 Task: In the  document Mounteverest.html, select heading and apply ' Bold and Underline'  Using "replace feature", replace:  'challenge to adventure'. Insert smartchip (Date) on bottom of the page 23 June, 2023 Insert the mentioned footnote for 20th word with font style Arial and font size 8: The study was conducted anonymously
Action: Mouse moved to (312, 452)
Screenshot: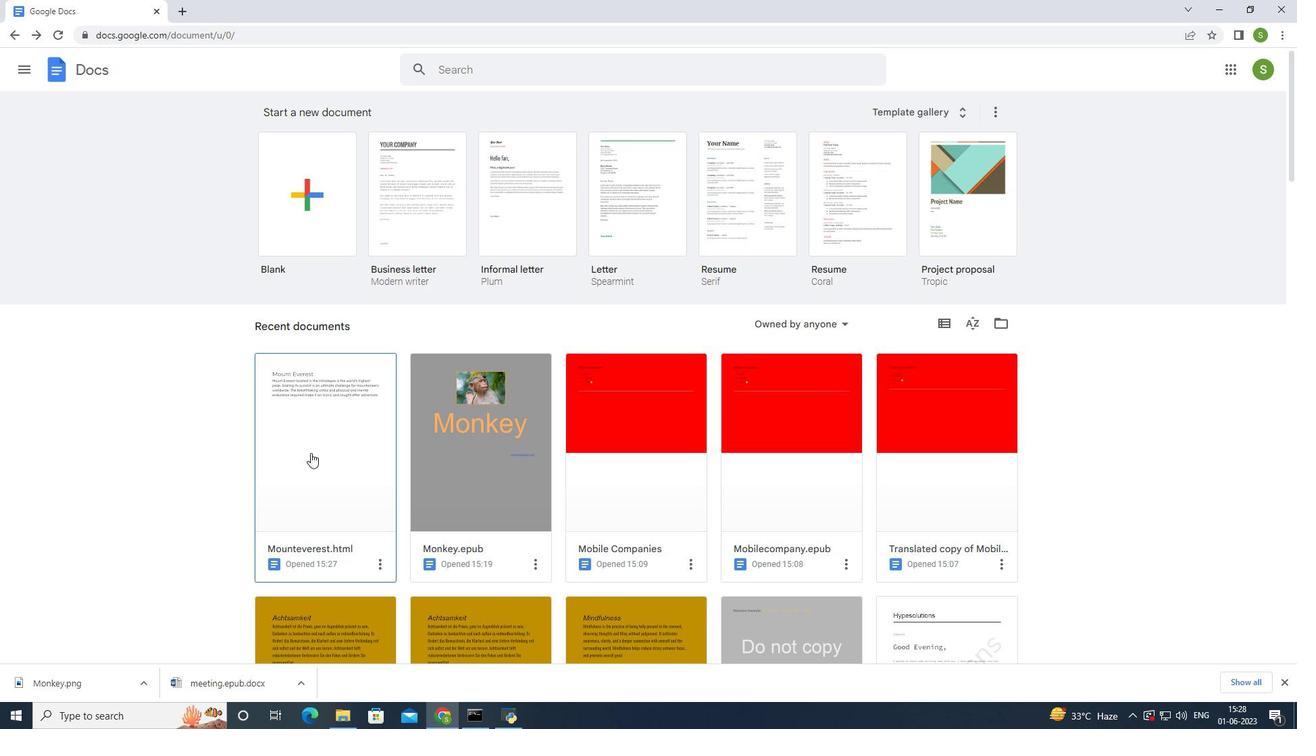 
Action: Mouse pressed left at (312, 452)
Screenshot: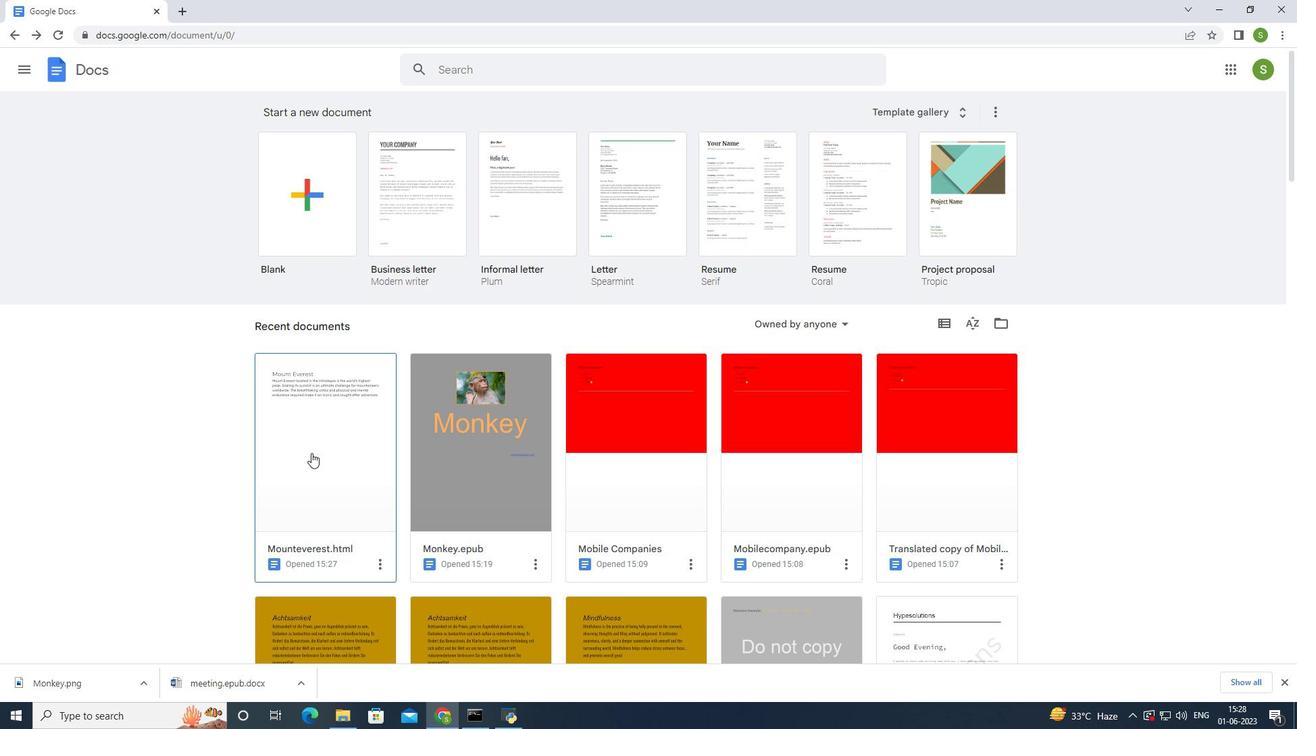 
Action: Mouse moved to (714, 223)
Screenshot: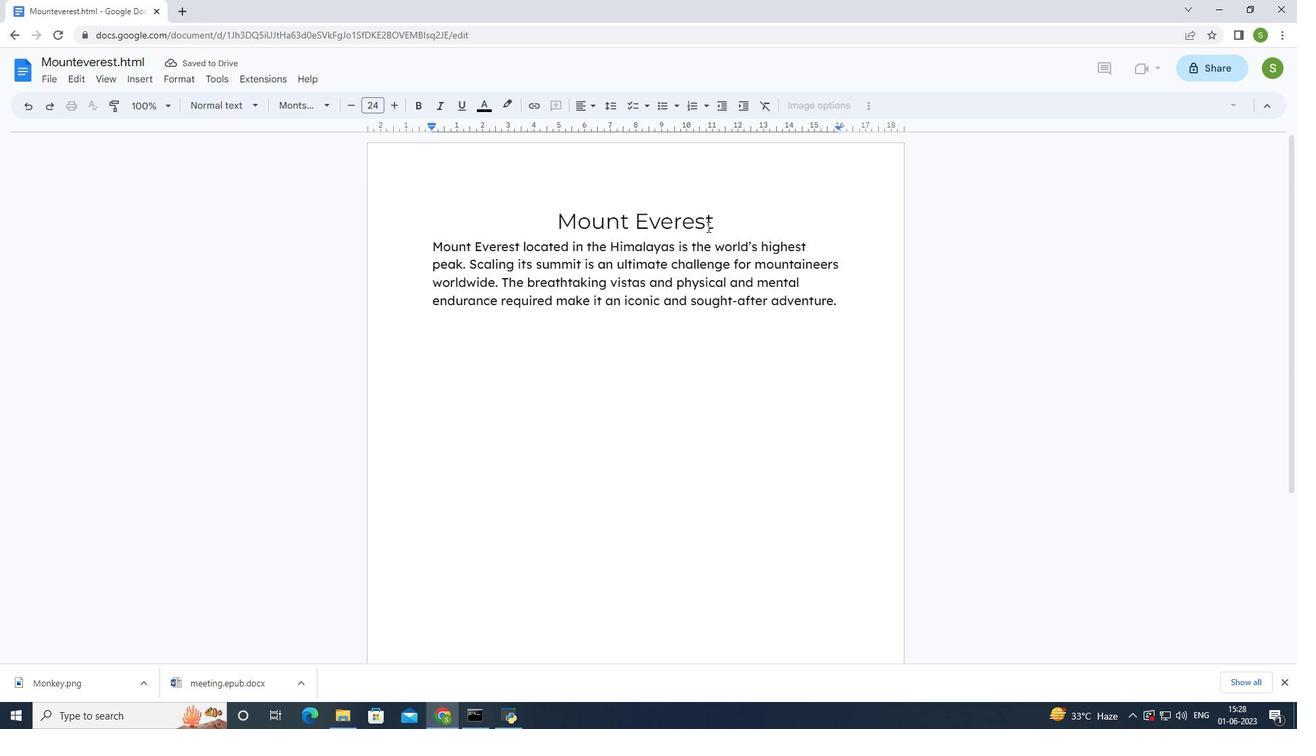 
Action: Mouse pressed left at (714, 223)
Screenshot: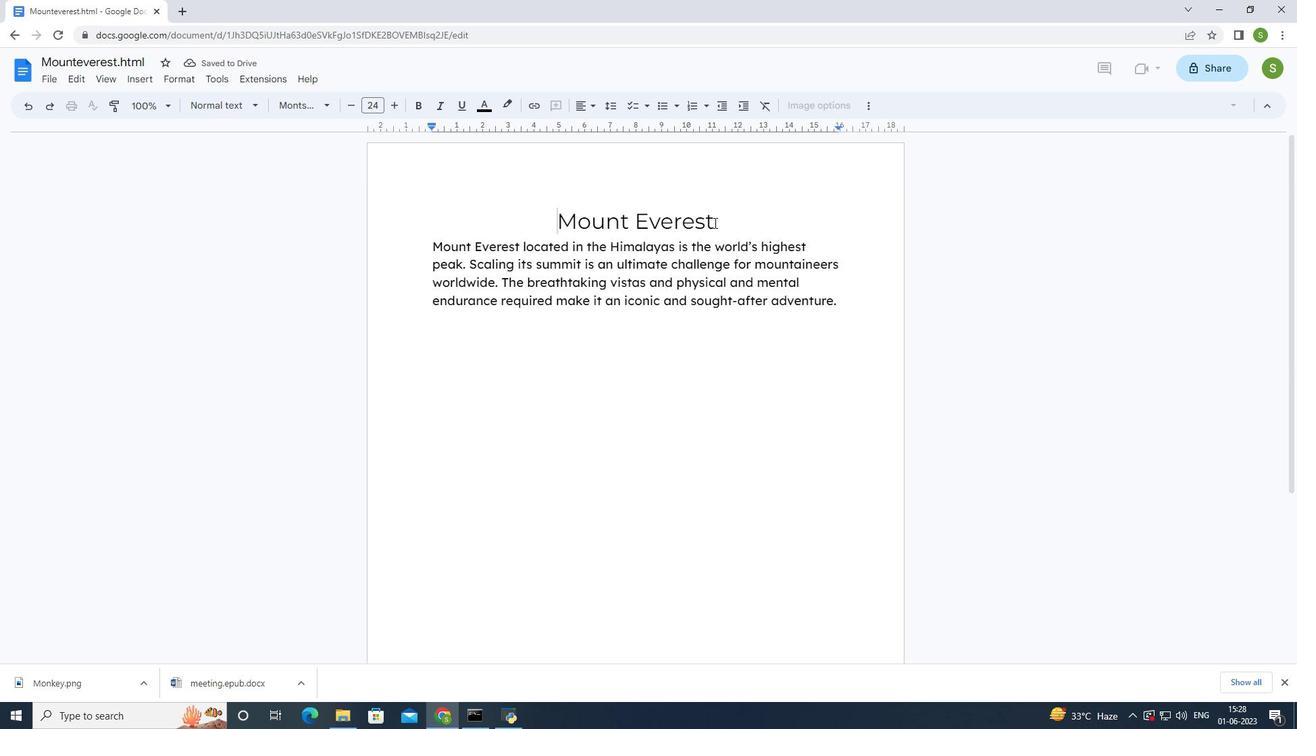 
Action: Mouse moved to (418, 98)
Screenshot: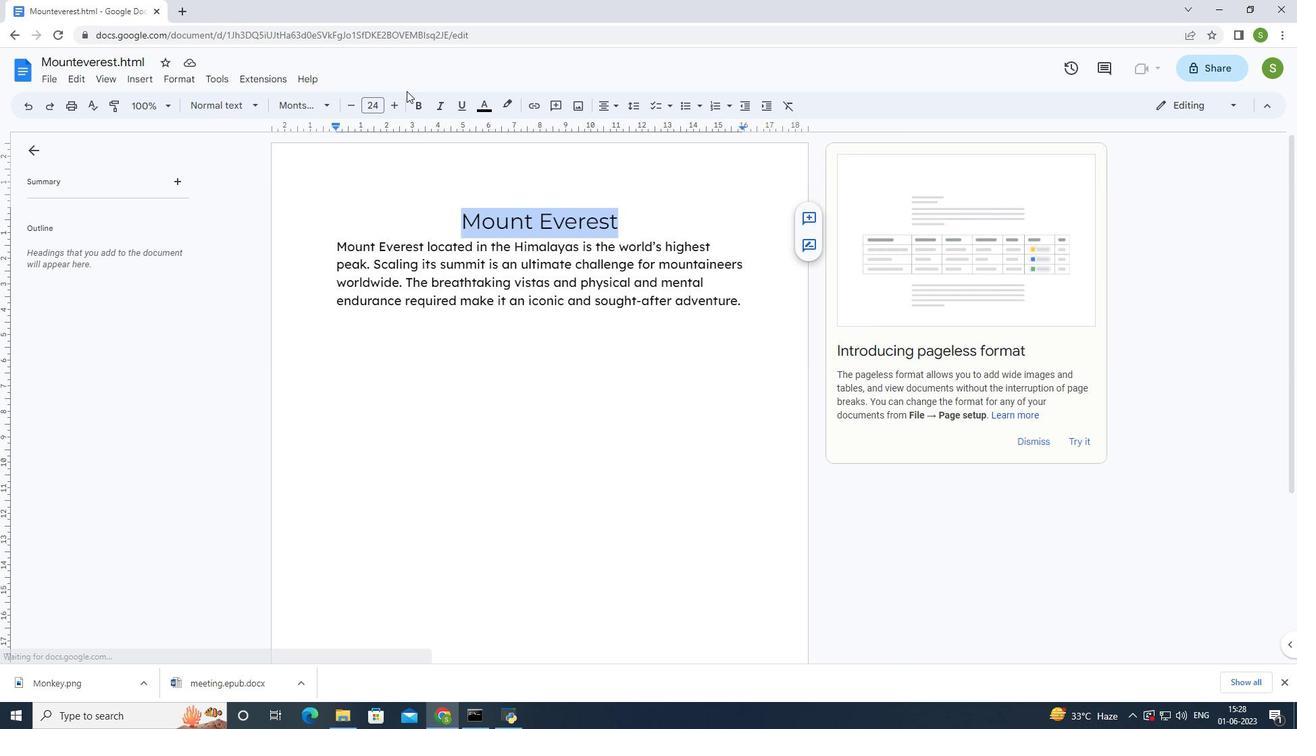
Action: Mouse pressed left at (418, 98)
Screenshot: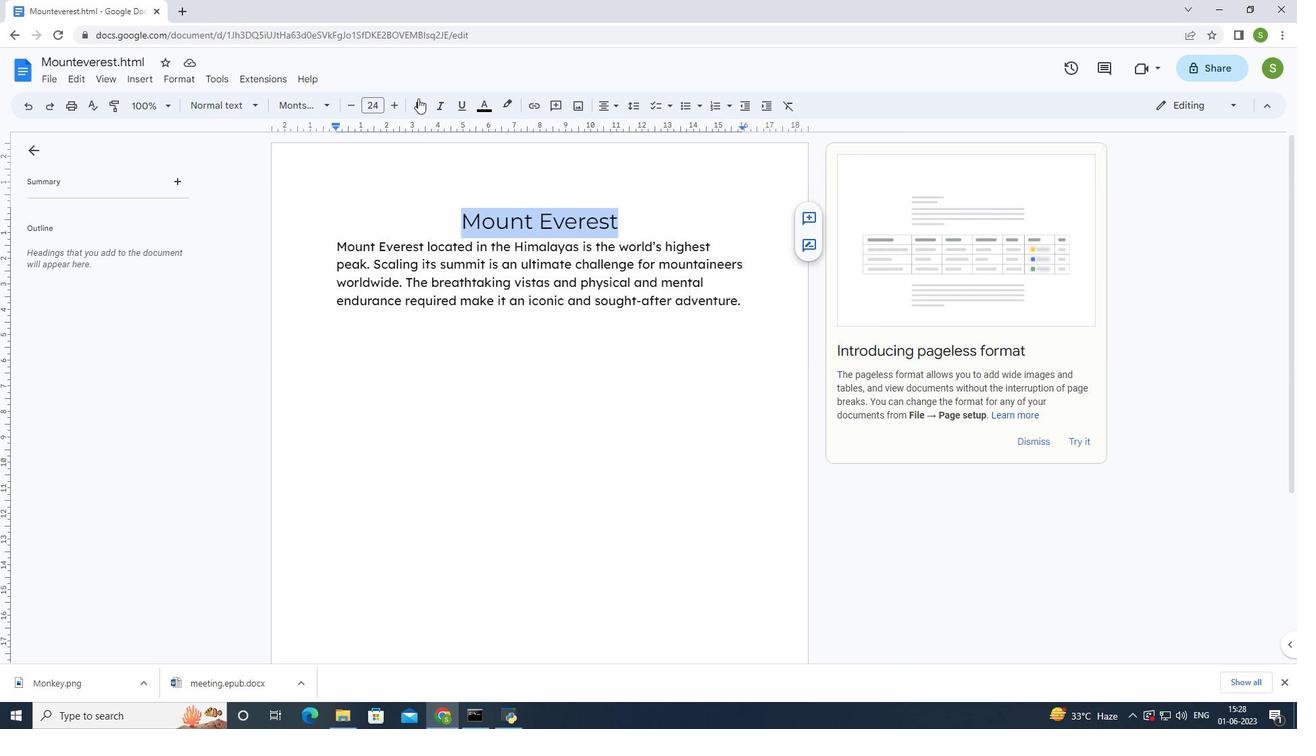 
Action: Mouse moved to (456, 105)
Screenshot: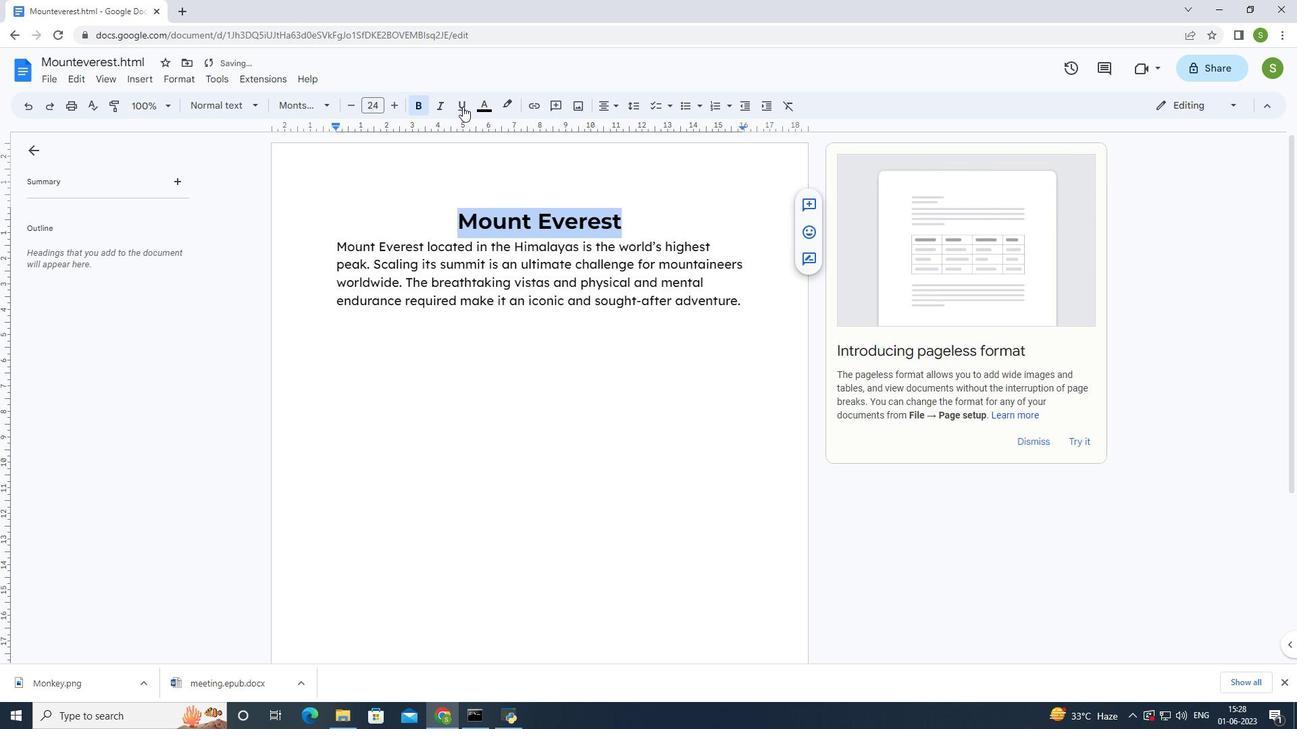 
Action: Mouse pressed left at (456, 105)
Screenshot: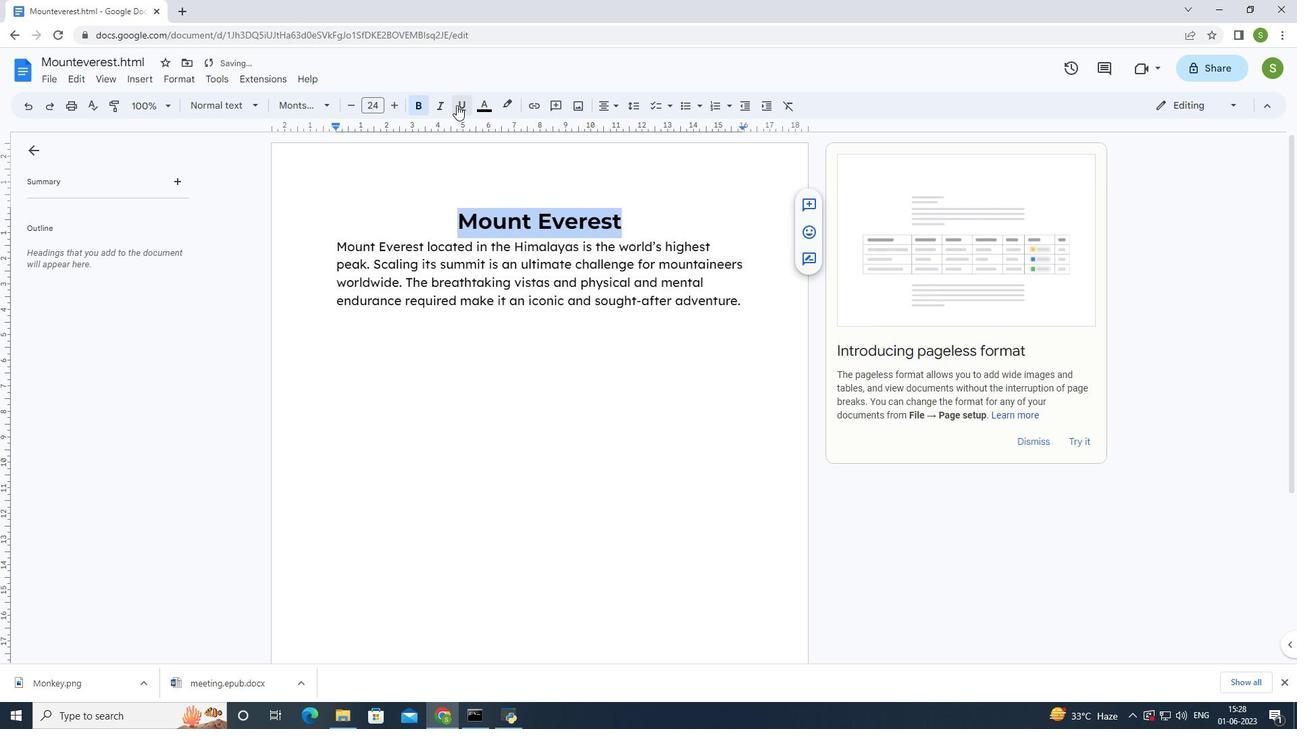 
Action: Mouse moved to (388, 358)
Screenshot: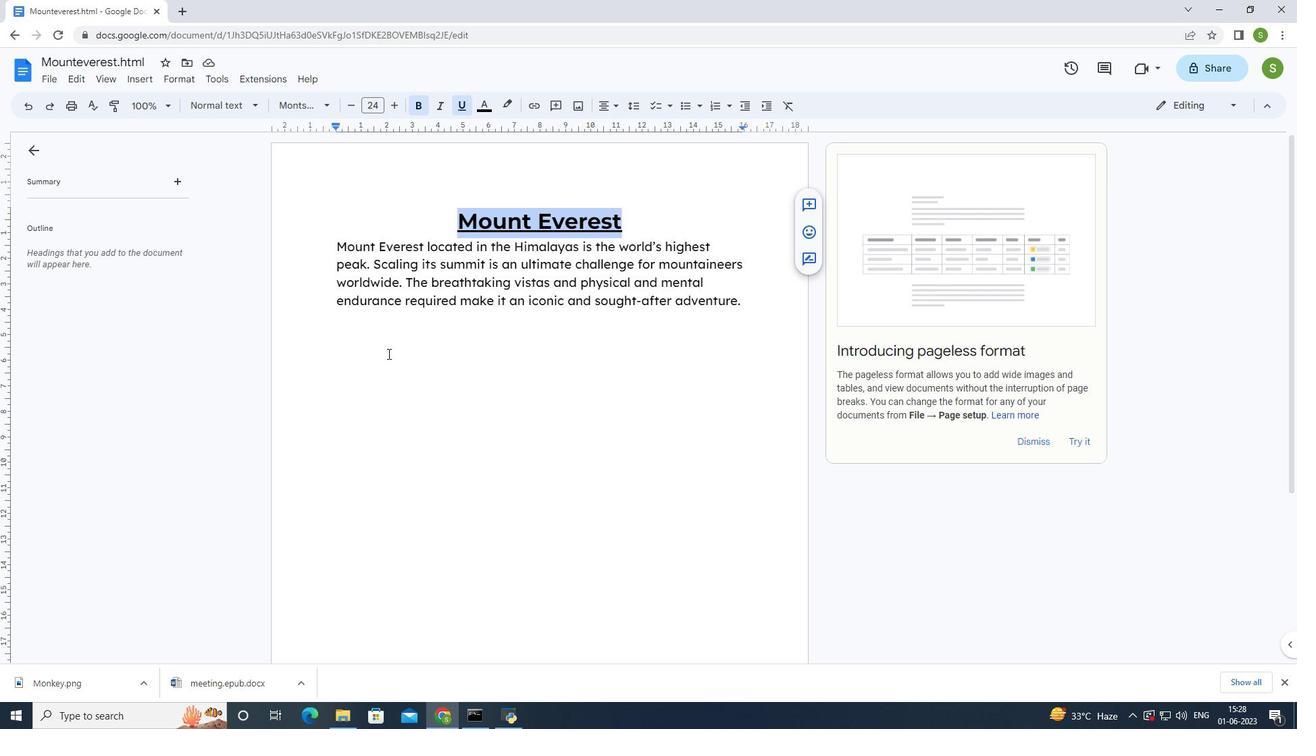 
Action: Mouse pressed left at (388, 358)
Screenshot: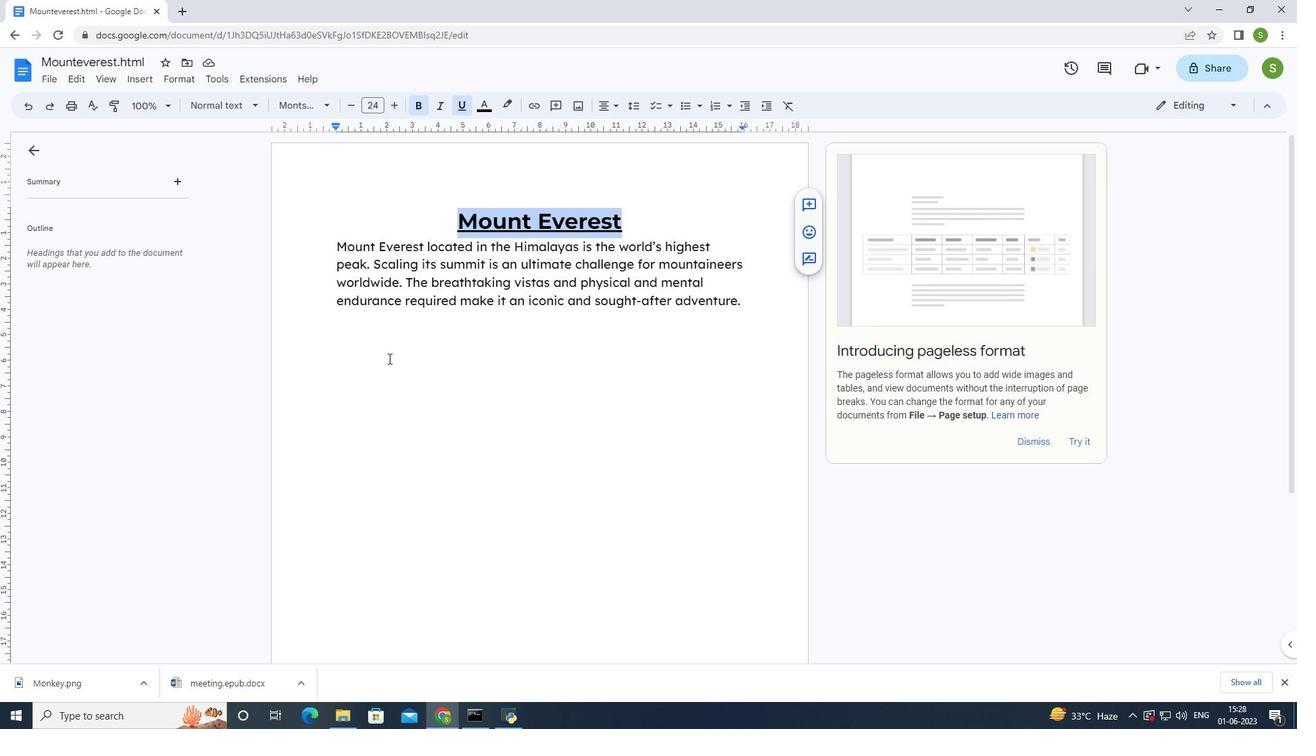 
Action: Mouse moved to (573, 261)
Screenshot: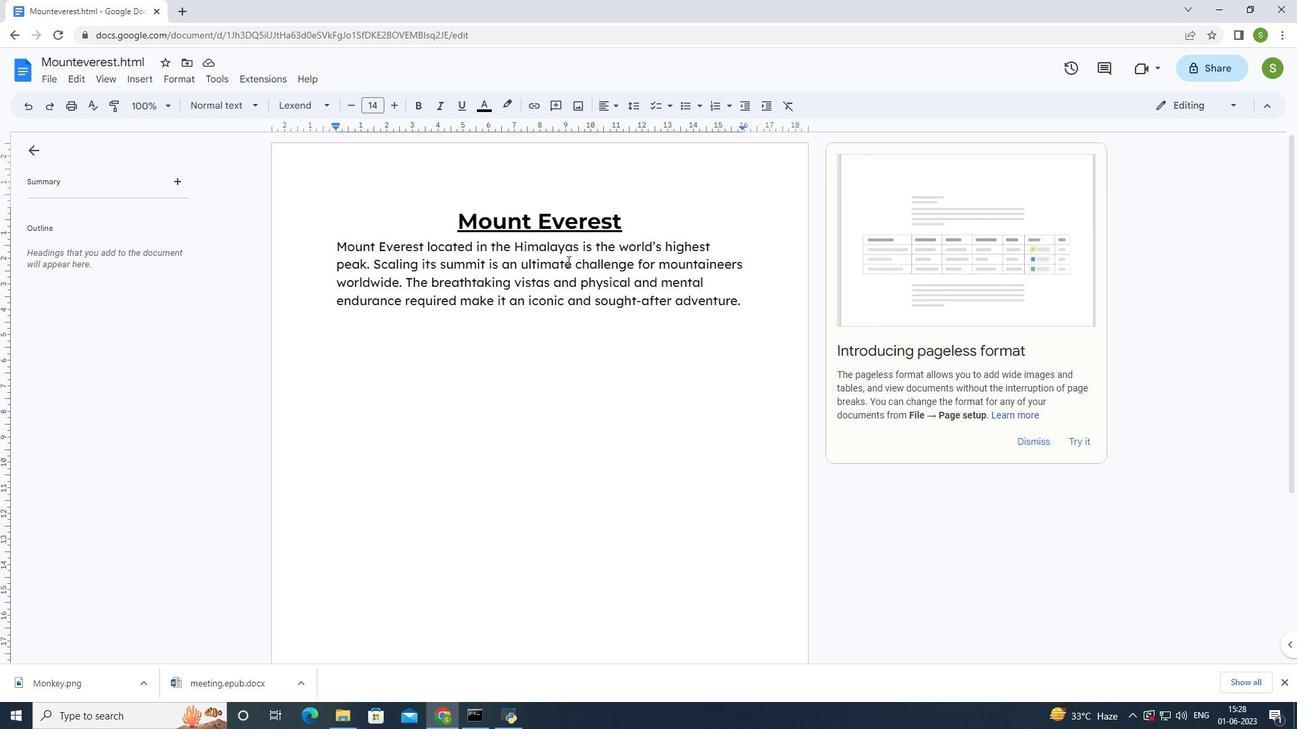 
Action: Mouse pressed left at (573, 261)
Screenshot: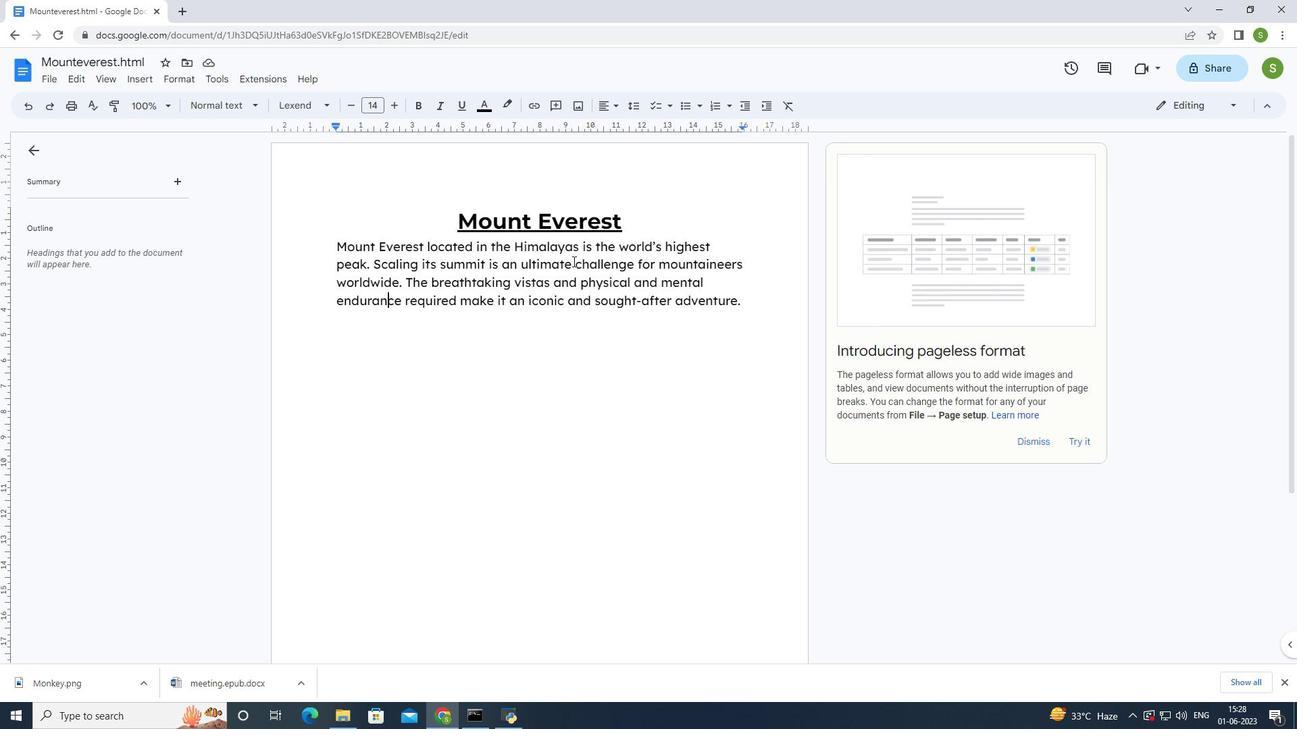 
Action: Mouse moved to (48, 83)
Screenshot: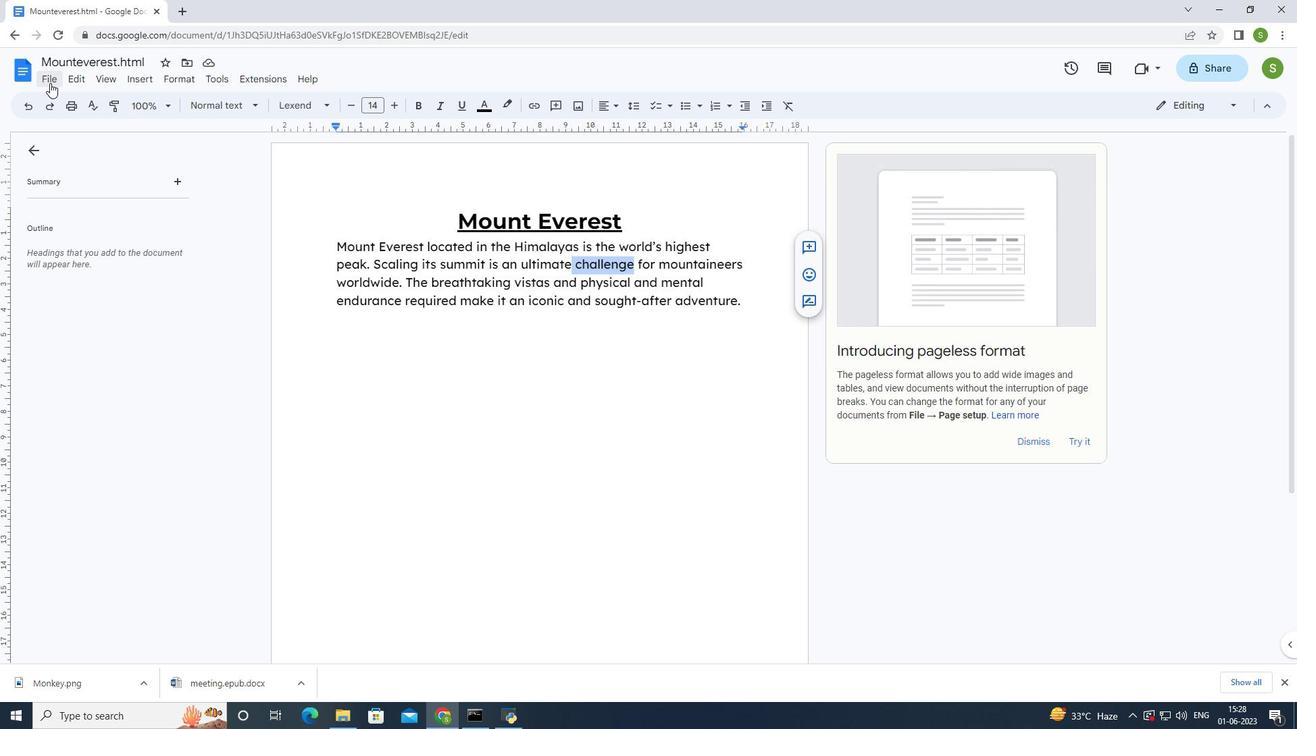 
Action: Mouse pressed left at (48, 83)
Screenshot: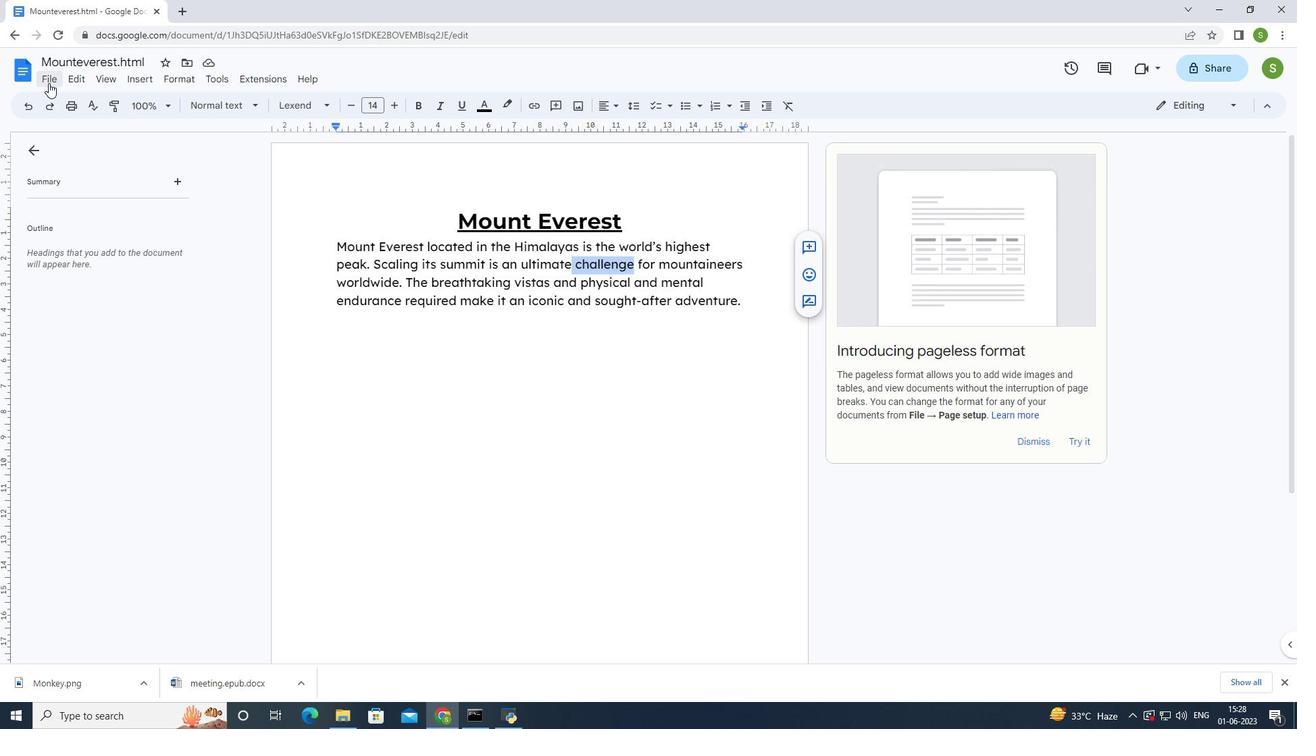 
Action: Mouse moved to (156, 318)
Screenshot: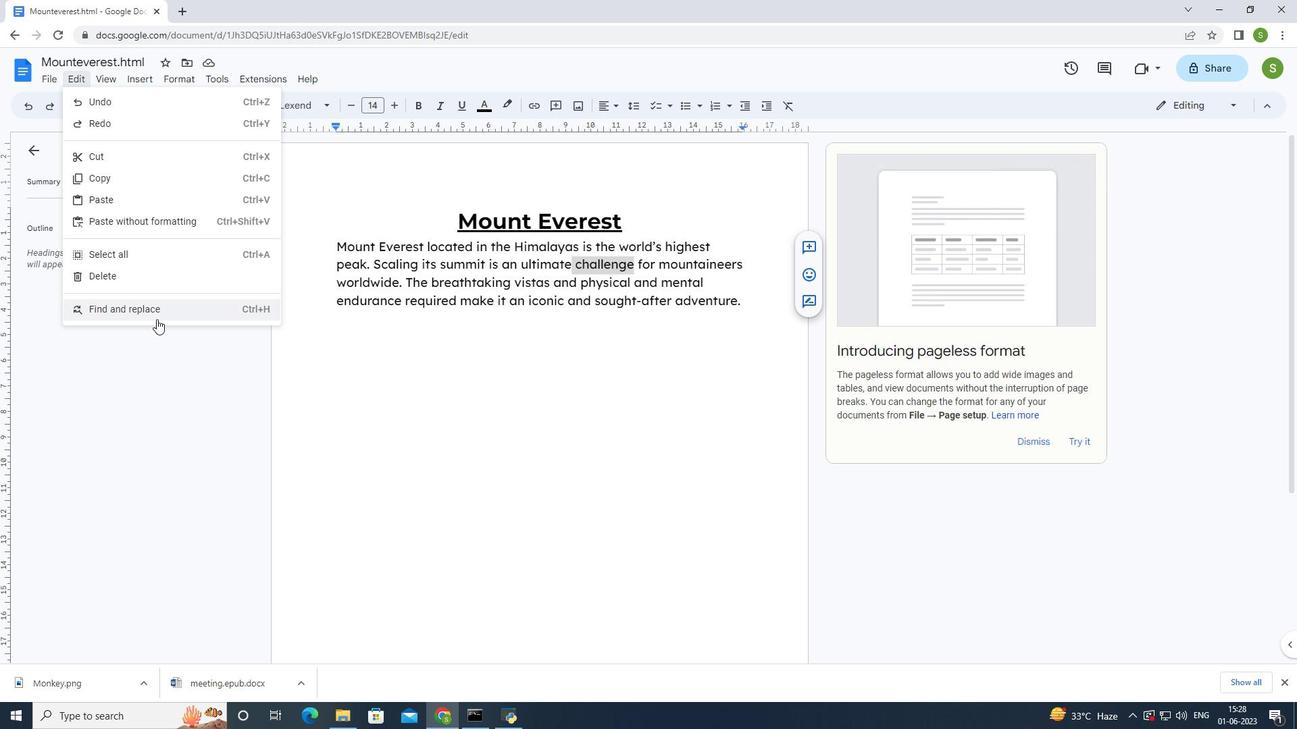 
Action: Mouse pressed left at (156, 318)
Screenshot: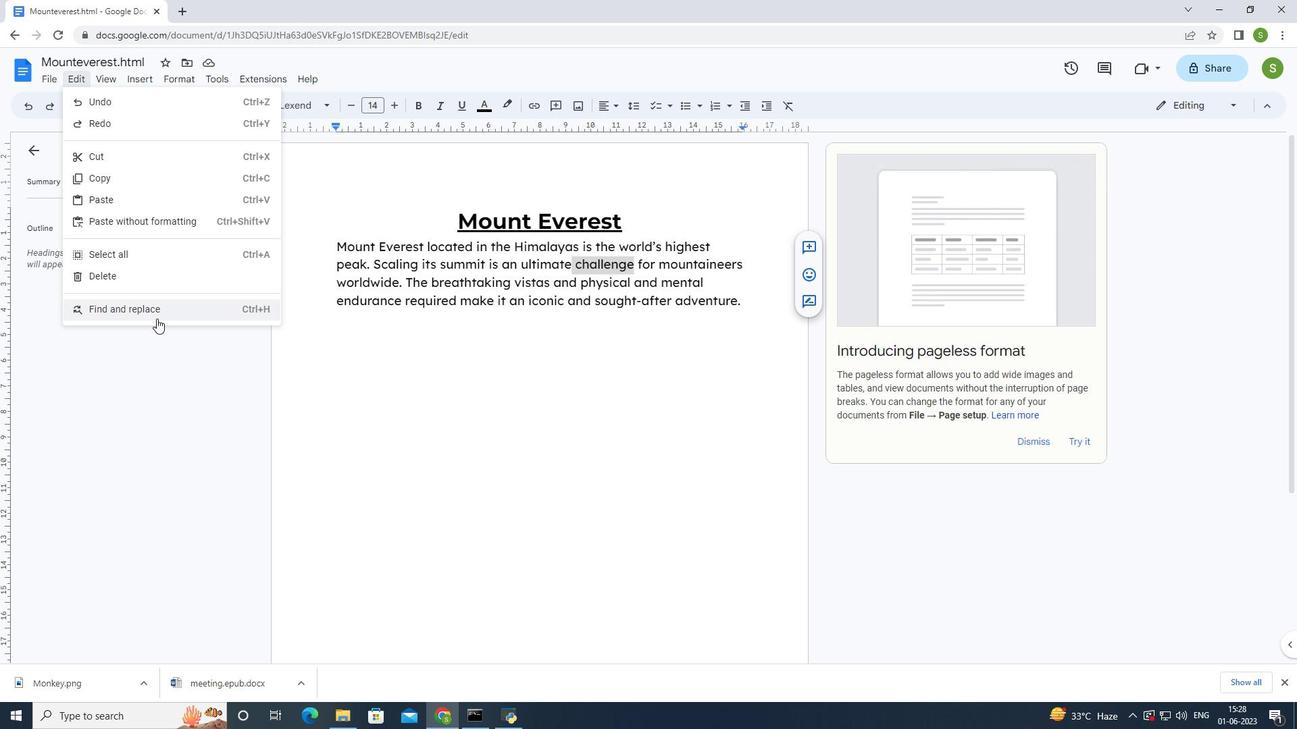 
Action: Mouse moved to (604, 331)
Screenshot: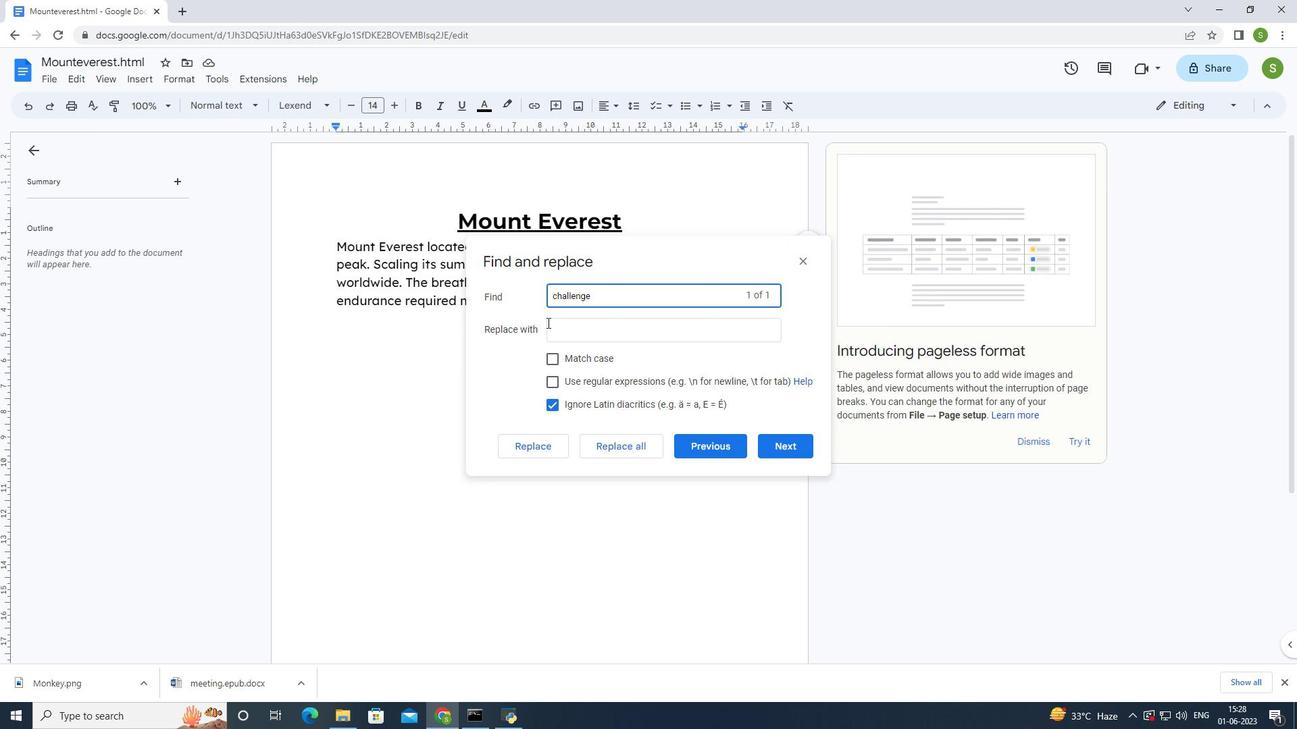 
Action: Mouse pressed left at (604, 331)
Screenshot: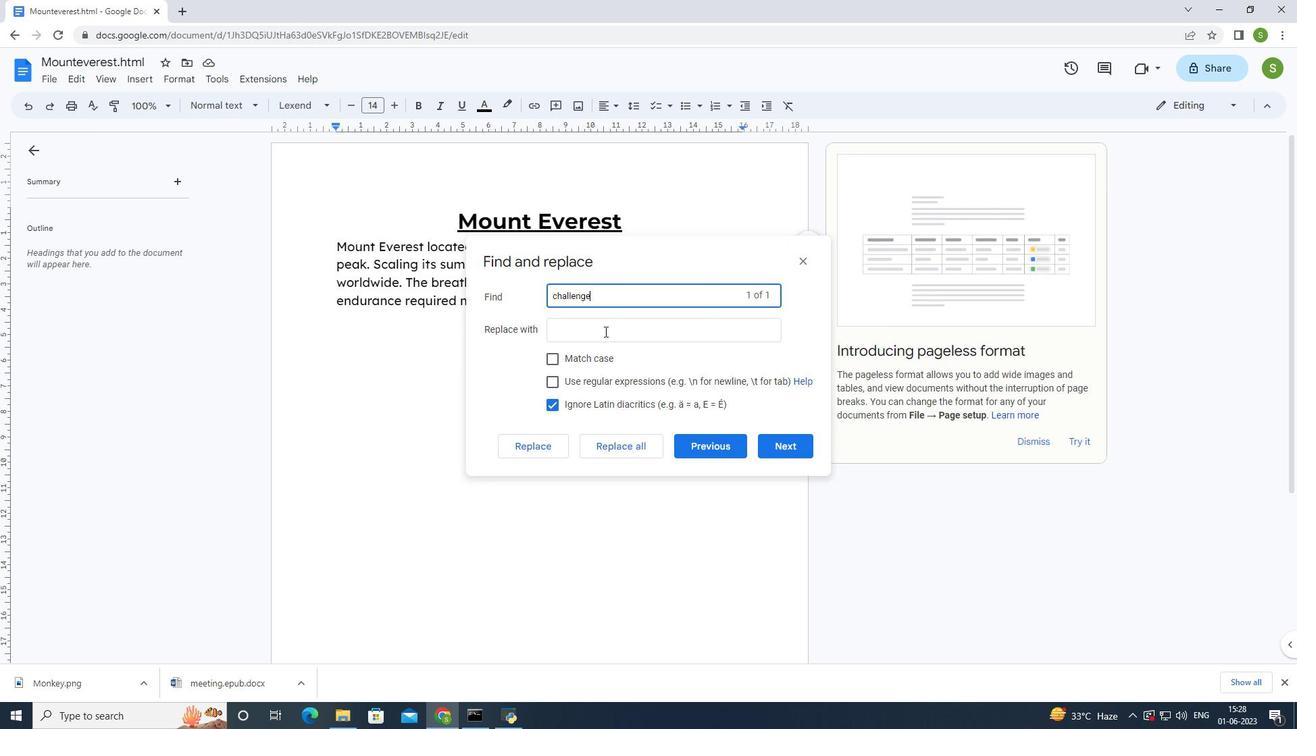 
Action: Mouse moved to (601, 305)
Screenshot: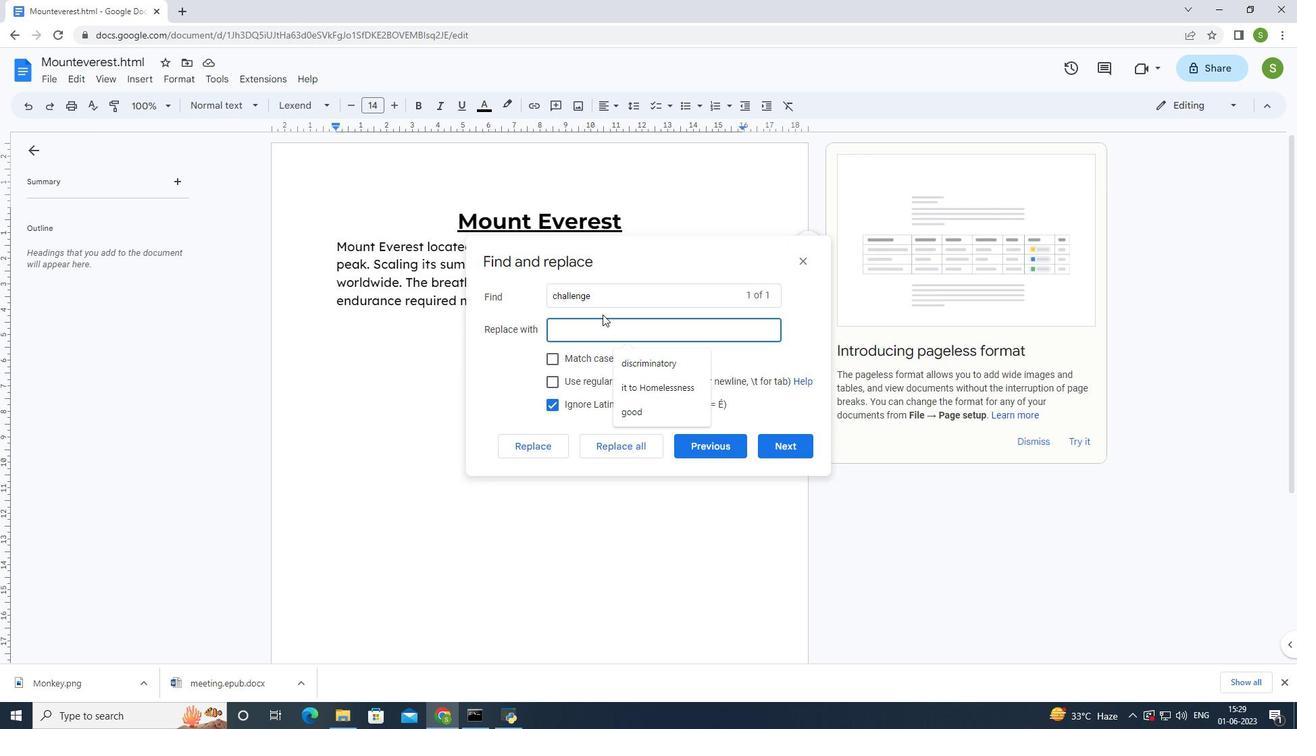 
Action: Key pressed adventure
Screenshot: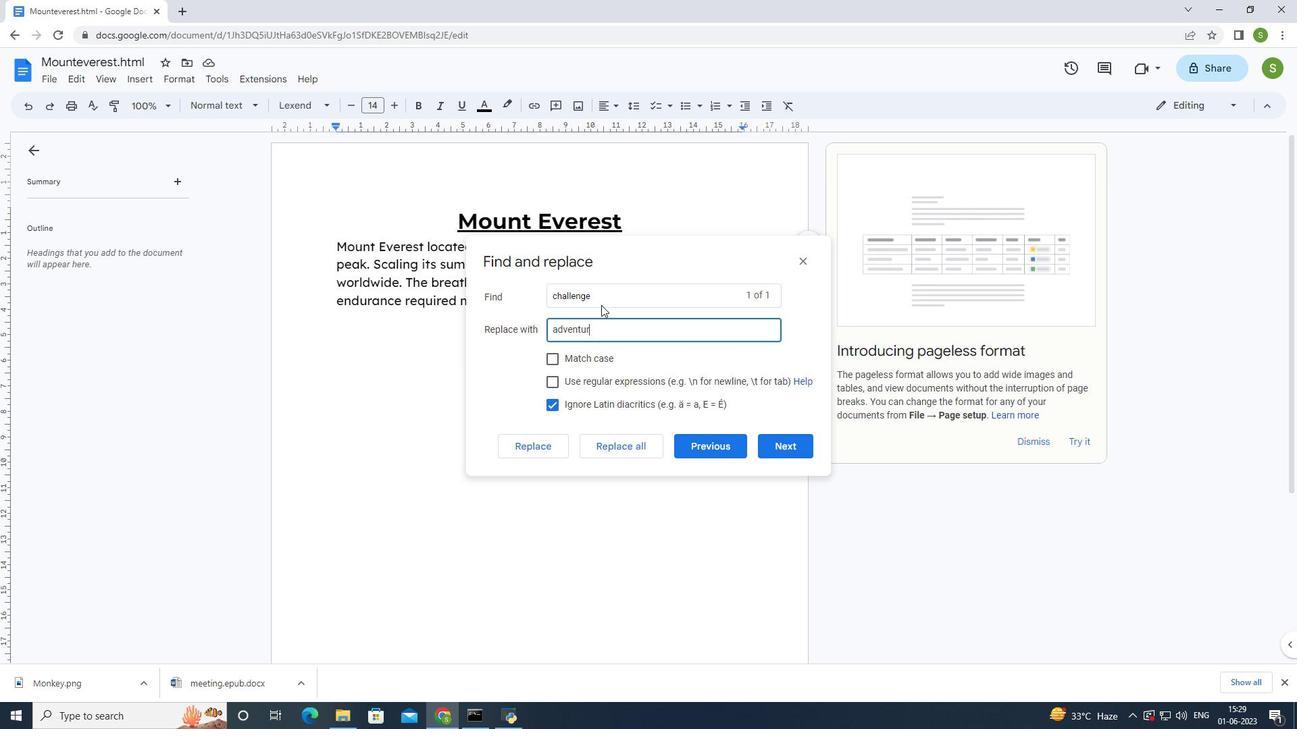 
Action: Mouse moved to (543, 449)
Screenshot: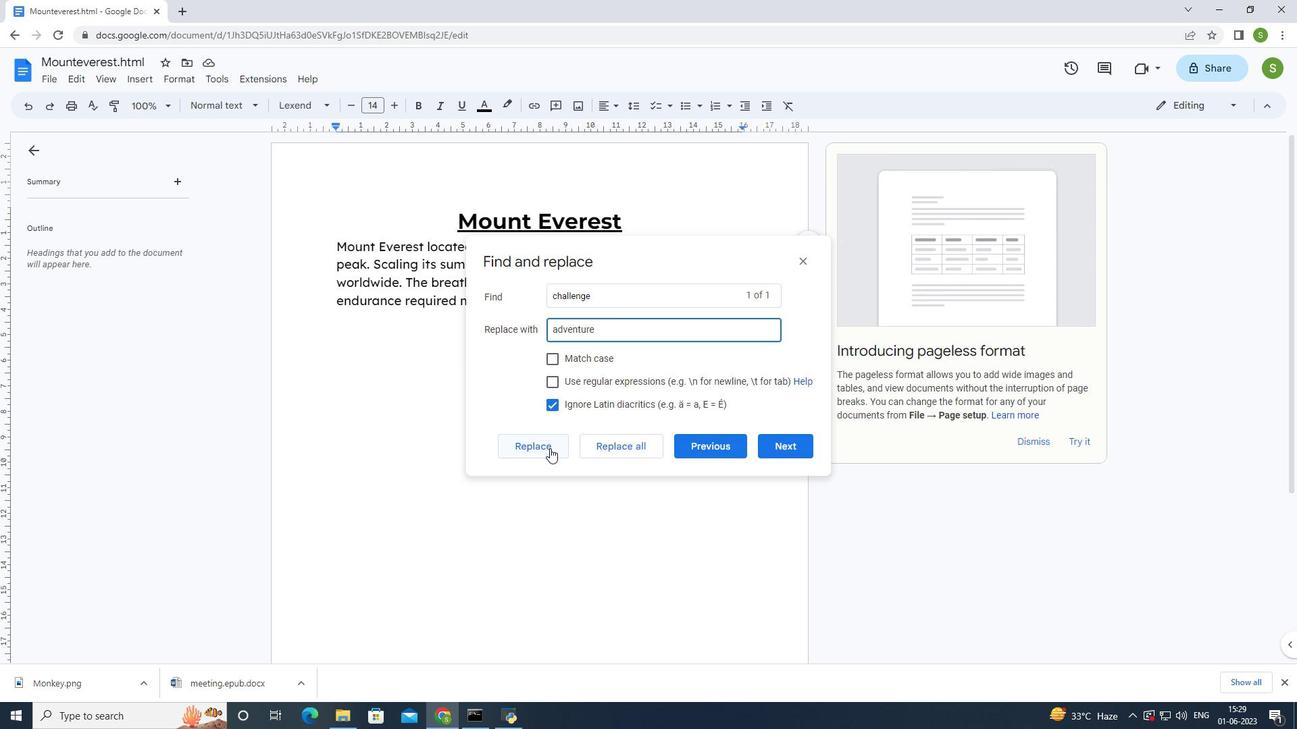 
Action: Mouse pressed left at (543, 449)
Screenshot: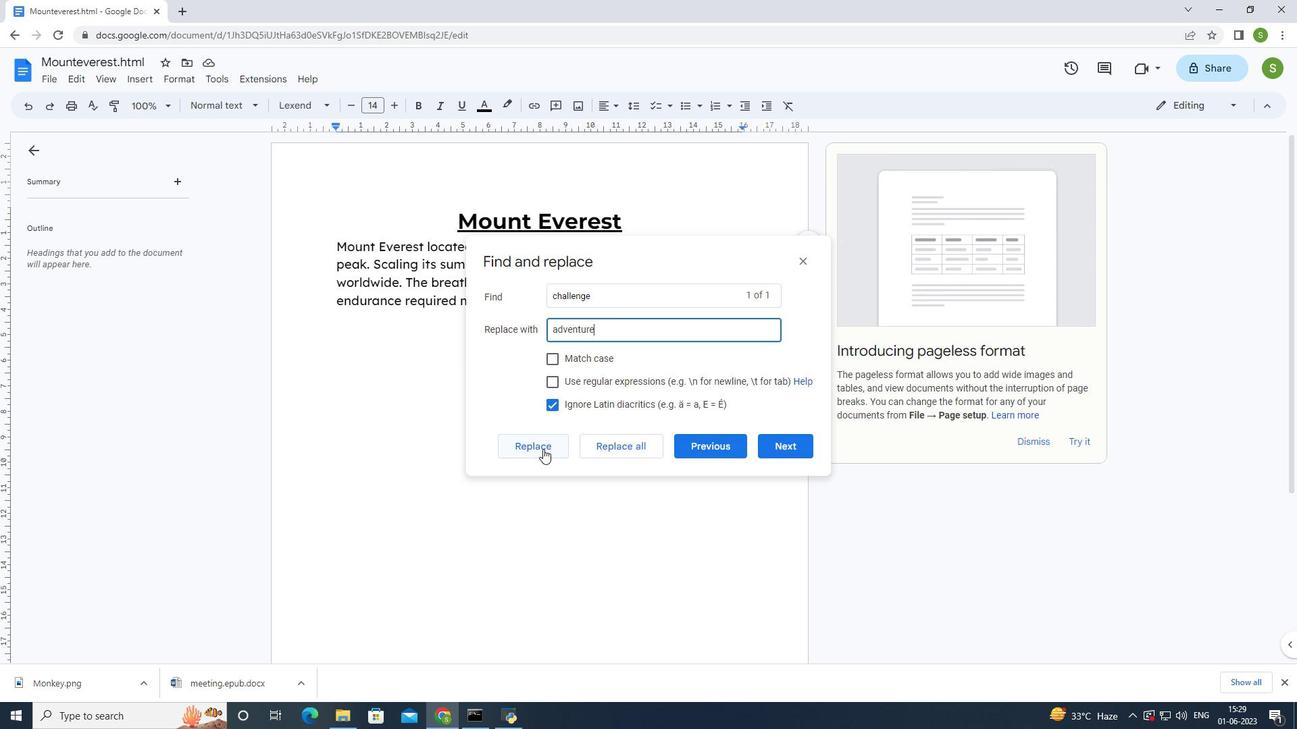 
Action: Mouse moved to (798, 264)
Screenshot: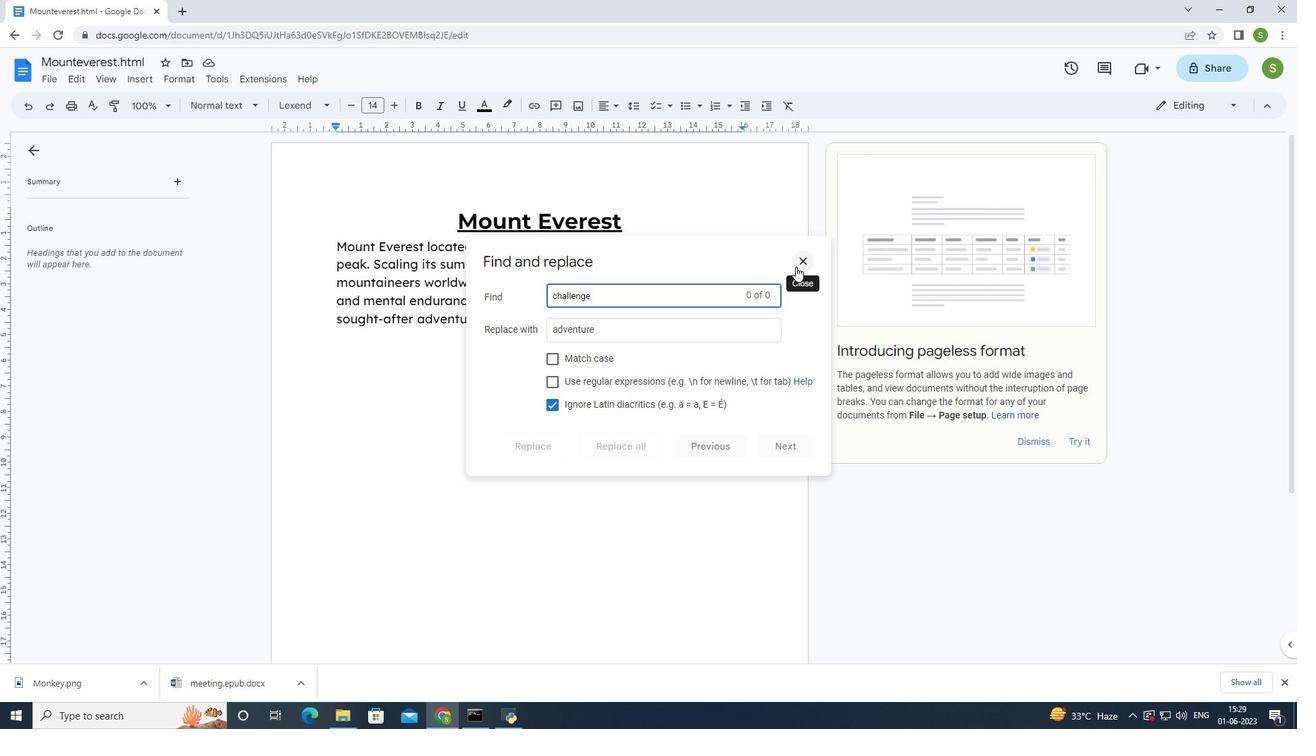 
Action: Mouse pressed left at (798, 264)
Screenshot: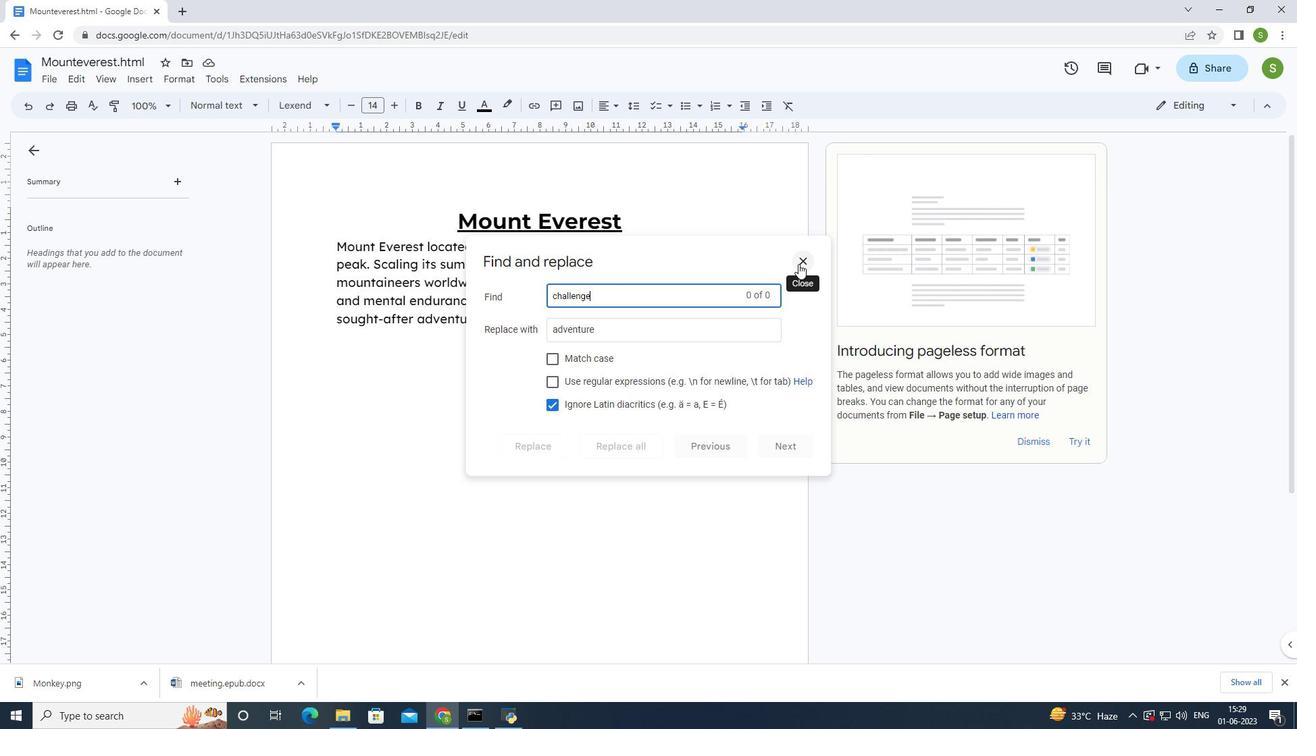 
Action: Mouse moved to (557, 484)
Screenshot: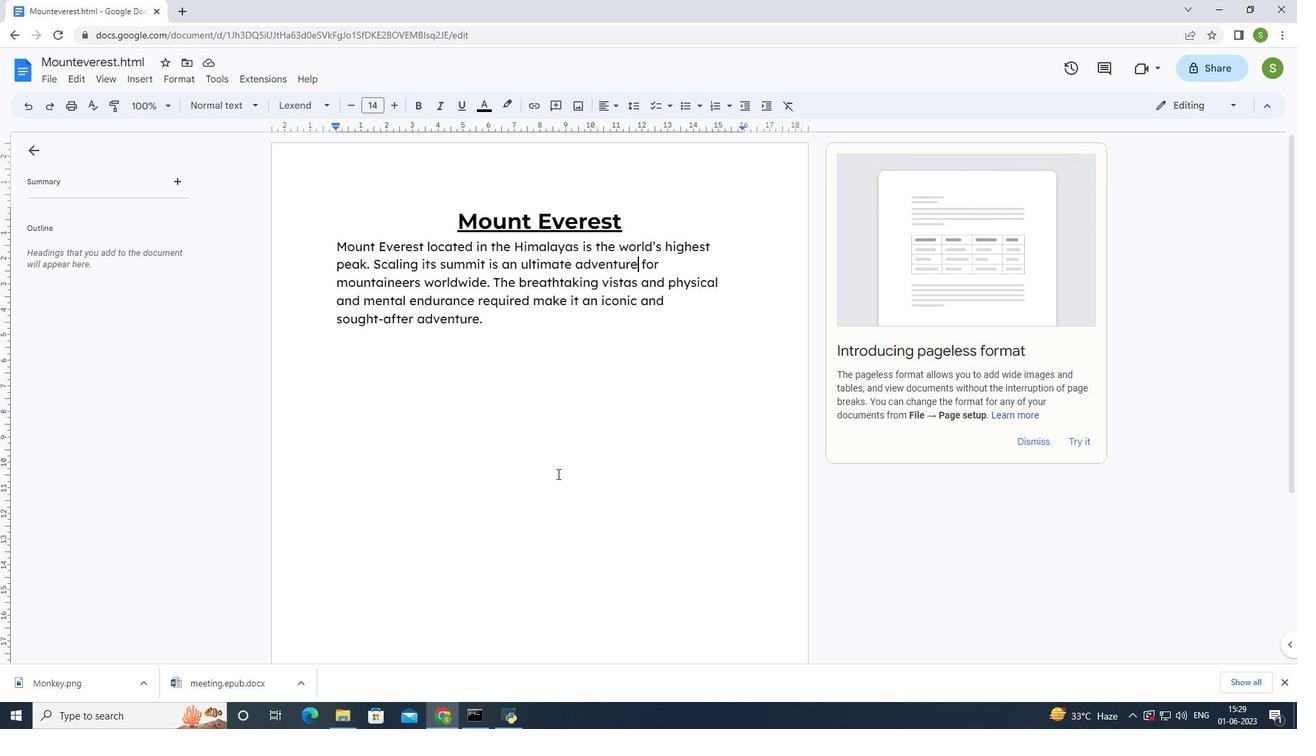 
Action: Mouse pressed left at (557, 484)
Screenshot: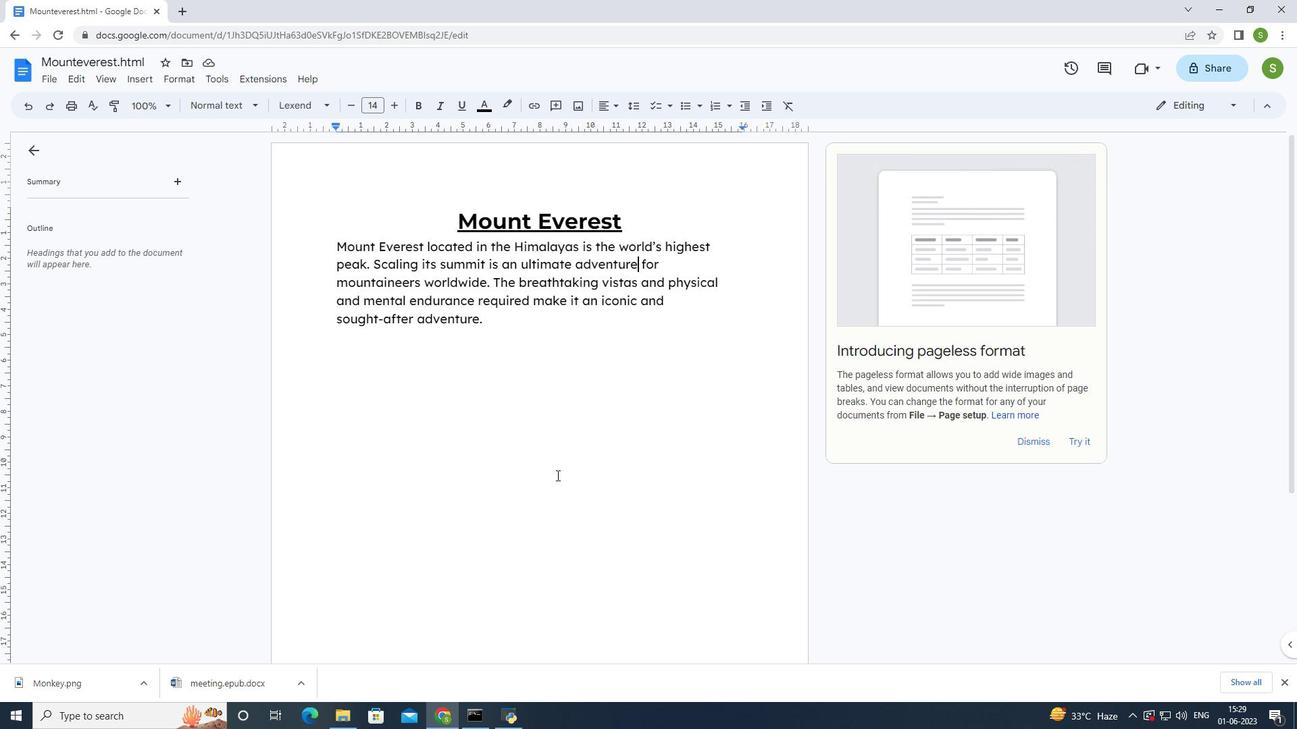 
Action: Mouse moved to (648, 573)
Screenshot: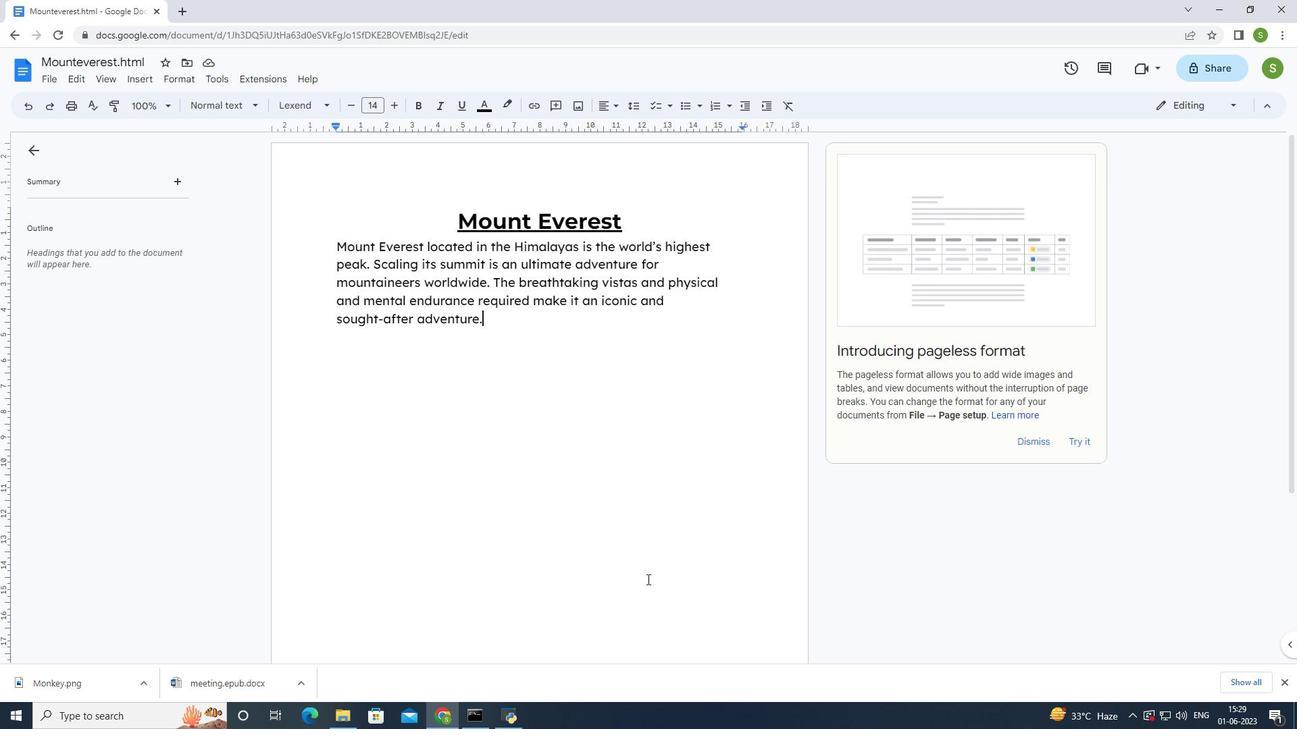 
Action: Mouse scrolled (648, 573) with delta (0, 0)
Screenshot: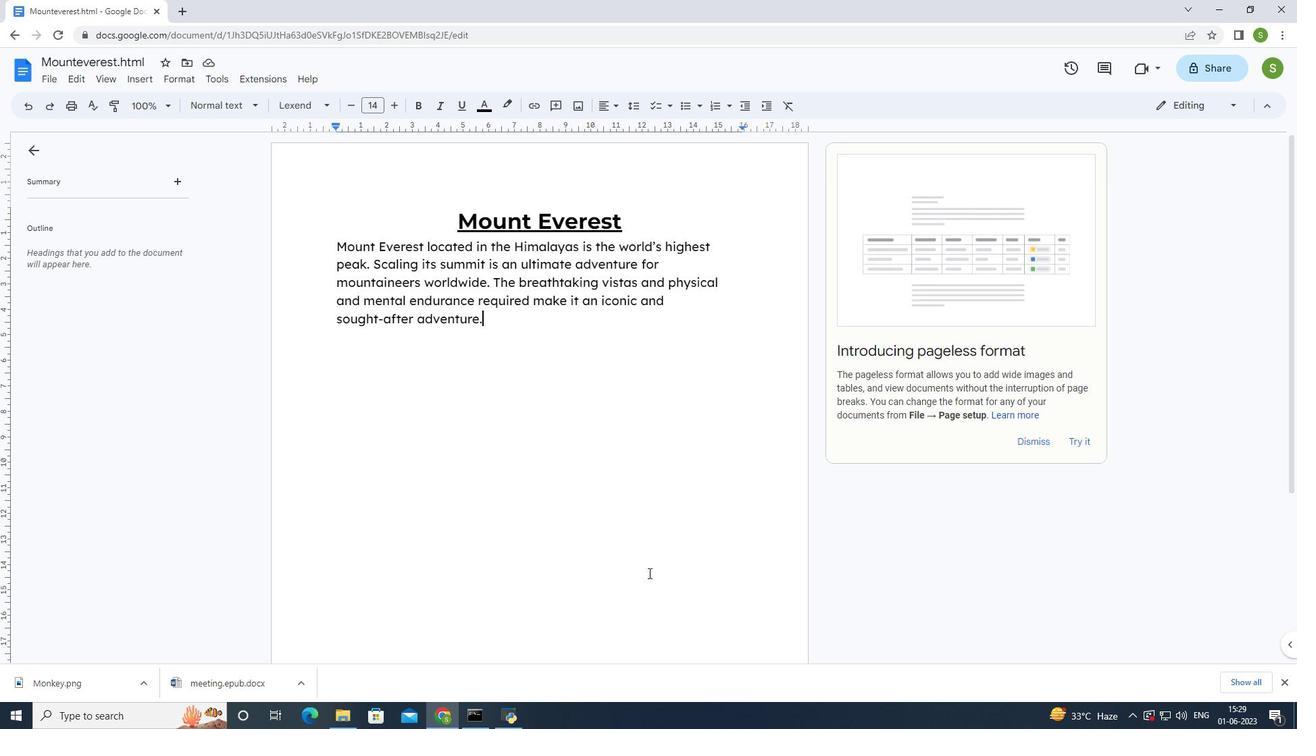 
Action: Mouse scrolled (648, 573) with delta (0, 0)
Screenshot: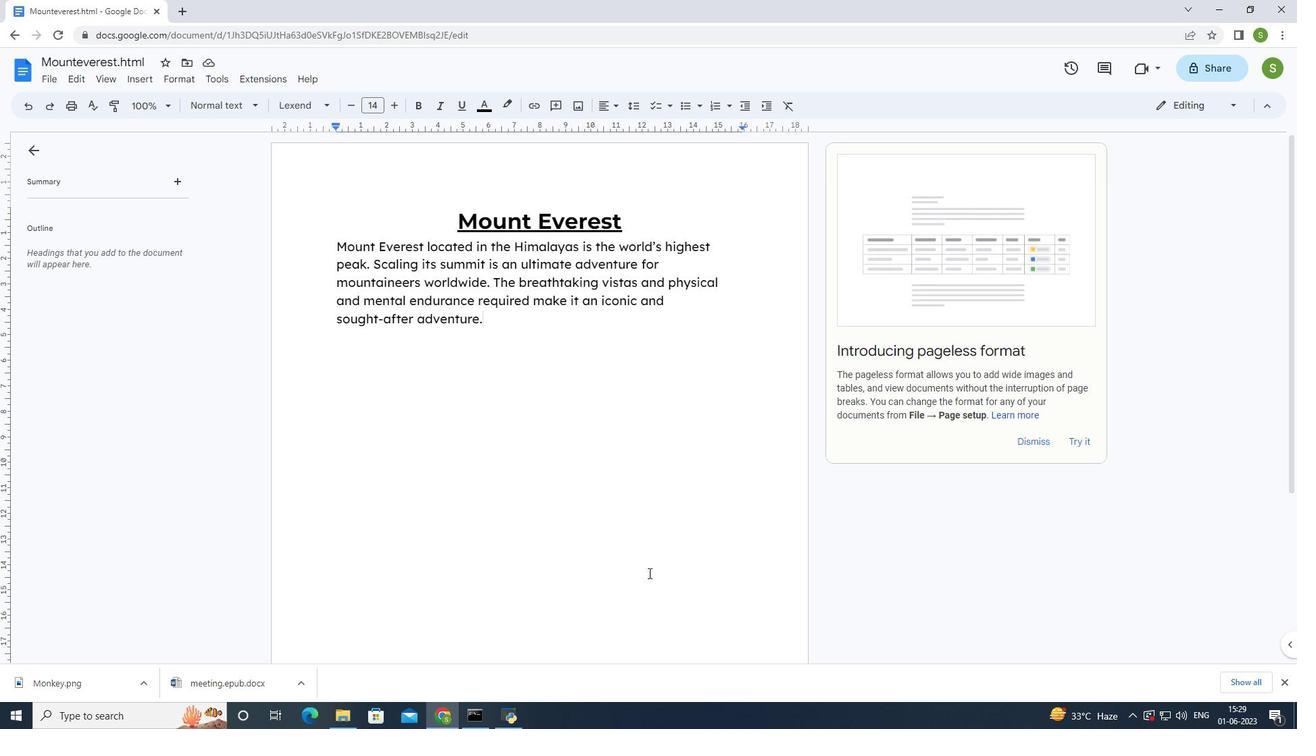 
Action: Mouse scrolled (648, 573) with delta (0, 0)
Screenshot: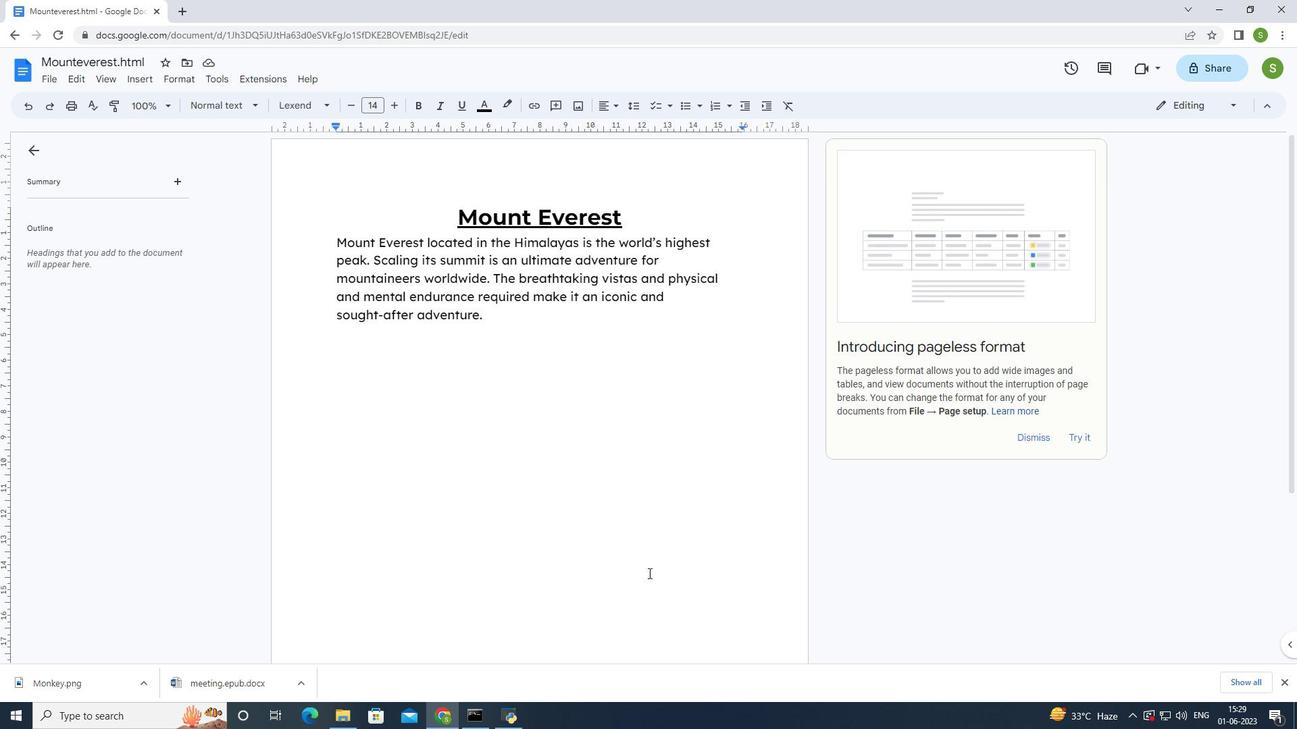 
Action: Mouse scrolled (648, 573) with delta (0, 0)
Screenshot: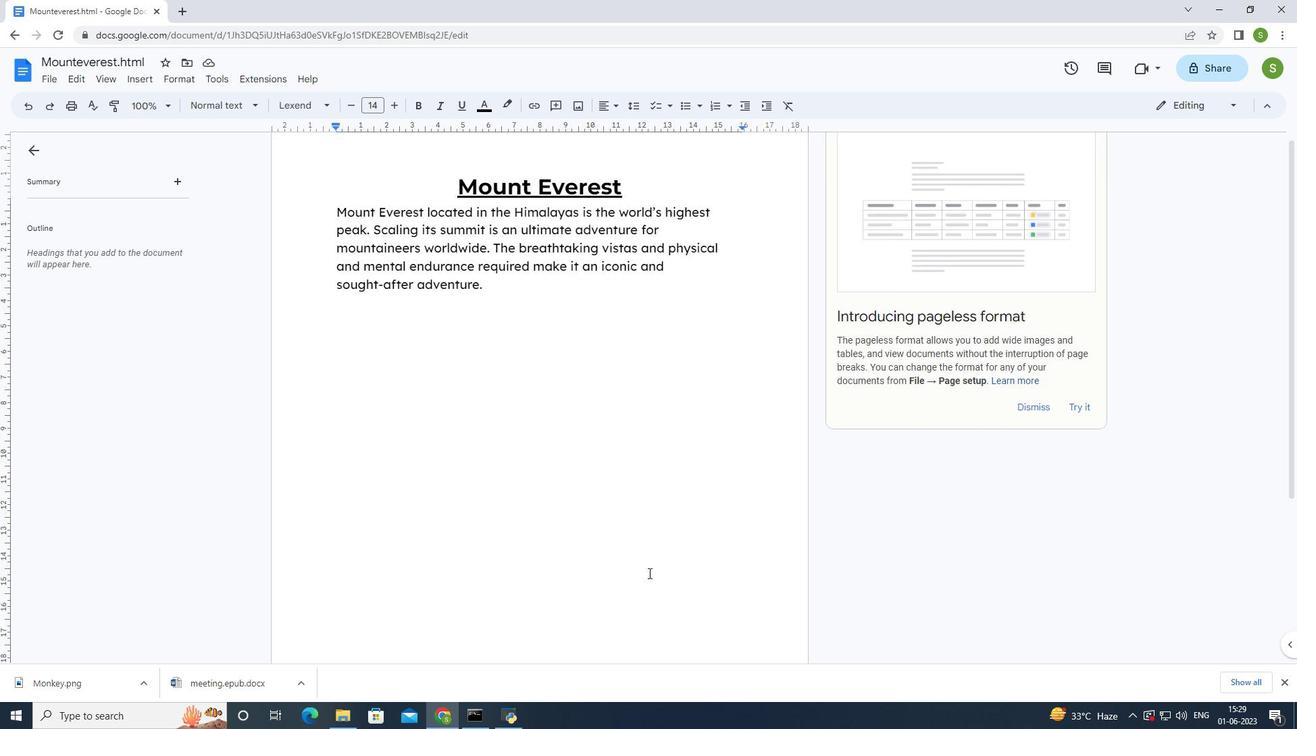 
Action: Mouse moved to (661, 488)
Screenshot: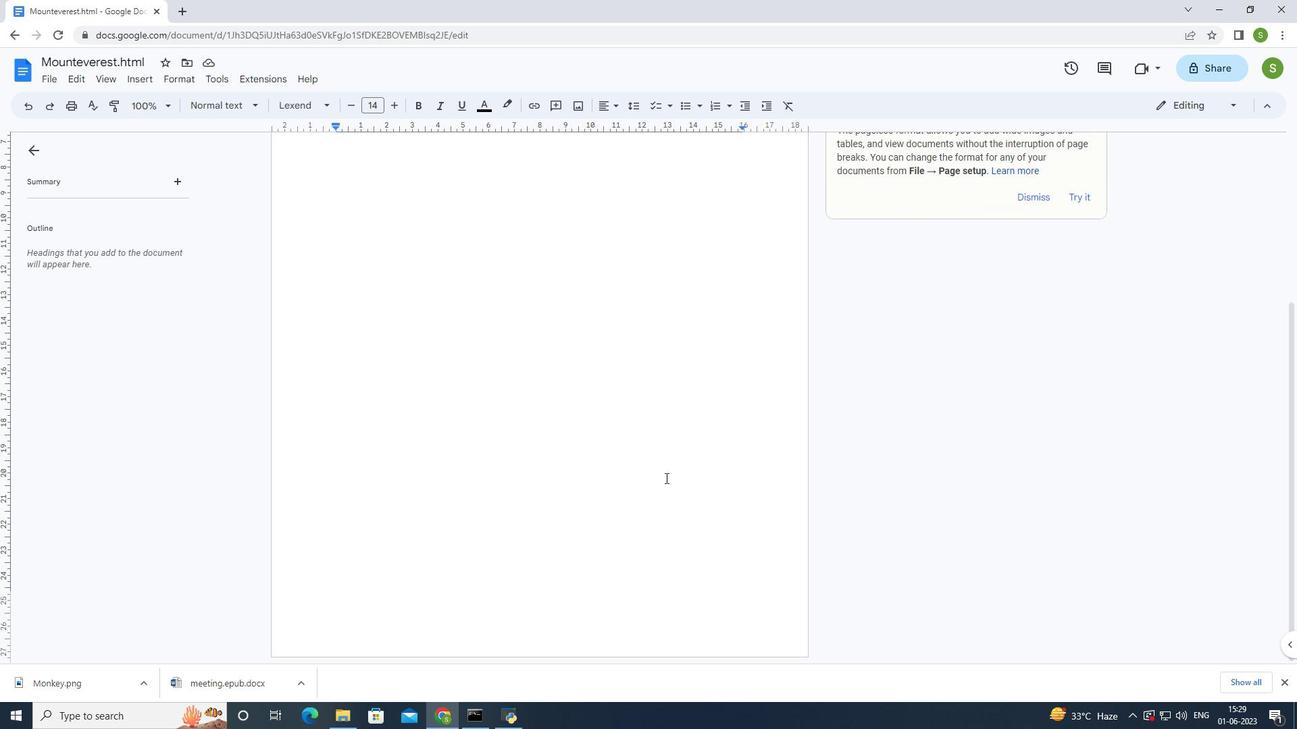 
Action: Mouse pressed left at (661, 488)
Screenshot: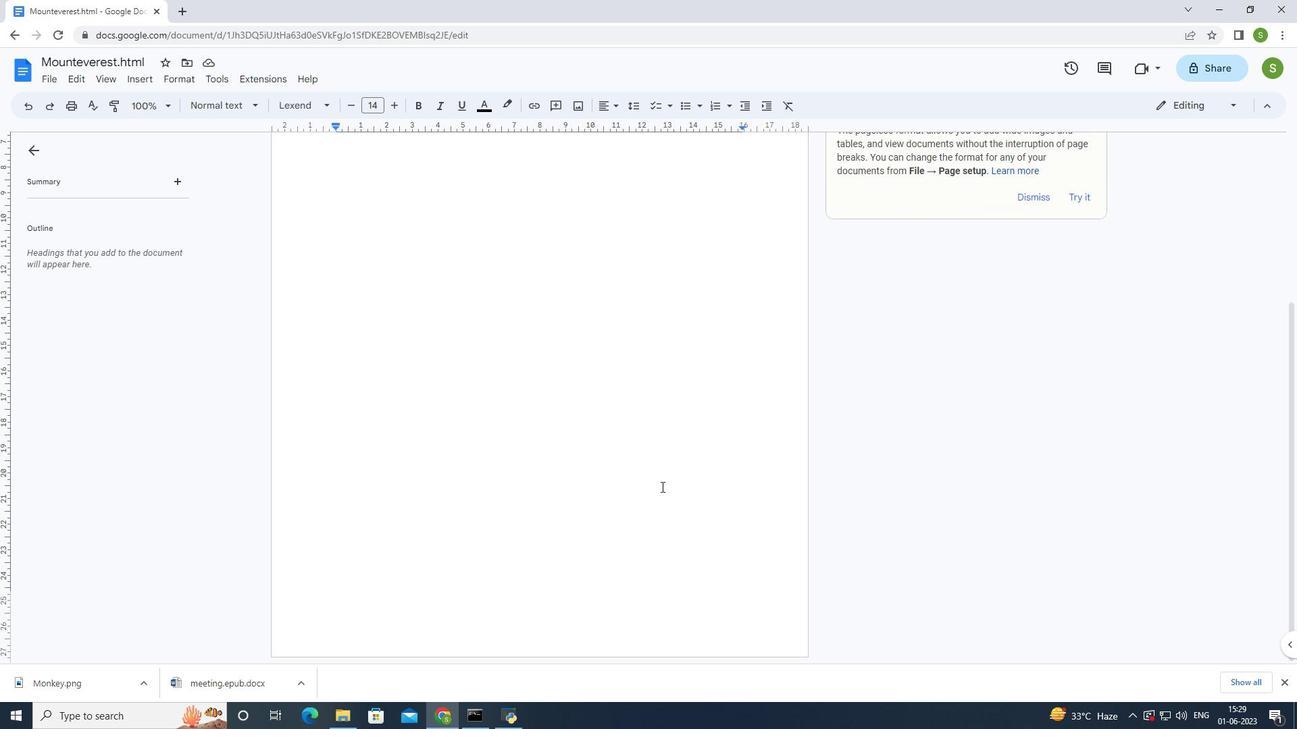 
Action: Mouse moved to (481, 321)
Screenshot: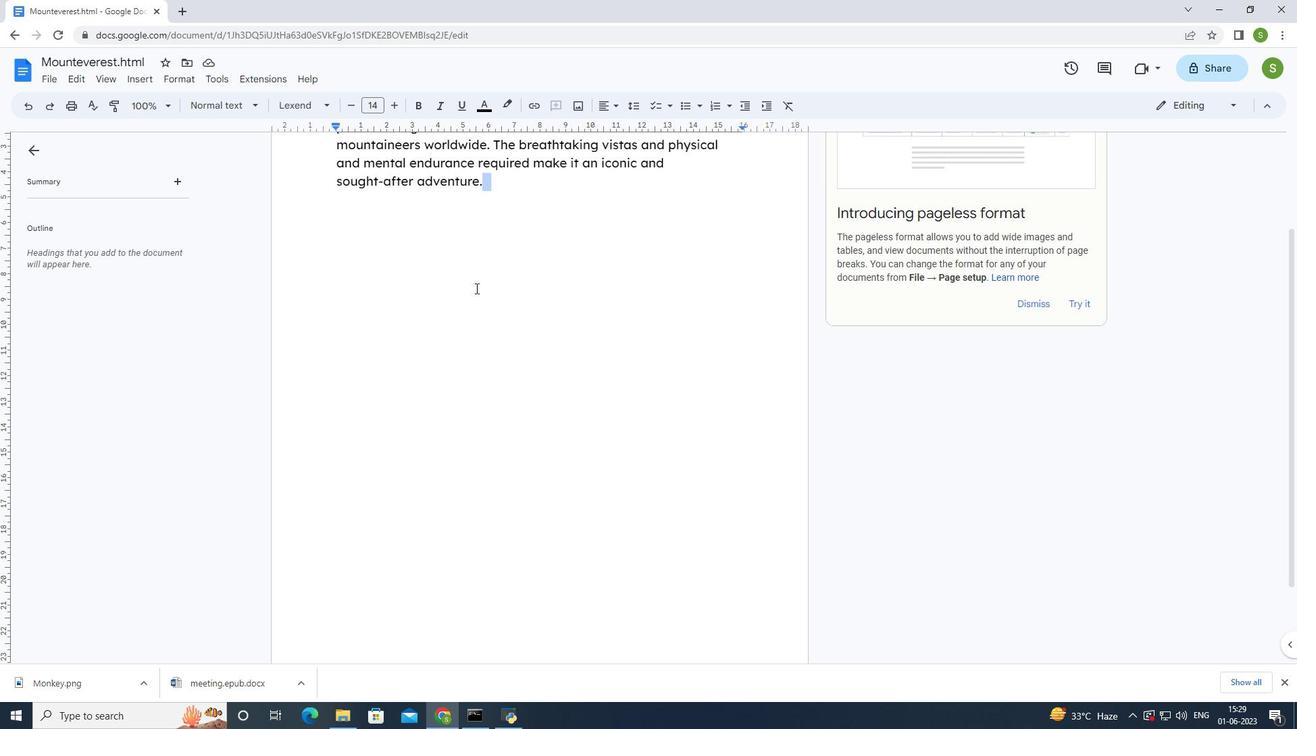 
Action: Key pressed <Key.enter><Key.enter><Key.enter>
Screenshot: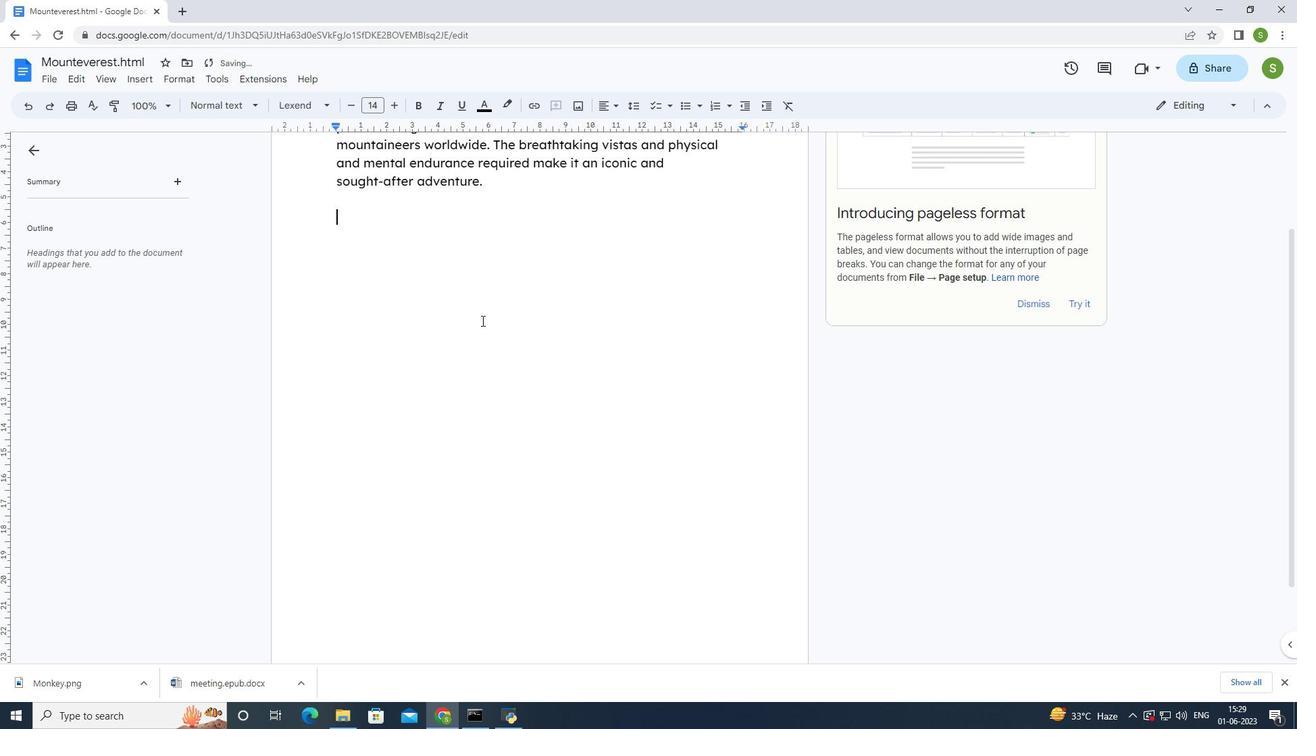 
Action: Mouse moved to (481, 322)
Screenshot: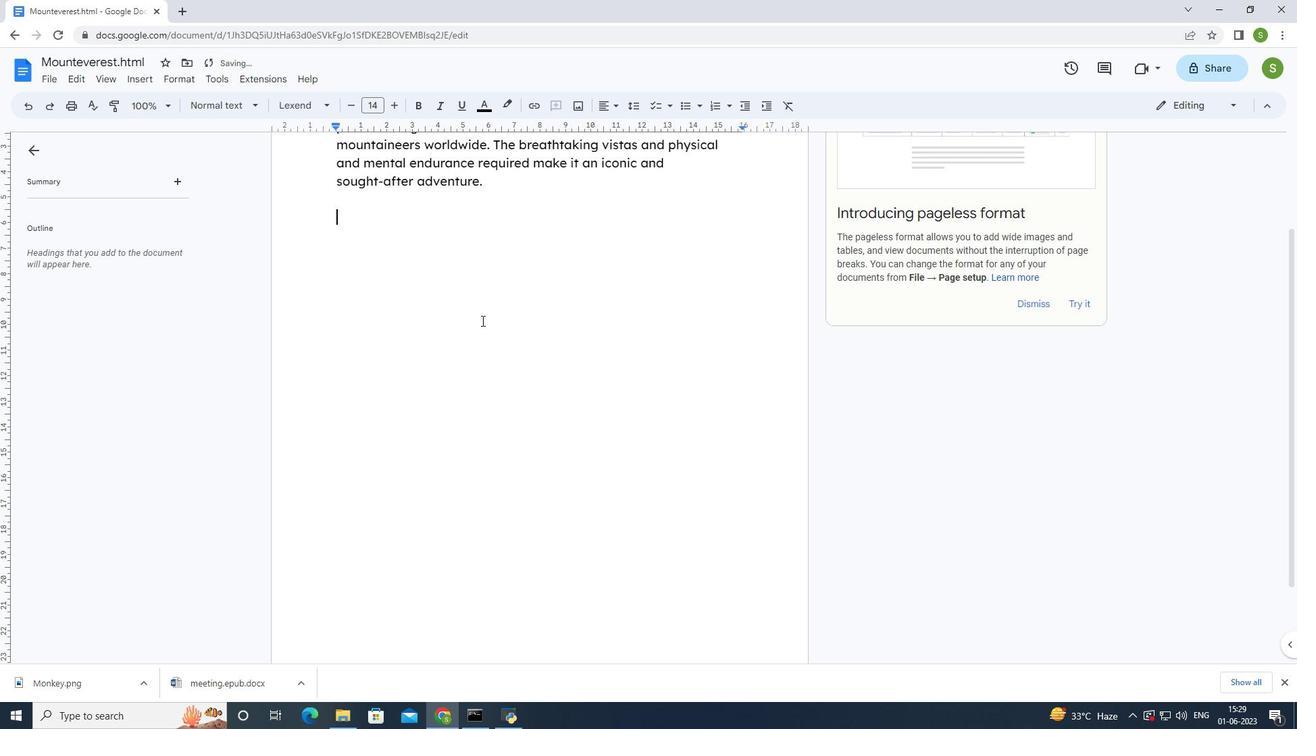 
Action: Key pressed <Key.enter><Key.enter><Key.enter><Key.enter>
Screenshot: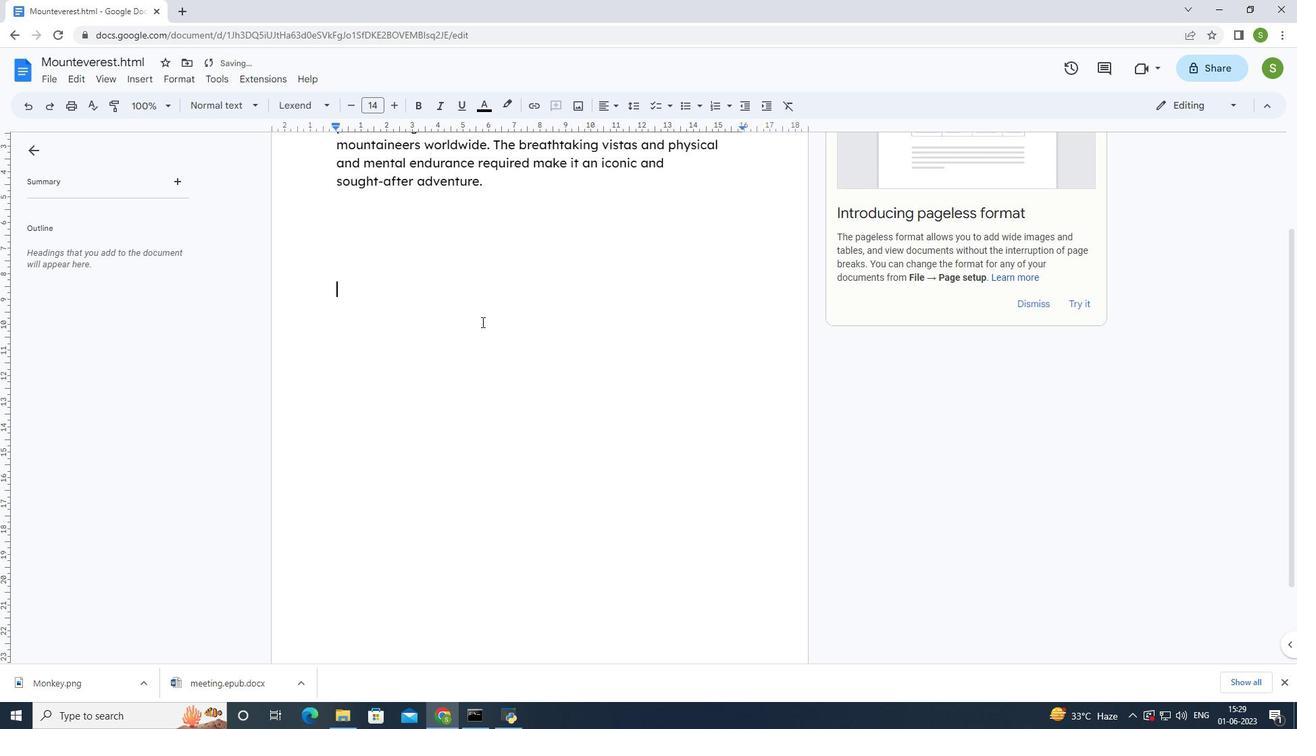 
Action: Mouse moved to (481, 323)
Screenshot: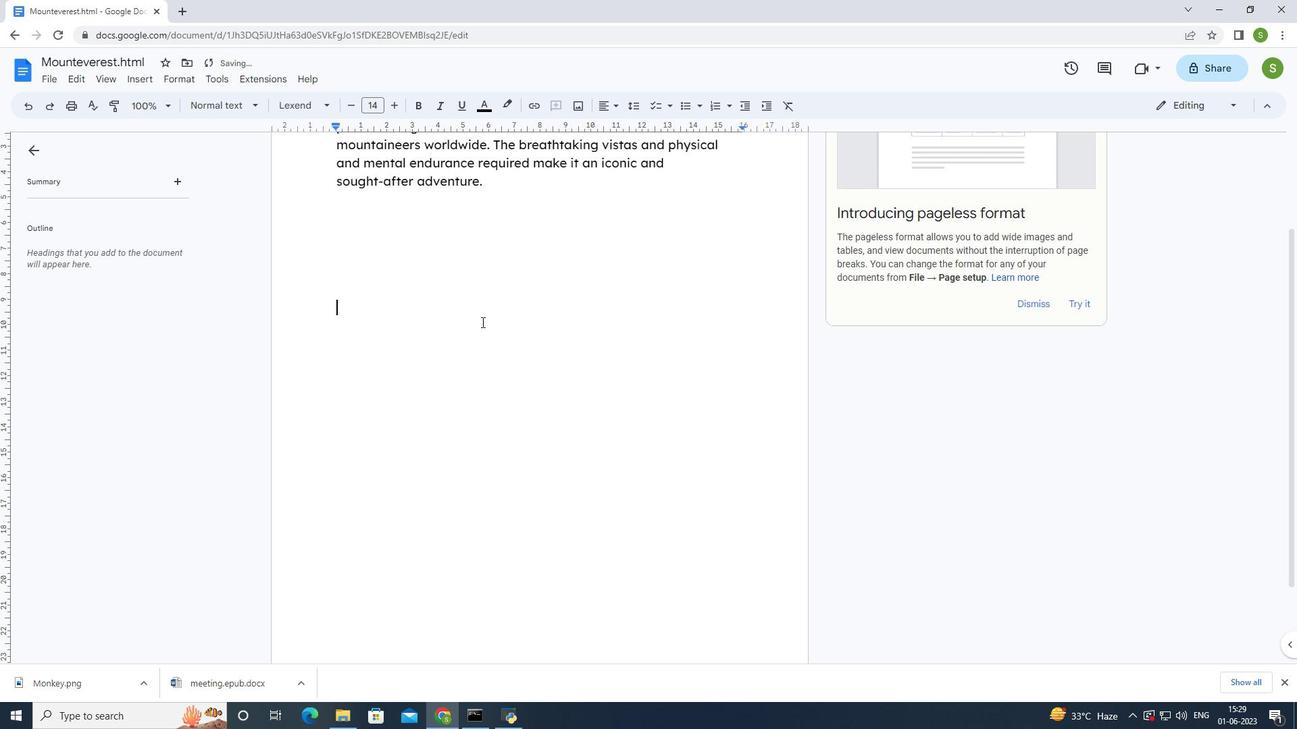 
Action: Key pressed <Key.enter>
Screenshot: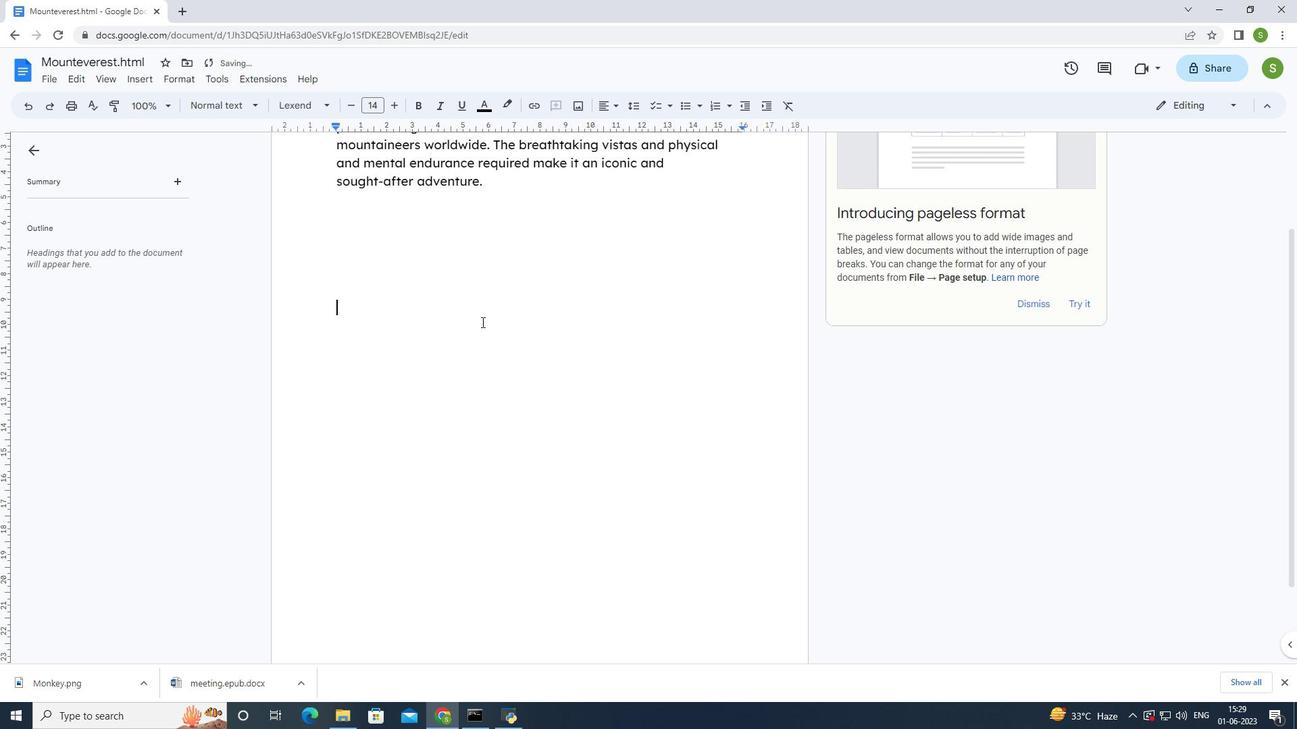 
Action: Mouse moved to (481, 324)
Screenshot: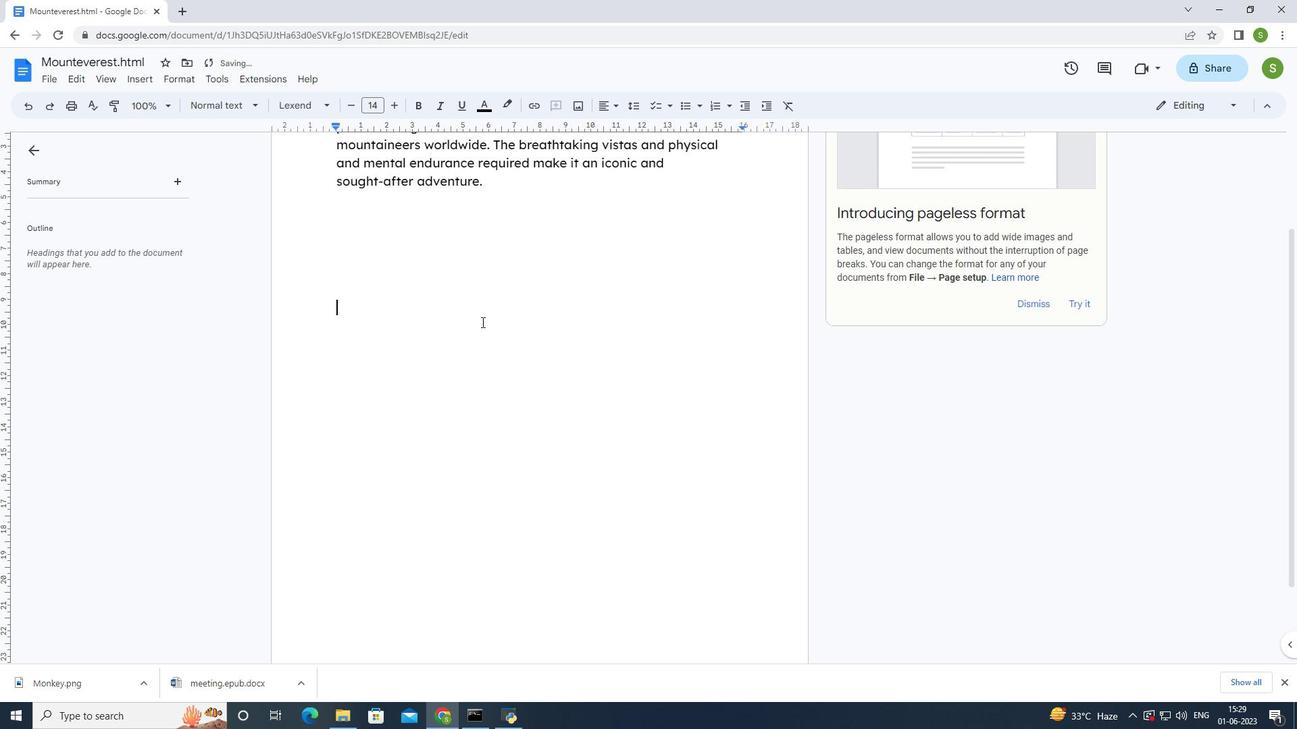 
Action: Key pressed <Key.enter><Key.enter><Key.enter><Key.enter><Key.enter><Key.enter>
Screenshot: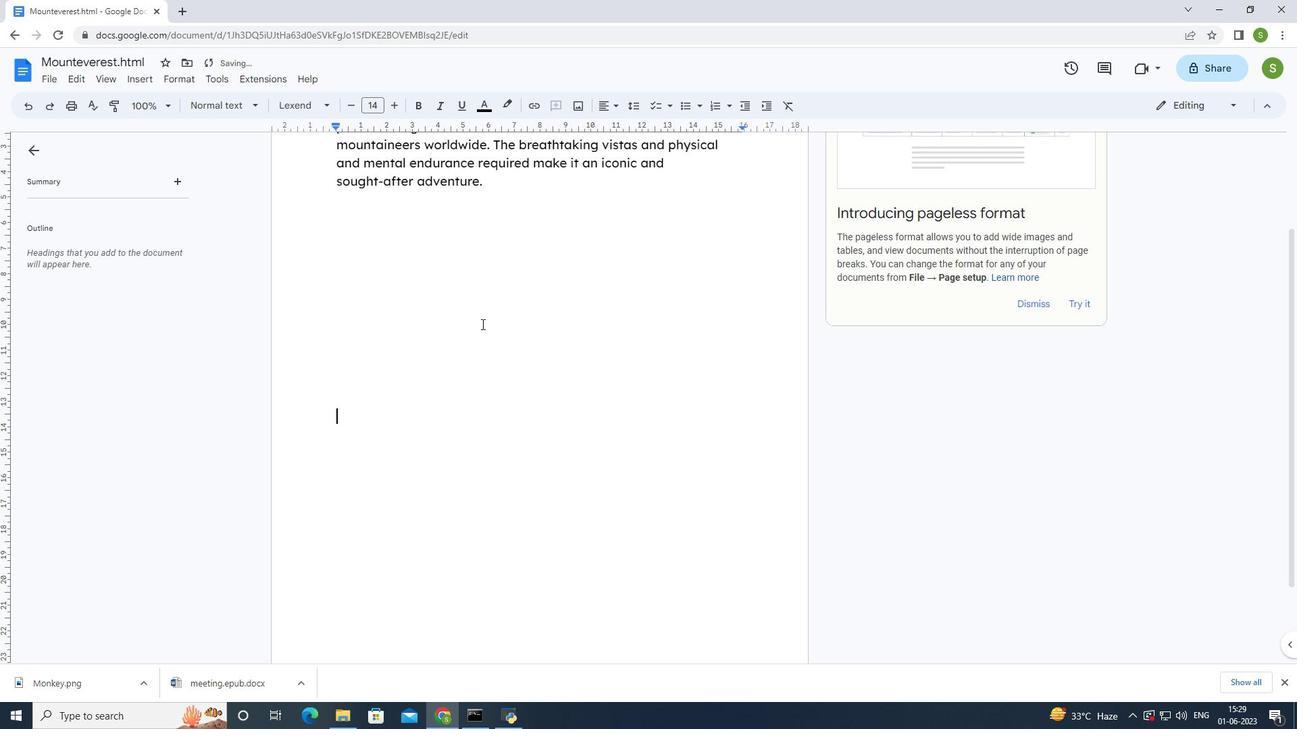 
Action: Mouse moved to (481, 325)
Screenshot: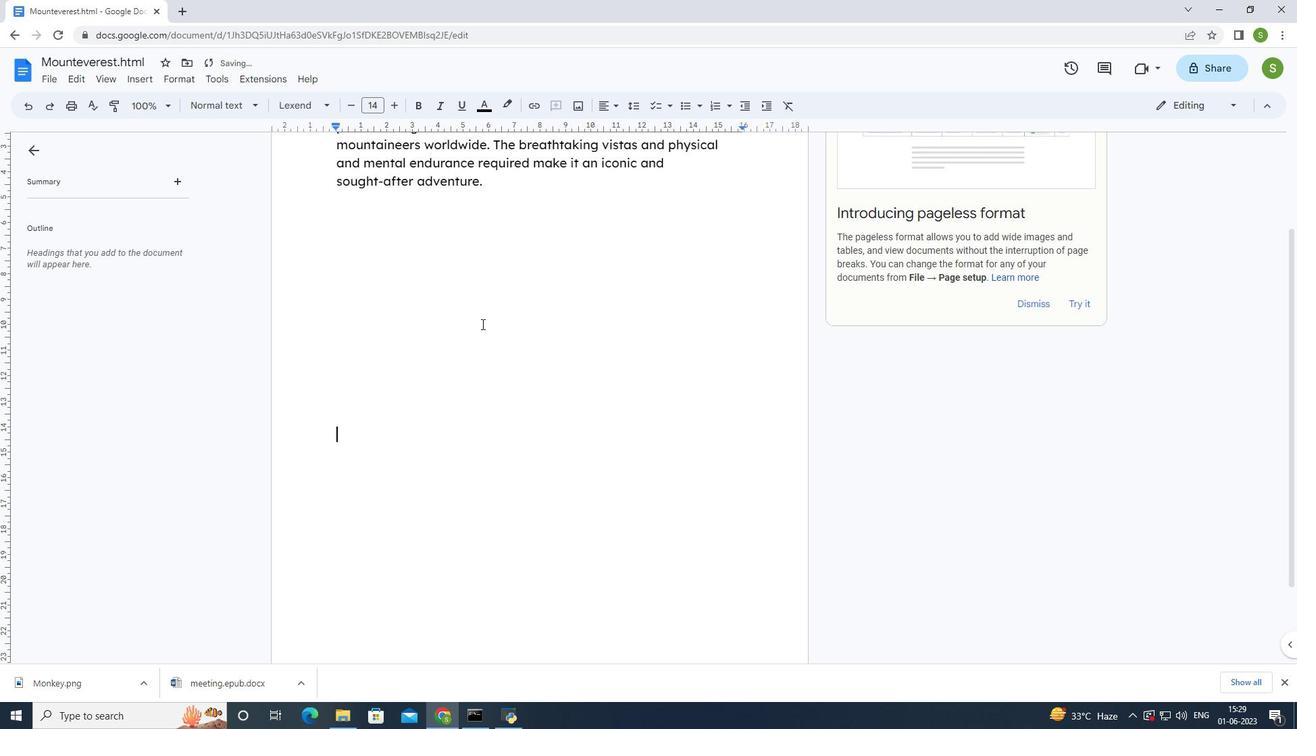 
Action: Key pressed <Key.enter><Key.enter><Key.enter><Key.enter>
Screenshot: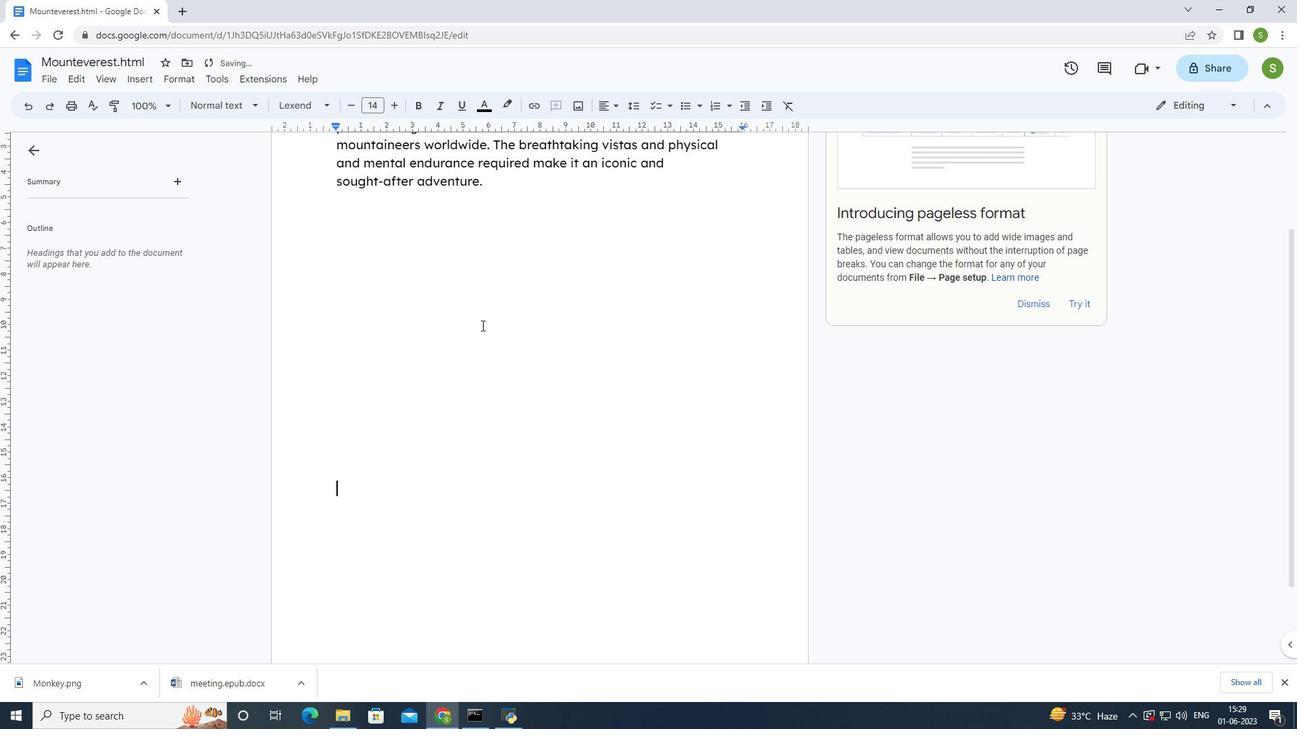 
Action: Mouse moved to (481, 330)
Screenshot: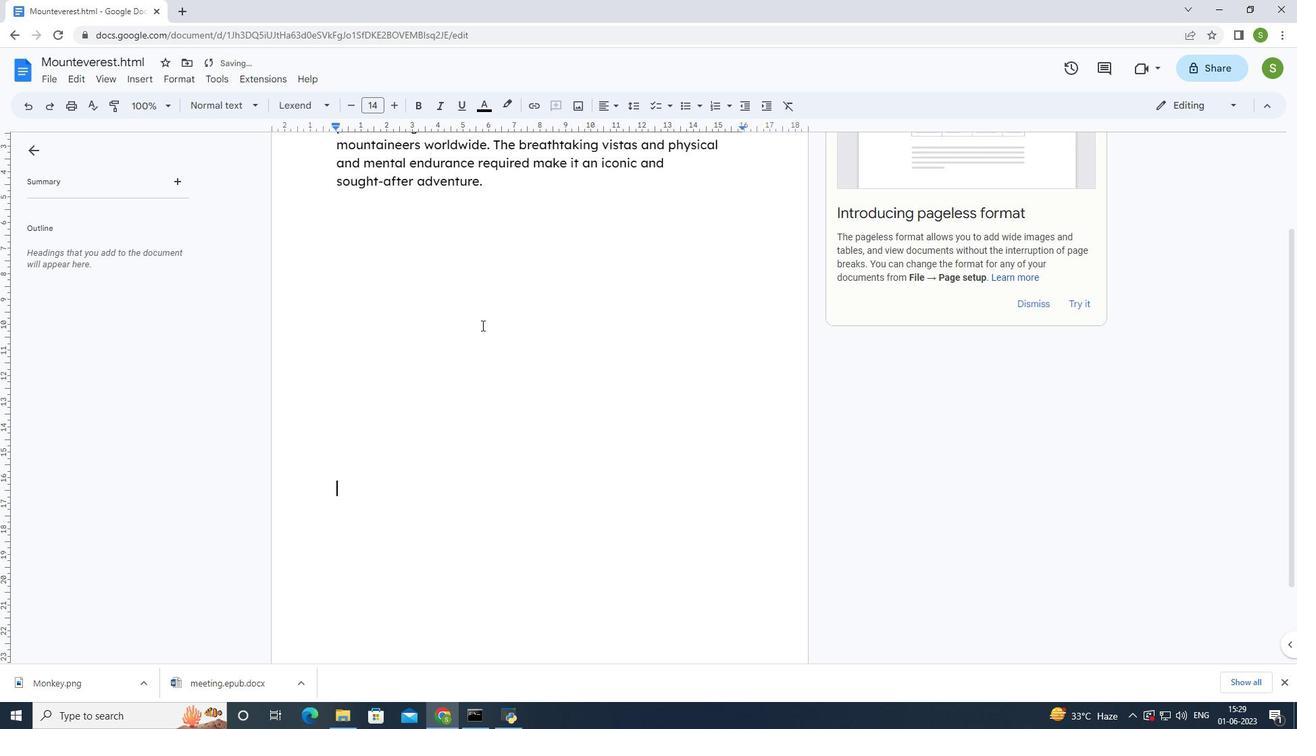 
Action: Key pressed <Key.enter>
Screenshot: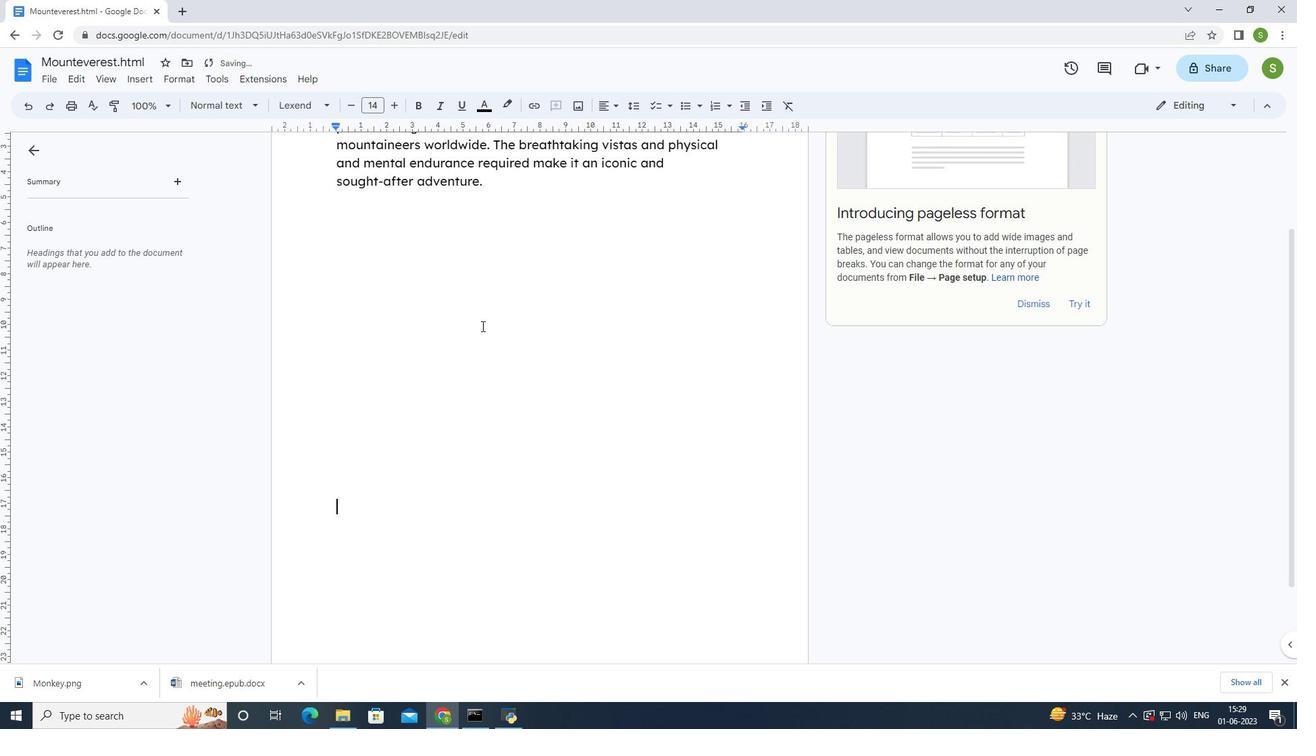 
Action: Mouse moved to (481, 332)
Screenshot: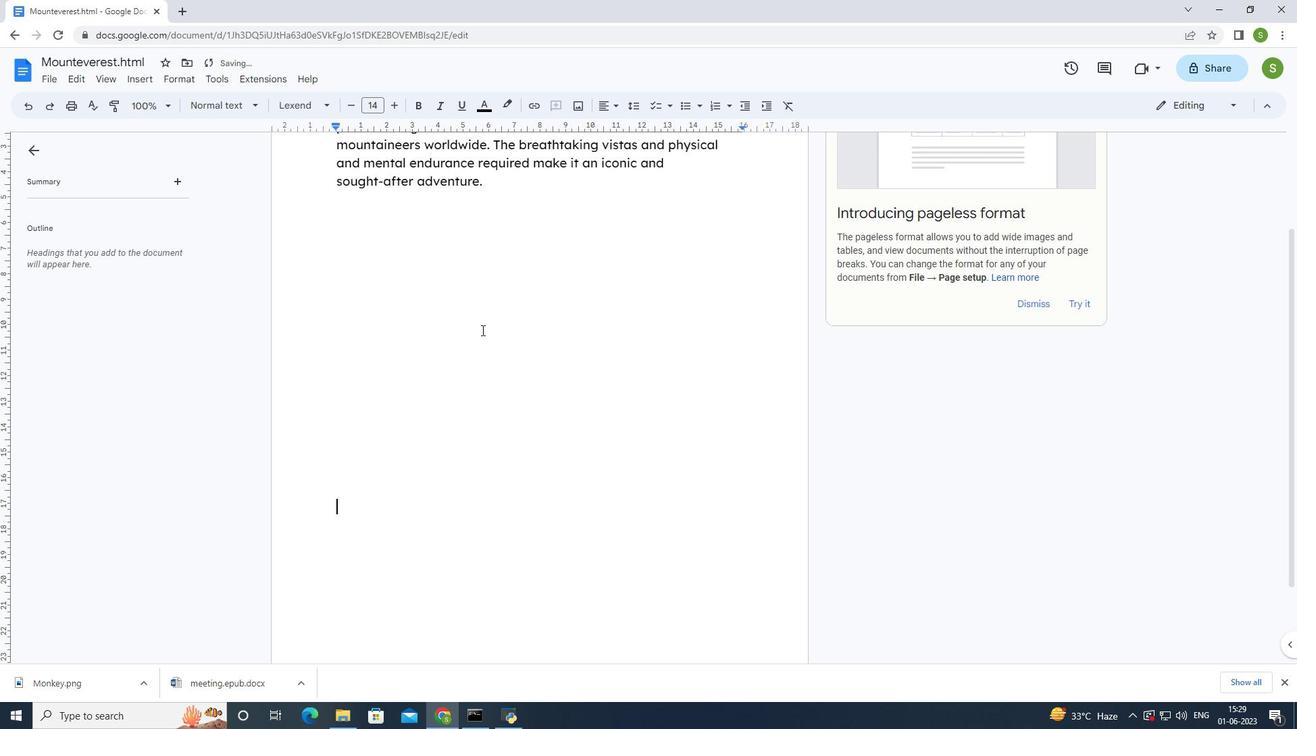 
Action: Key pressed <Key.enter>
Screenshot: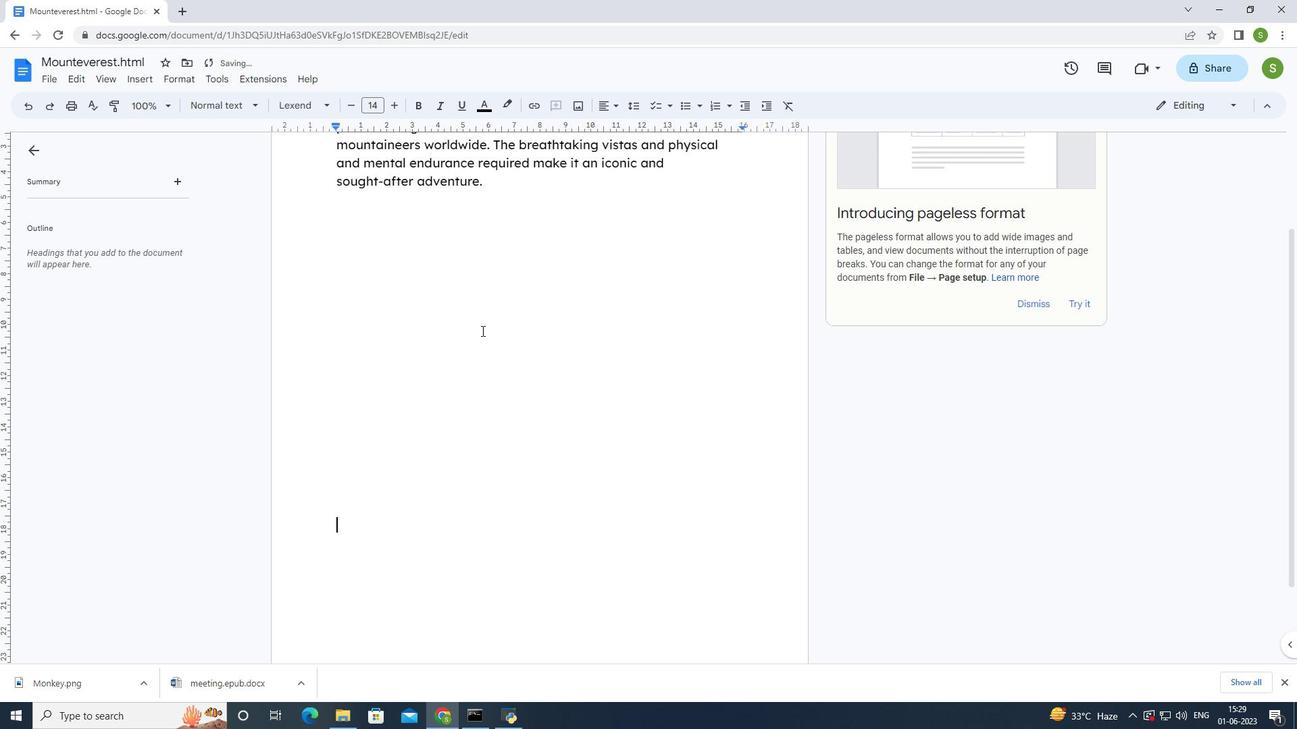 
Action: Mouse moved to (481, 333)
Screenshot: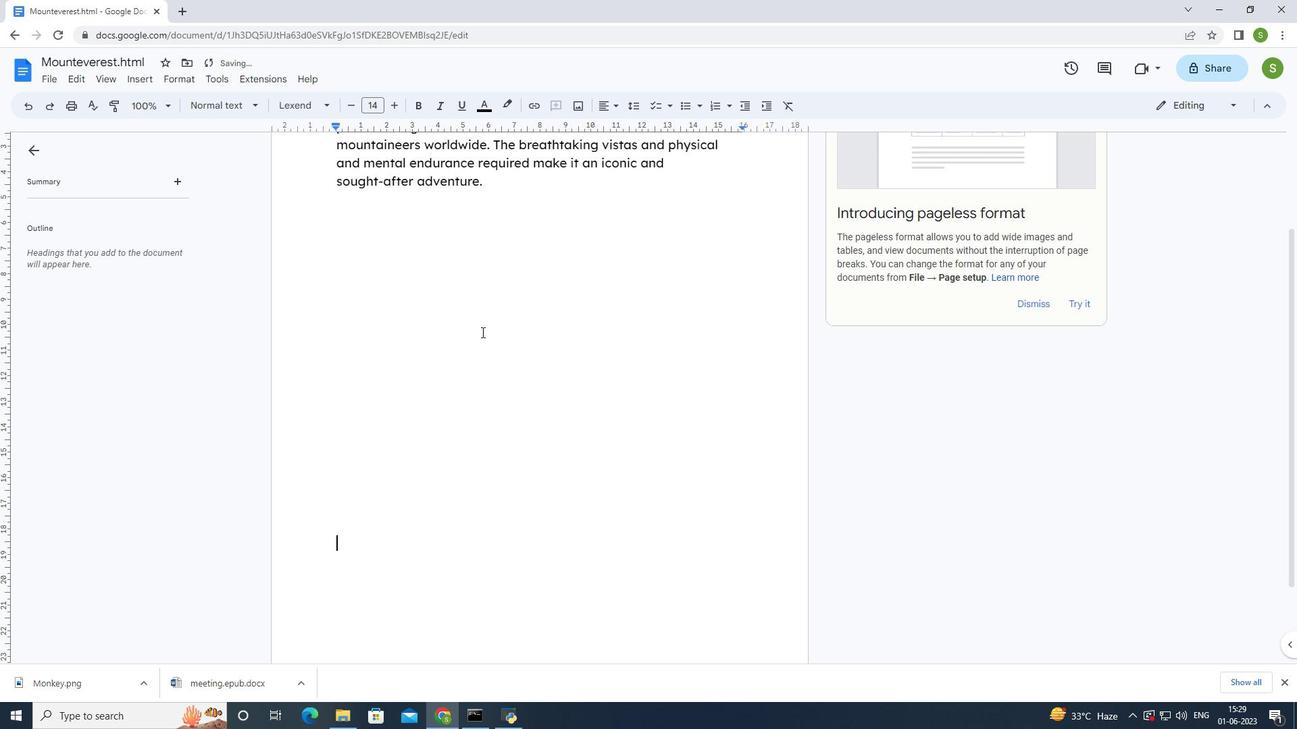 
Action: Key pressed <Key.enter>
Screenshot: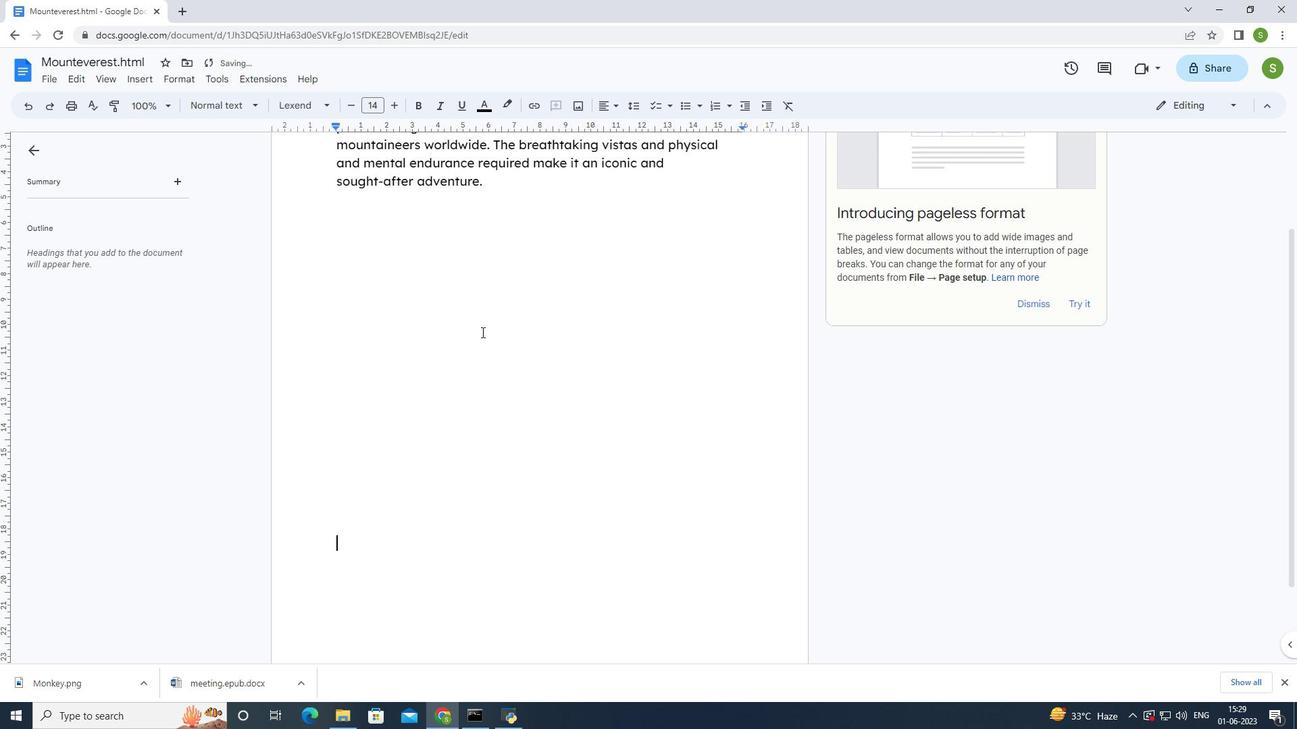 
Action: Mouse moved to (481, 334)
Screenshot: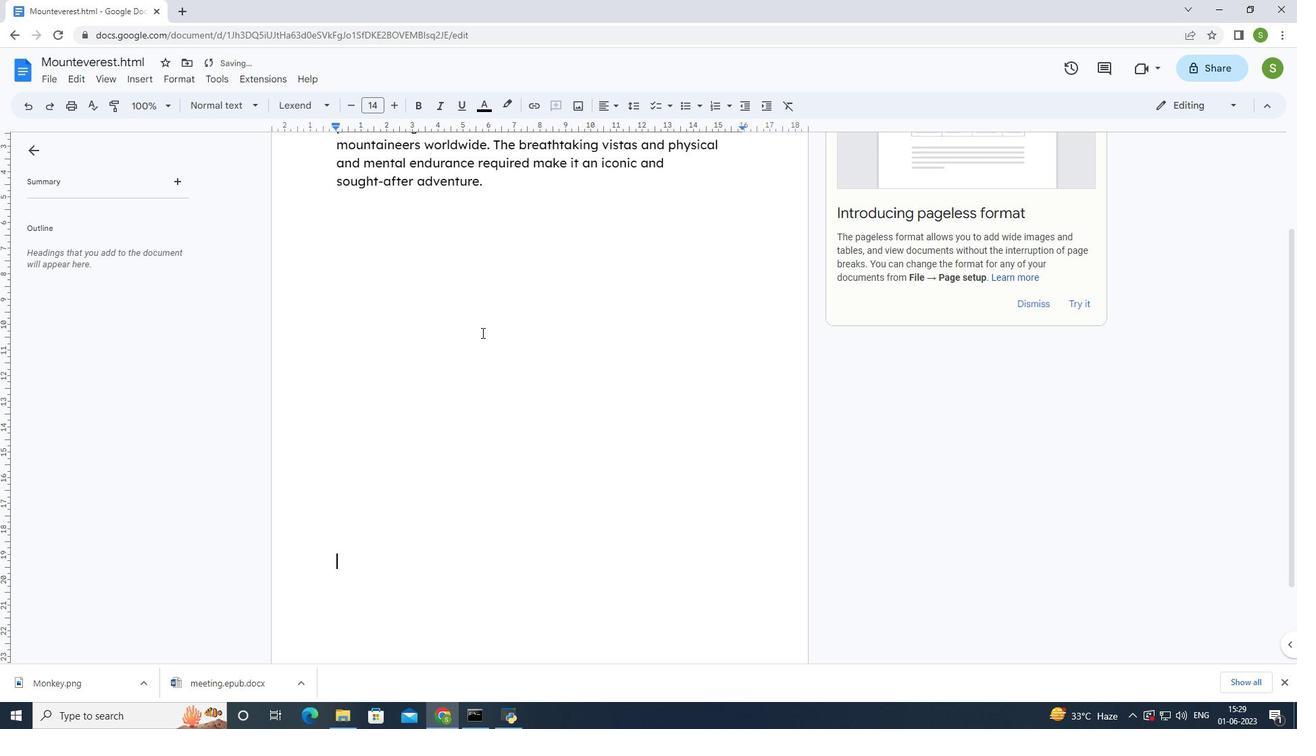 
Action: Key pressed <Key.enter><Key.enter>
Screenshot: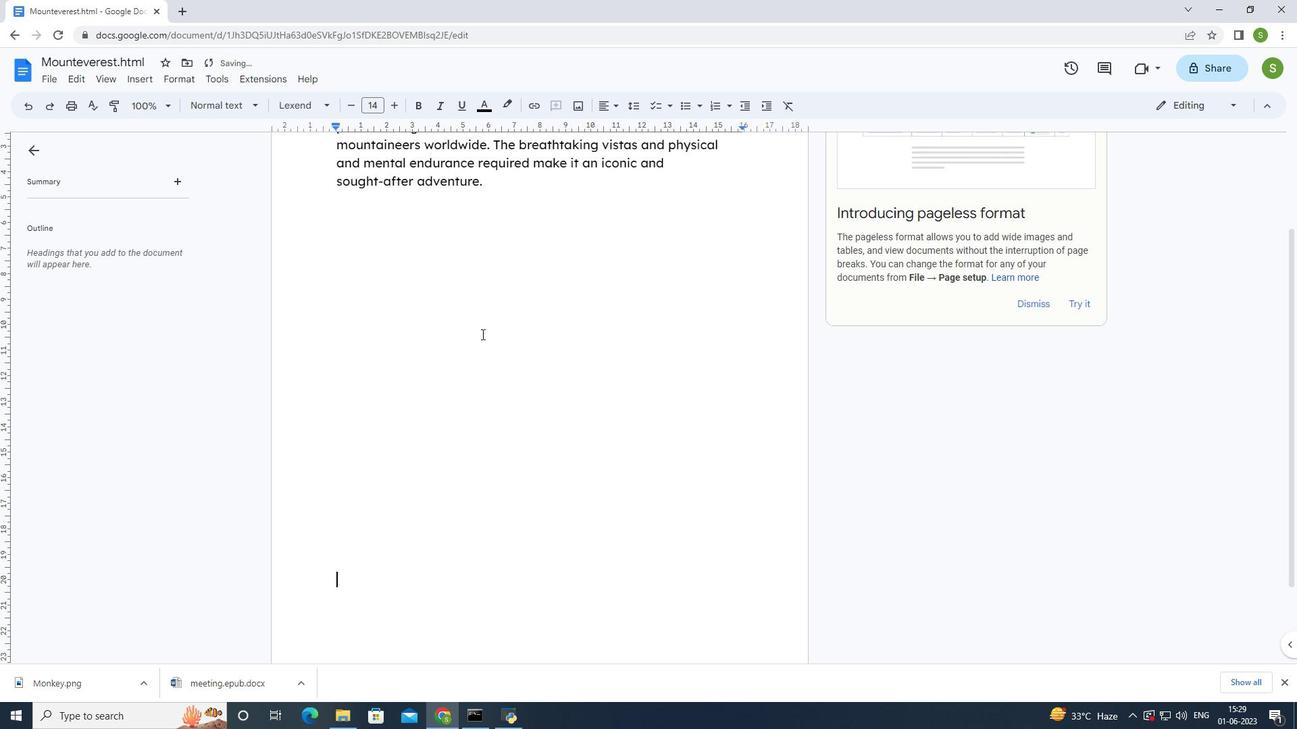 
Action: Mouse moved to (132, 75)
Screenshot: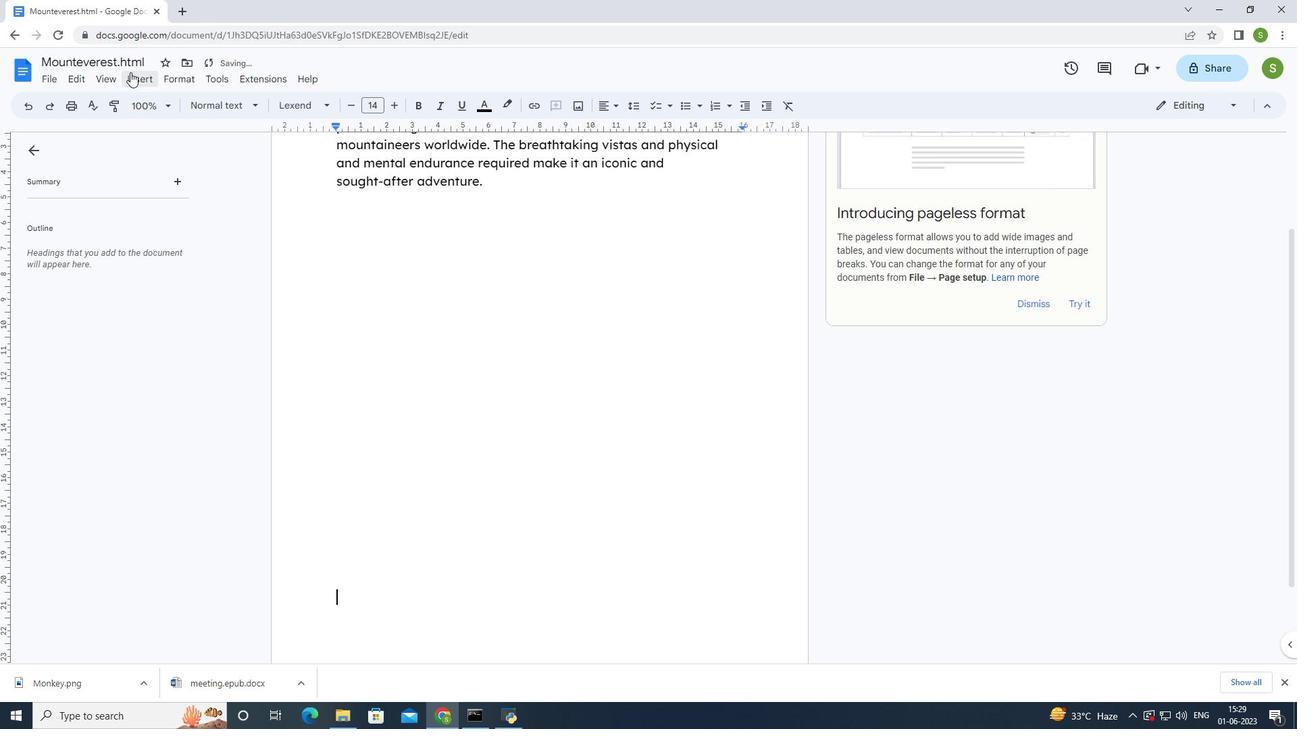 
Action: Mouse pressed left at (132, 75)
Screenshot: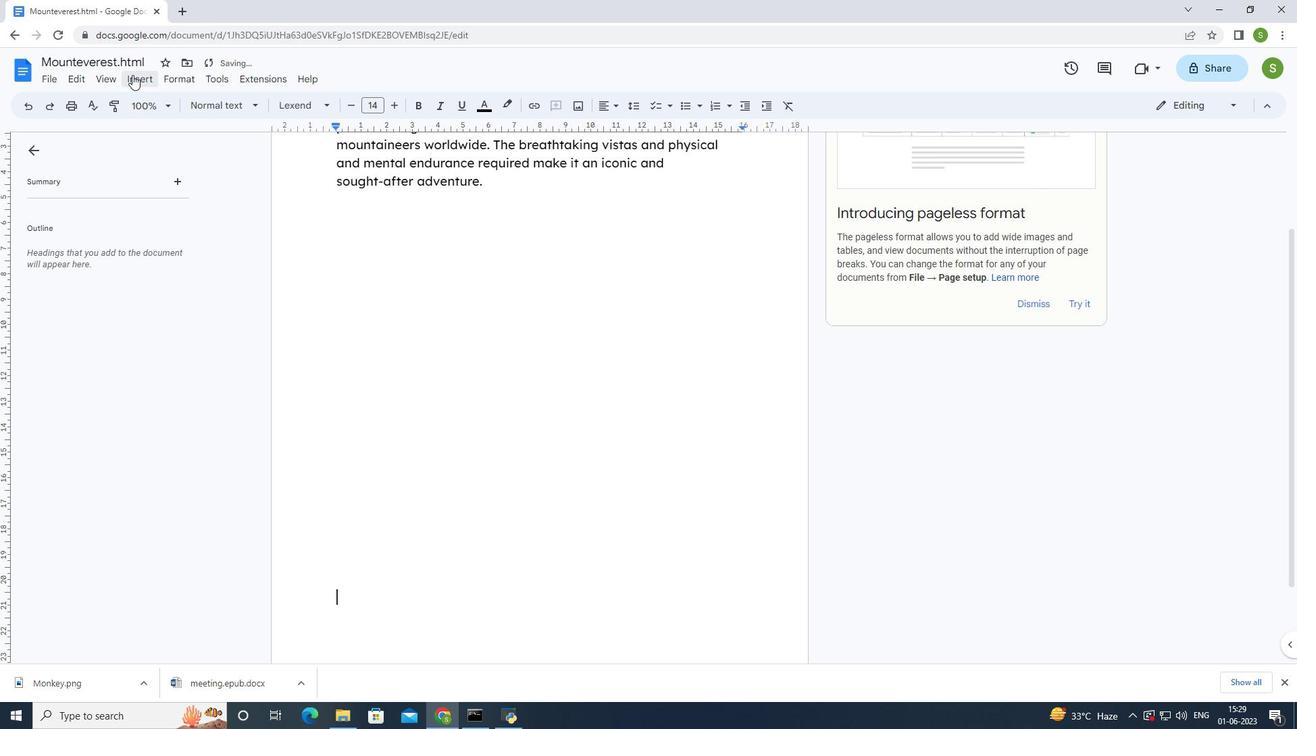 
Action: Mouse moved to (199, 225)
Screenshot: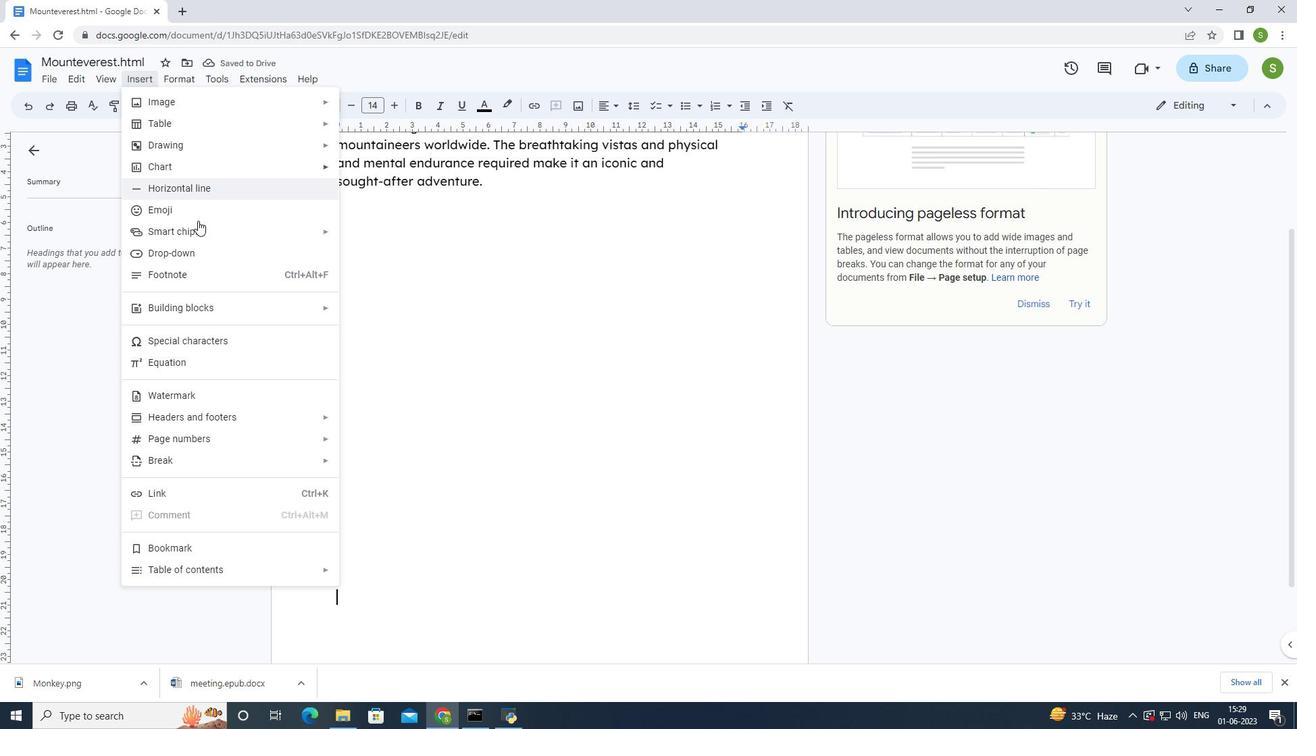 
Action: Mouse pressed left at (199, 225)
Screenshot: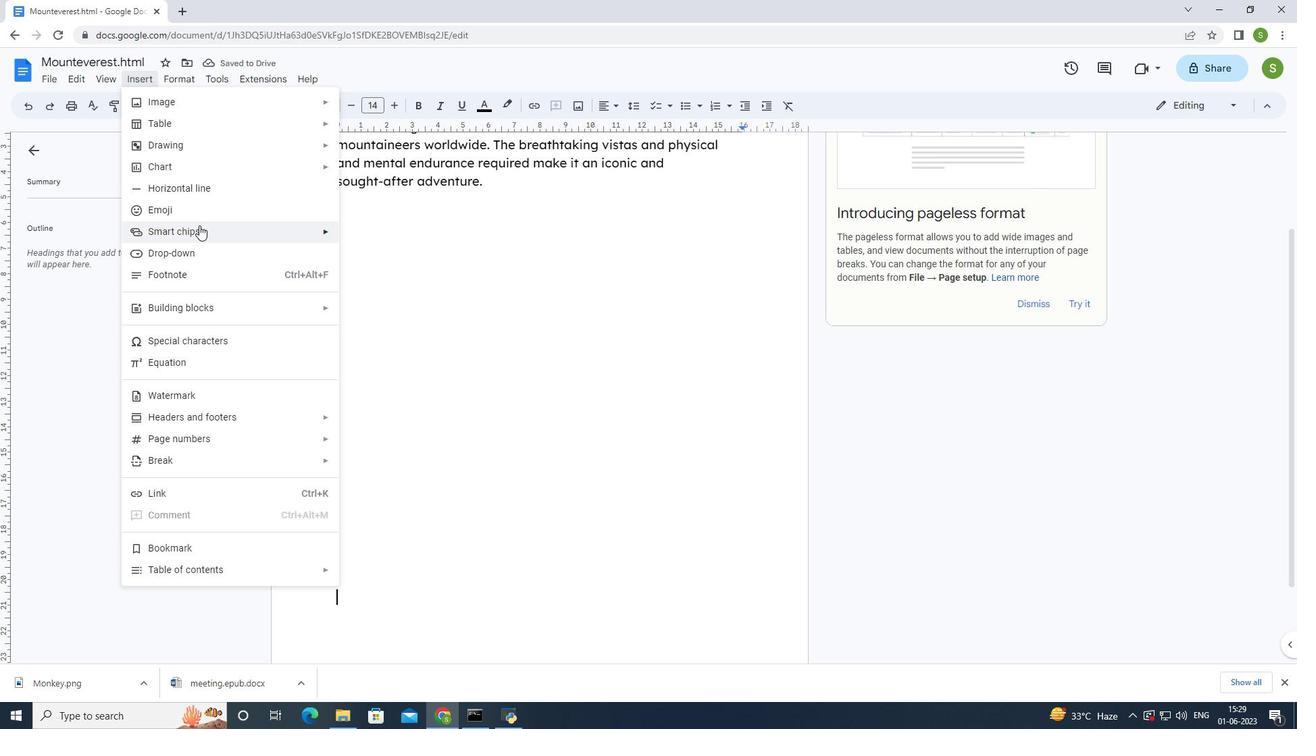 
Action: Mouse moved to (370, 233)
Screenshot: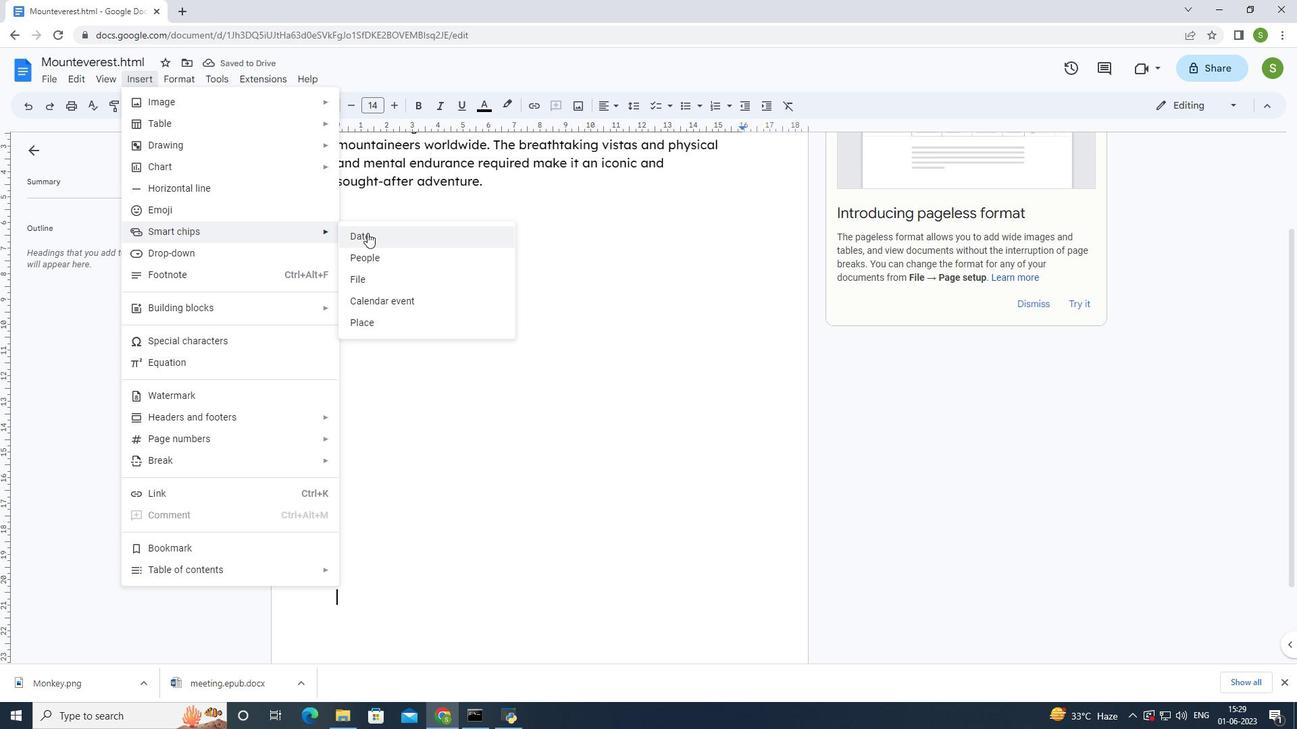 
Action: Mouse pressed left at (370, 233)
Screenshot: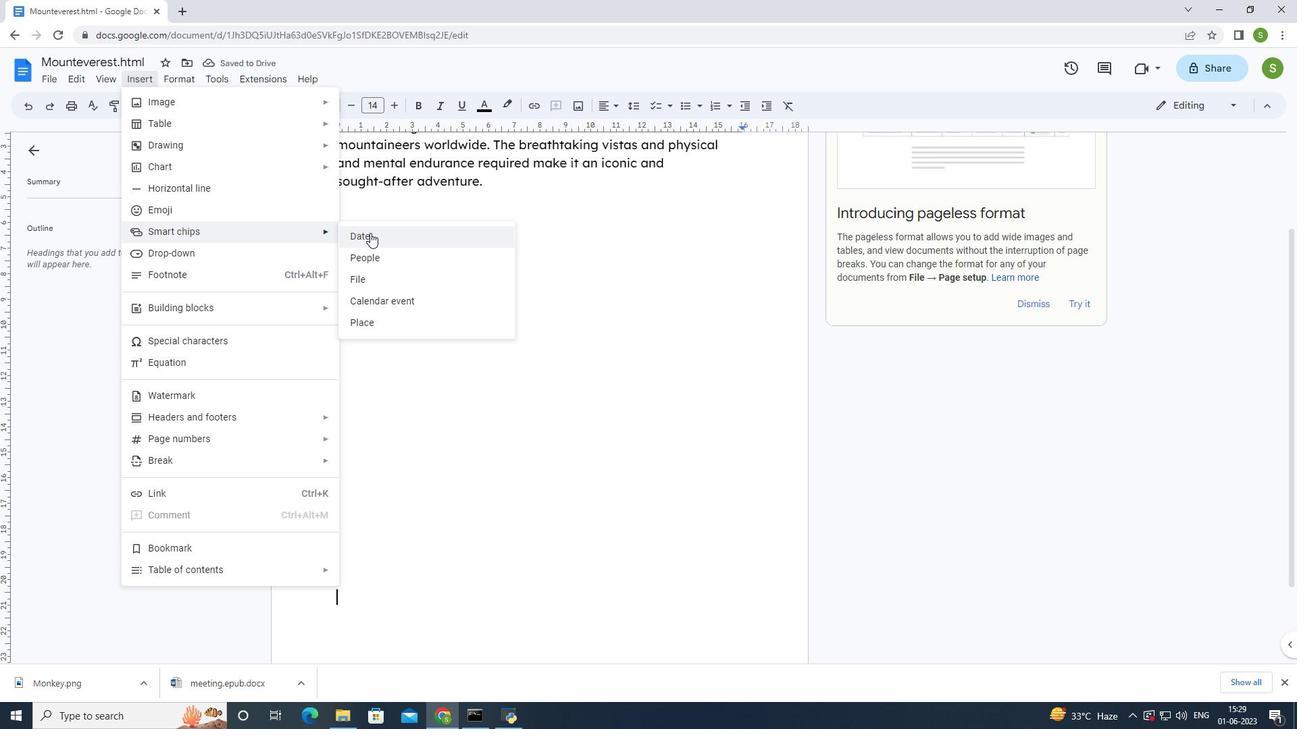 
Action: Mouse moved to (453, 593)
Screenshot: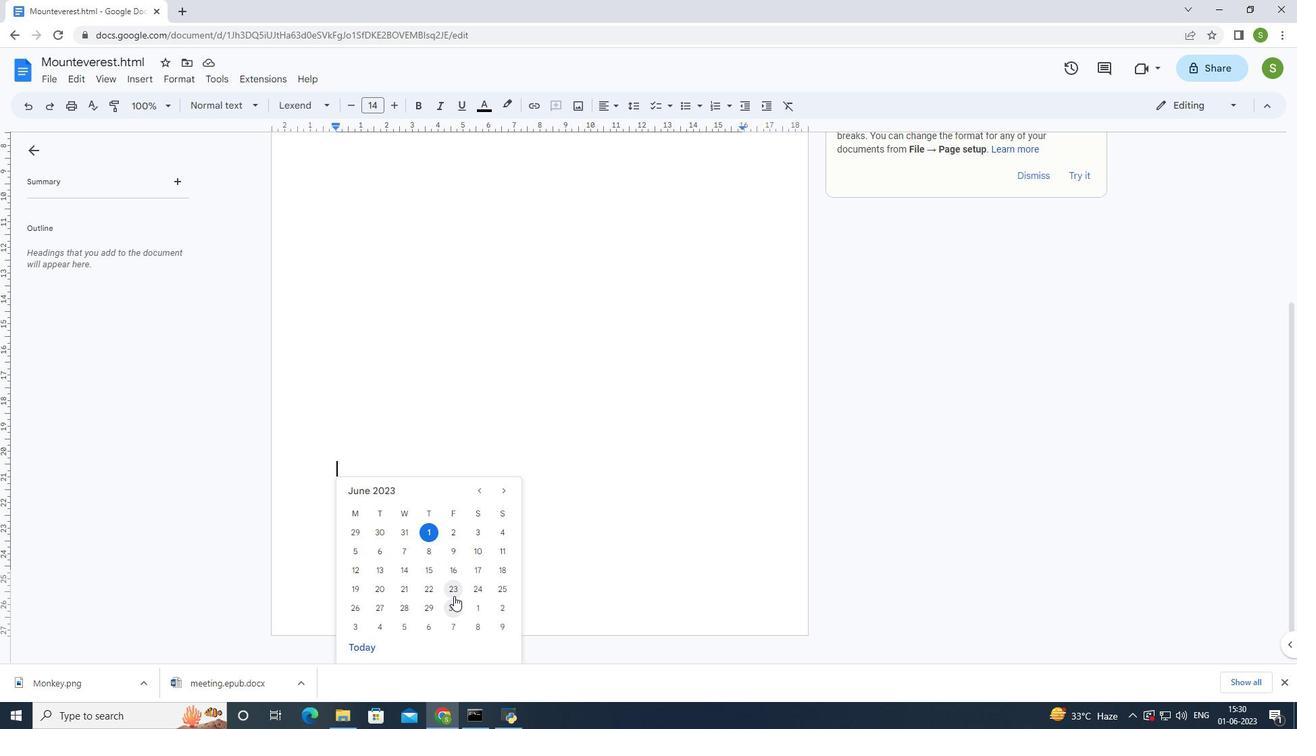 
Action: Mouse pressed left at (453, 593)
Screenshot: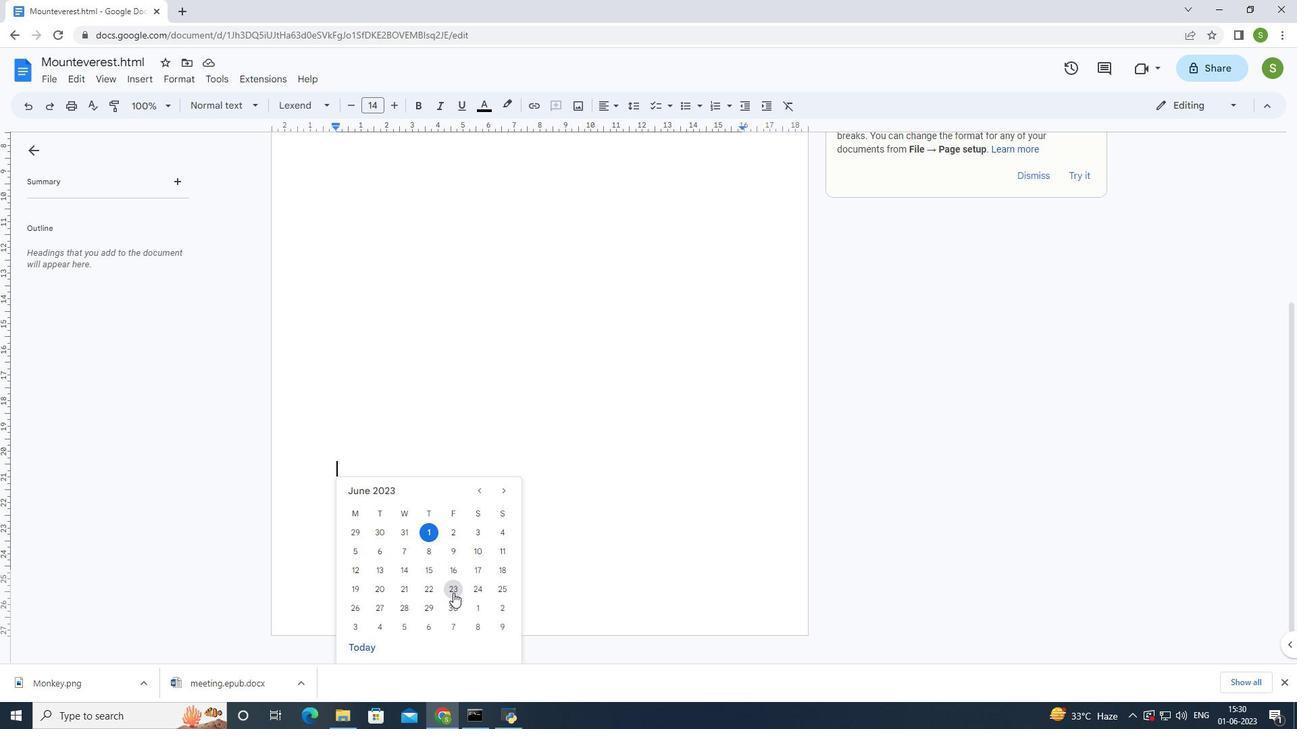 
Action: Mouse moved to (511, 508)
Screenshot: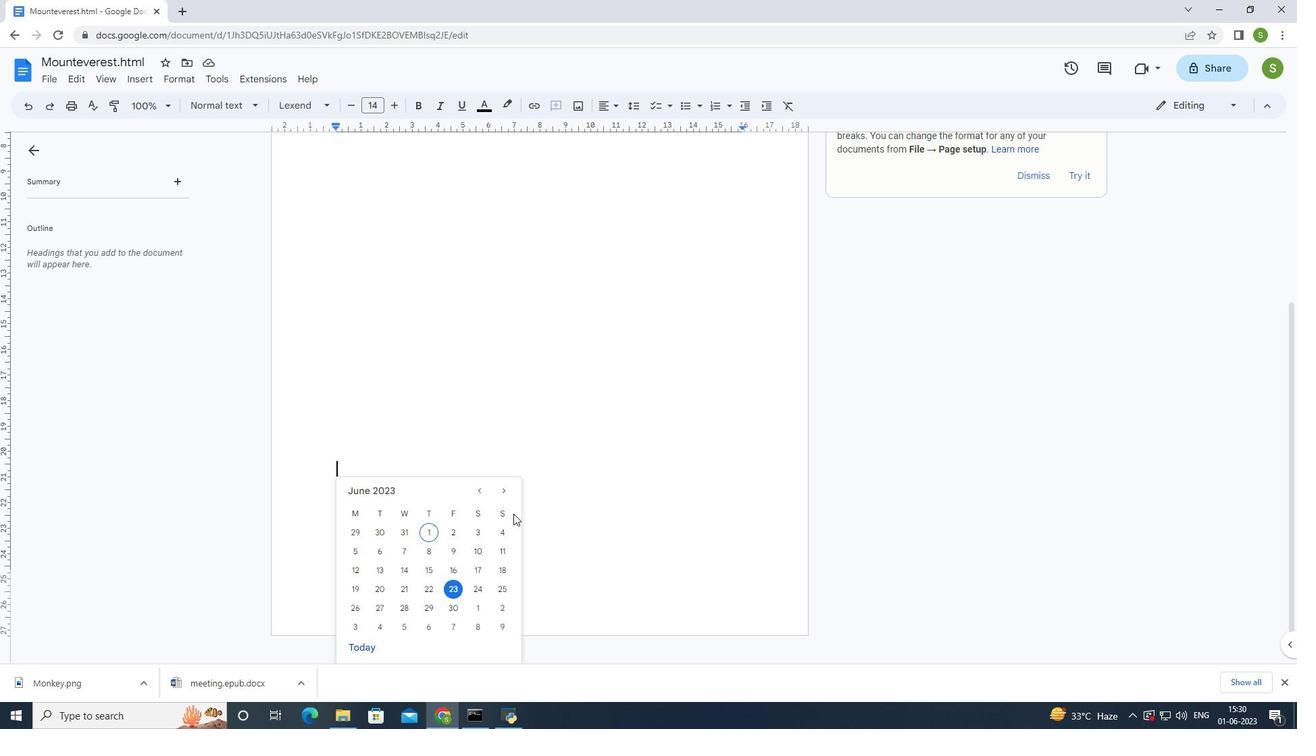 
Action: Key pressed <Key.enter>
Screenshot: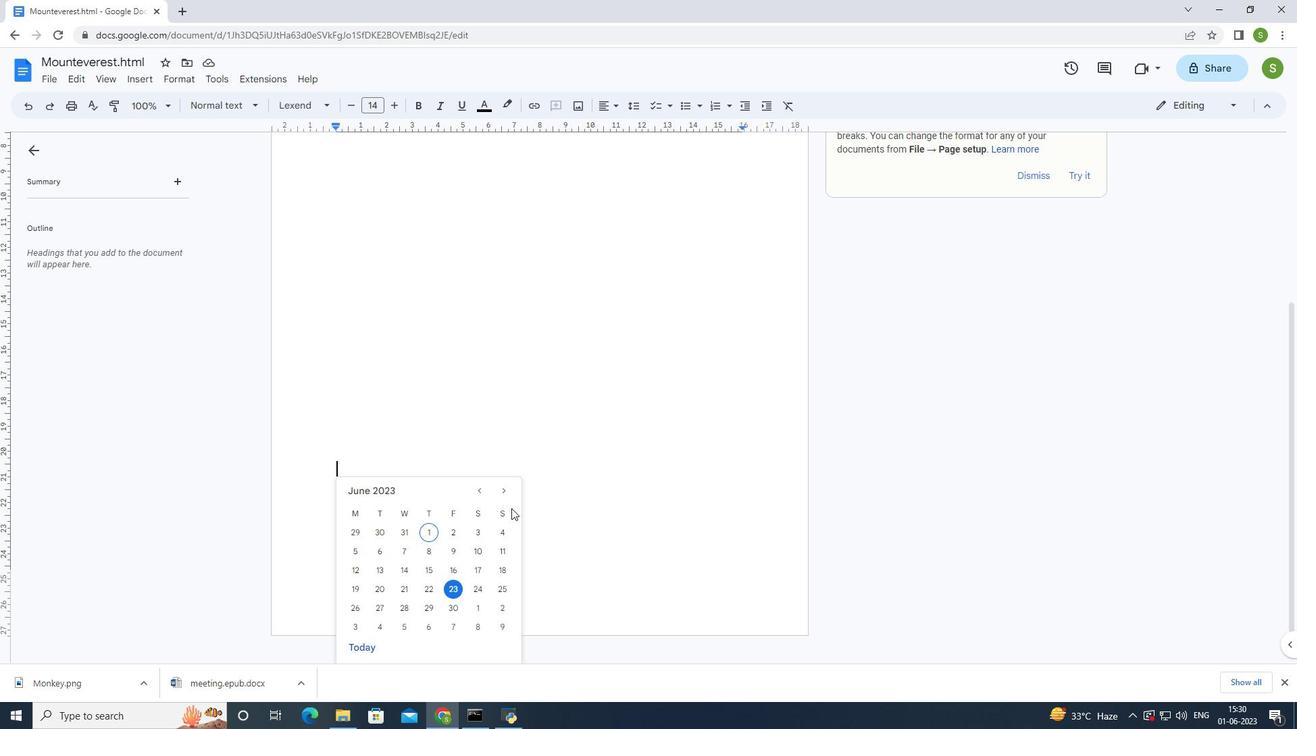 
Action: Mouse moved to (368, 592)
Screenshot: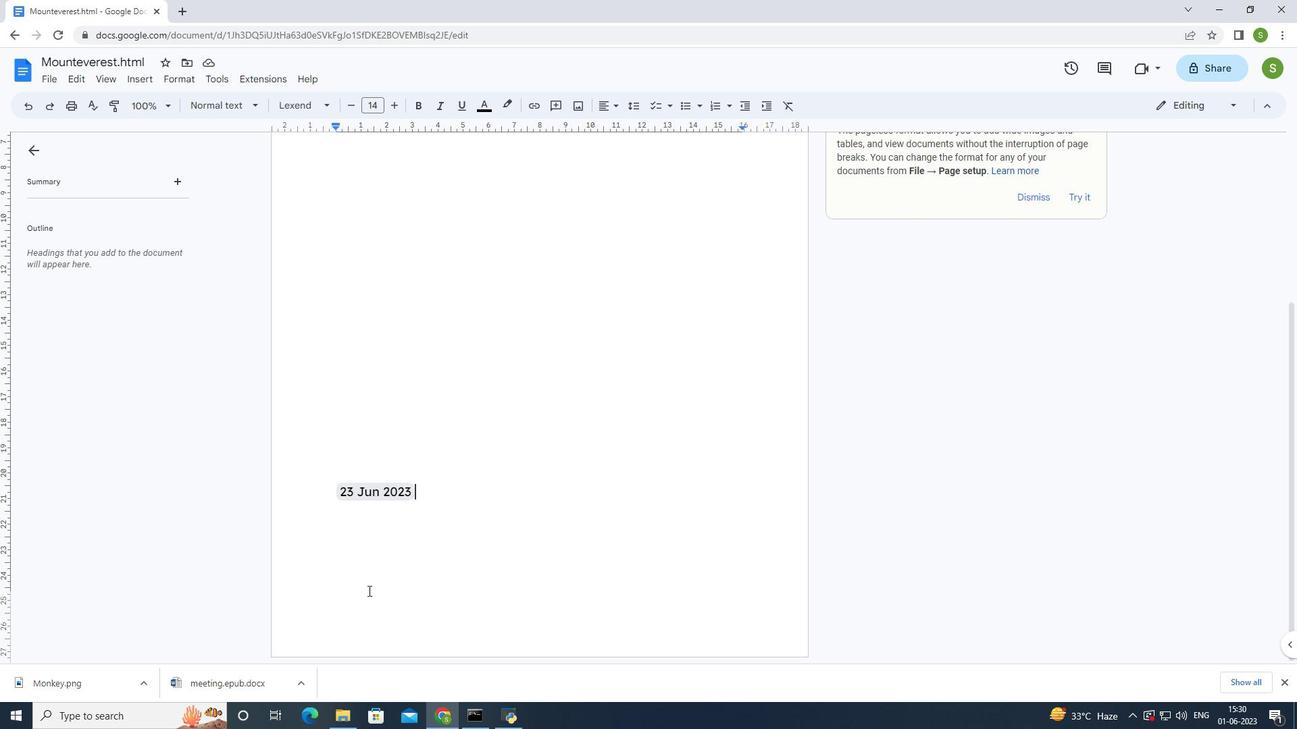 
Action: Mouse pressed left at (368, 592)
Screenshot: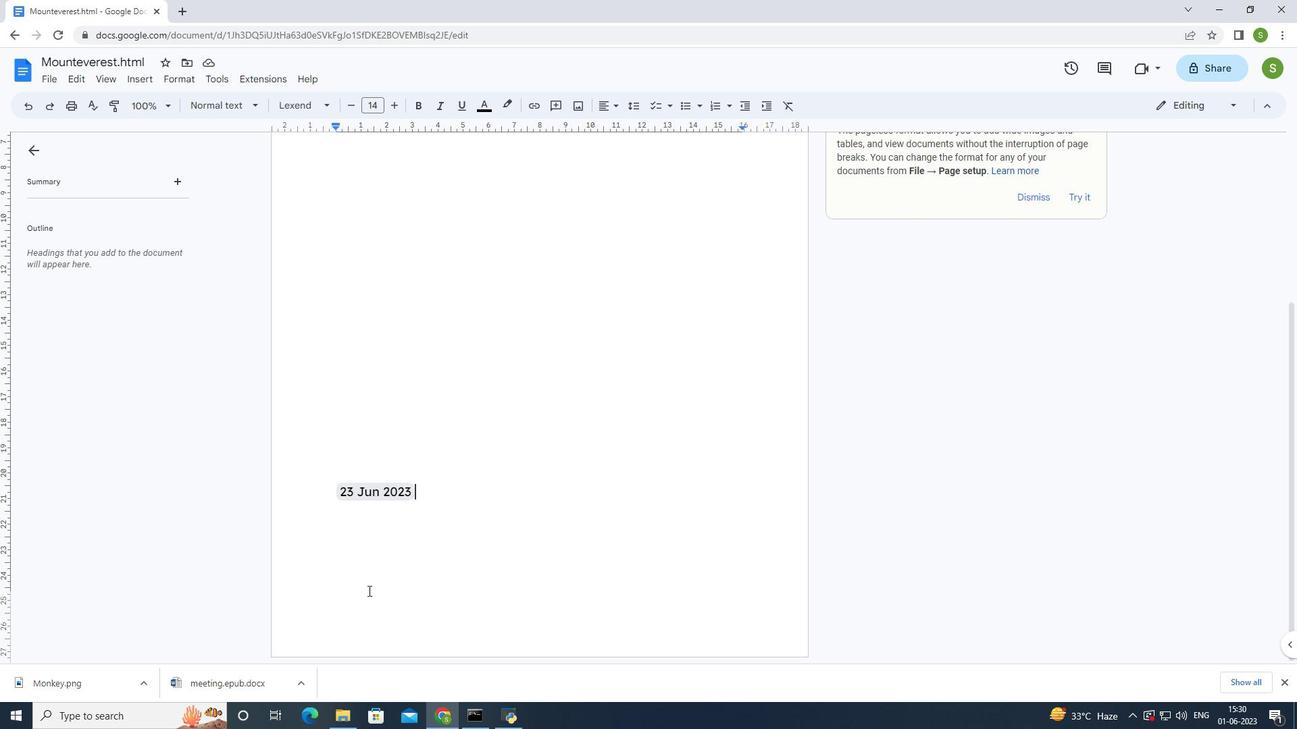 
Action: Mouse moved to (368, 592)
Screenshot: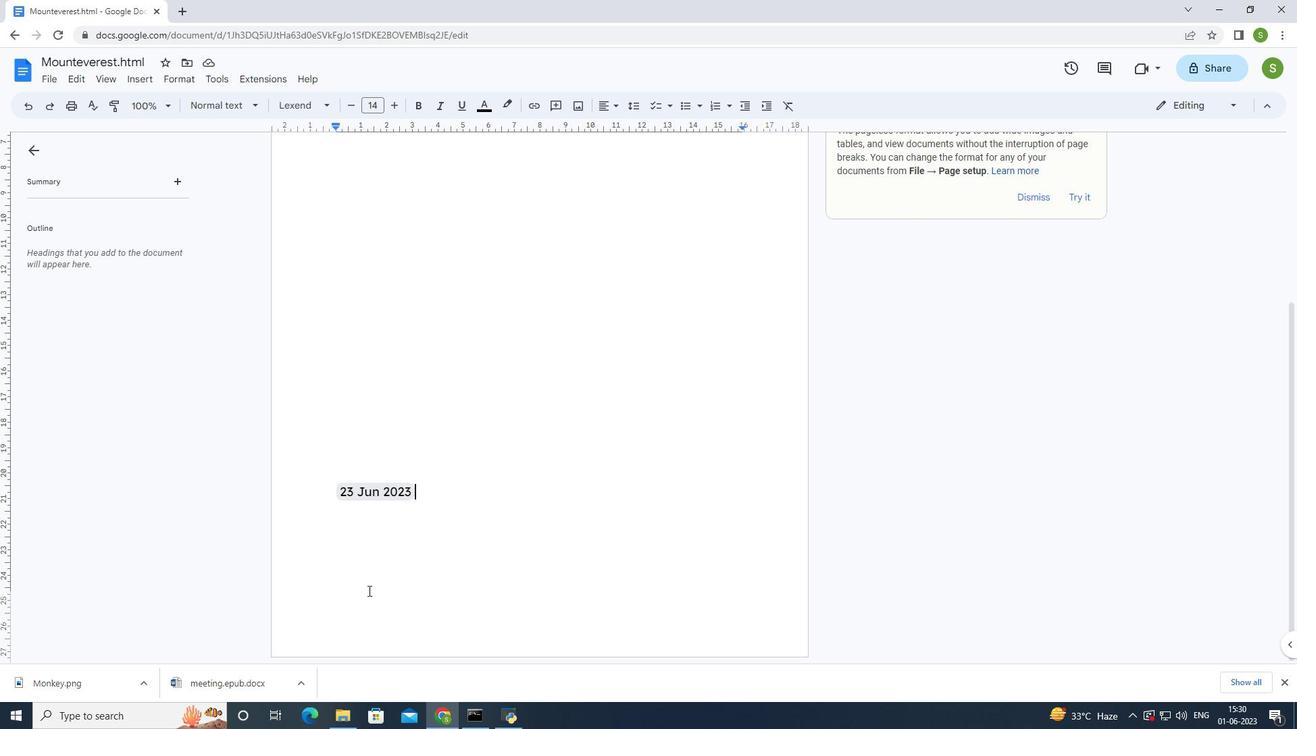
Action: Mouse pressed left at (368, 592)
Screenshot: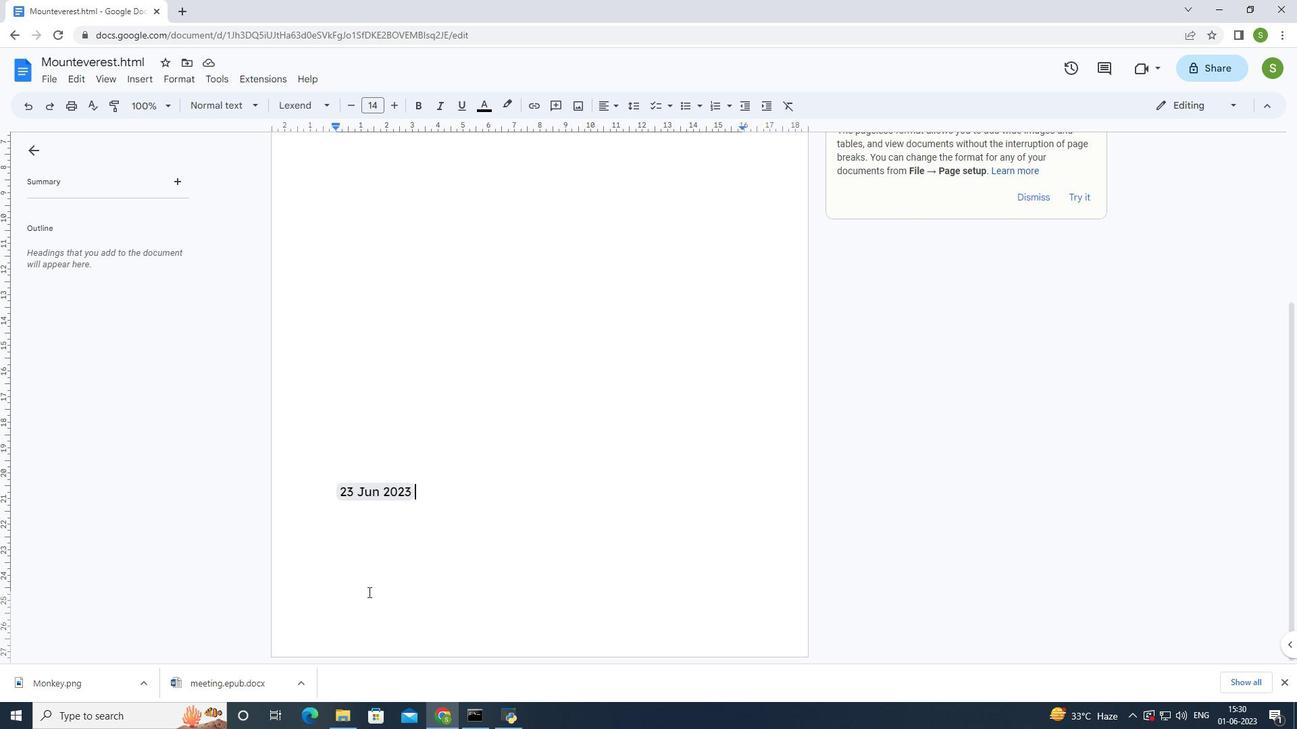 
Action: Mouse moved to (95, 7)
Screenshot: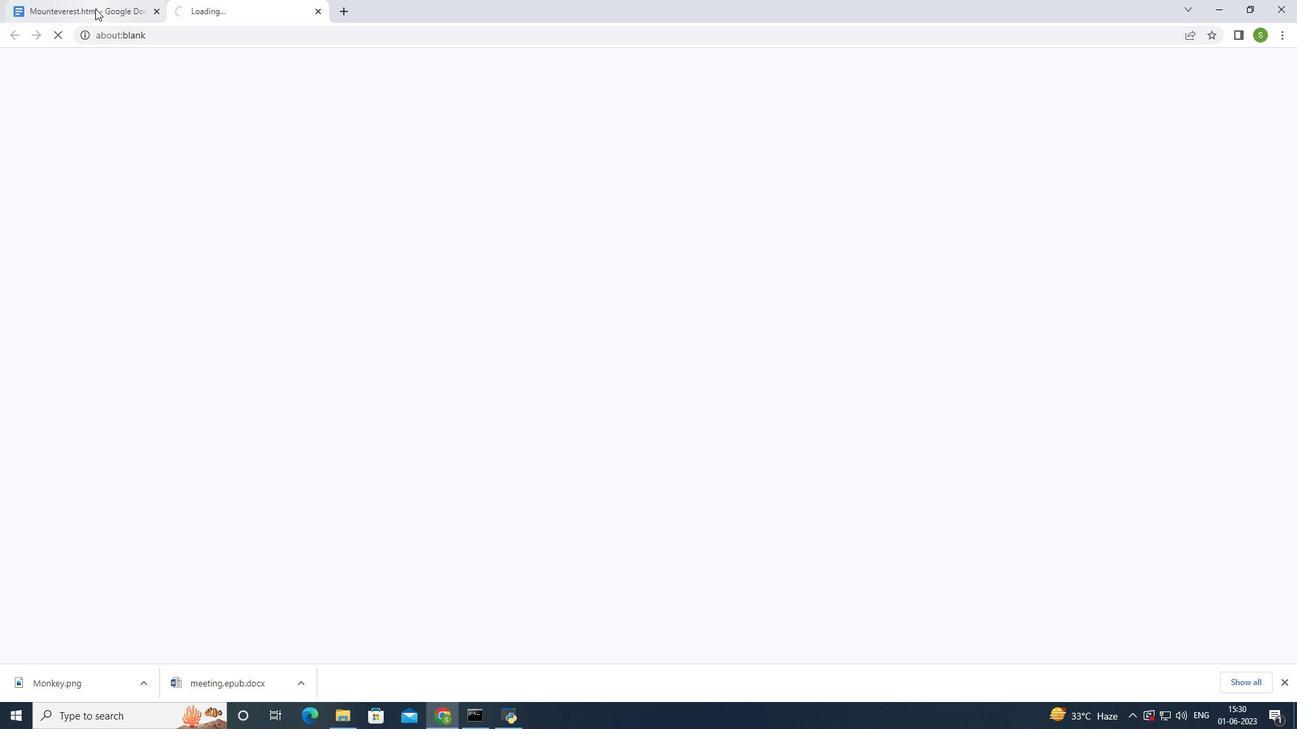 
Action: Mouse pressed left at (95, 7)
Screenshot: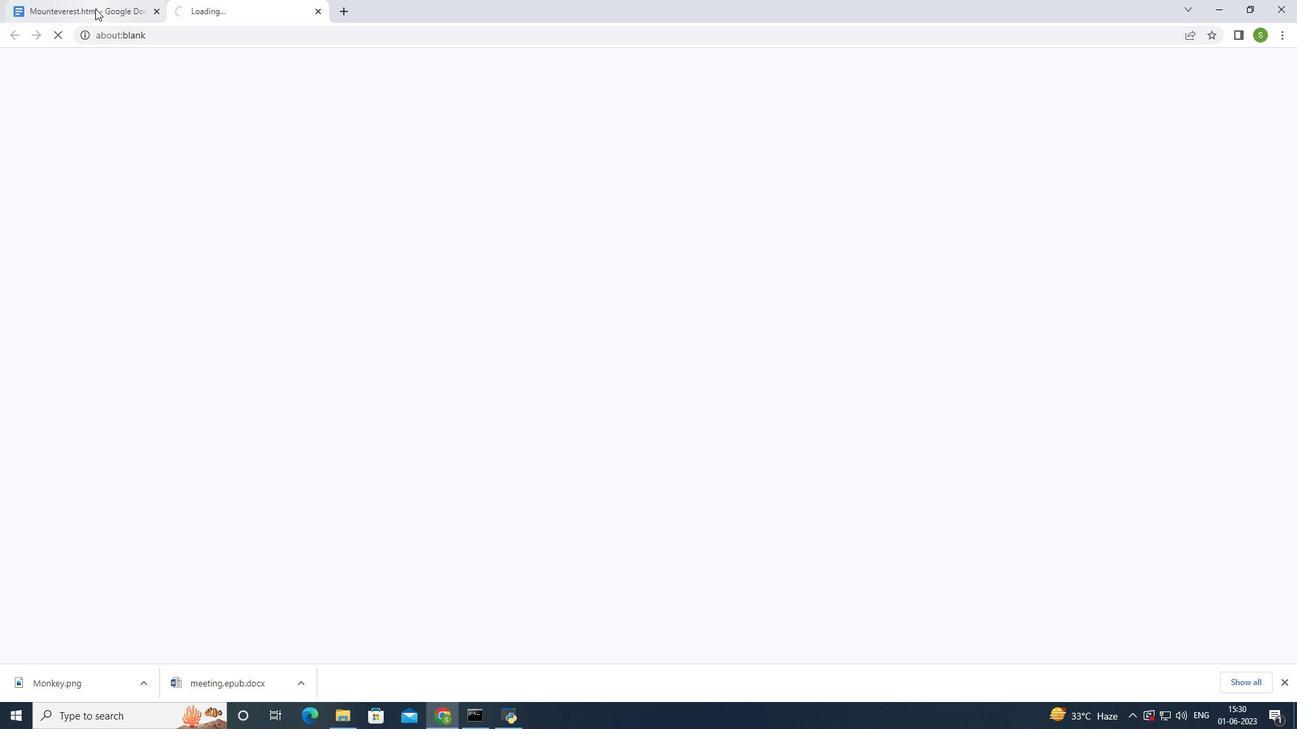 
Action: Mouse moved to (596, 612)
Screenshot: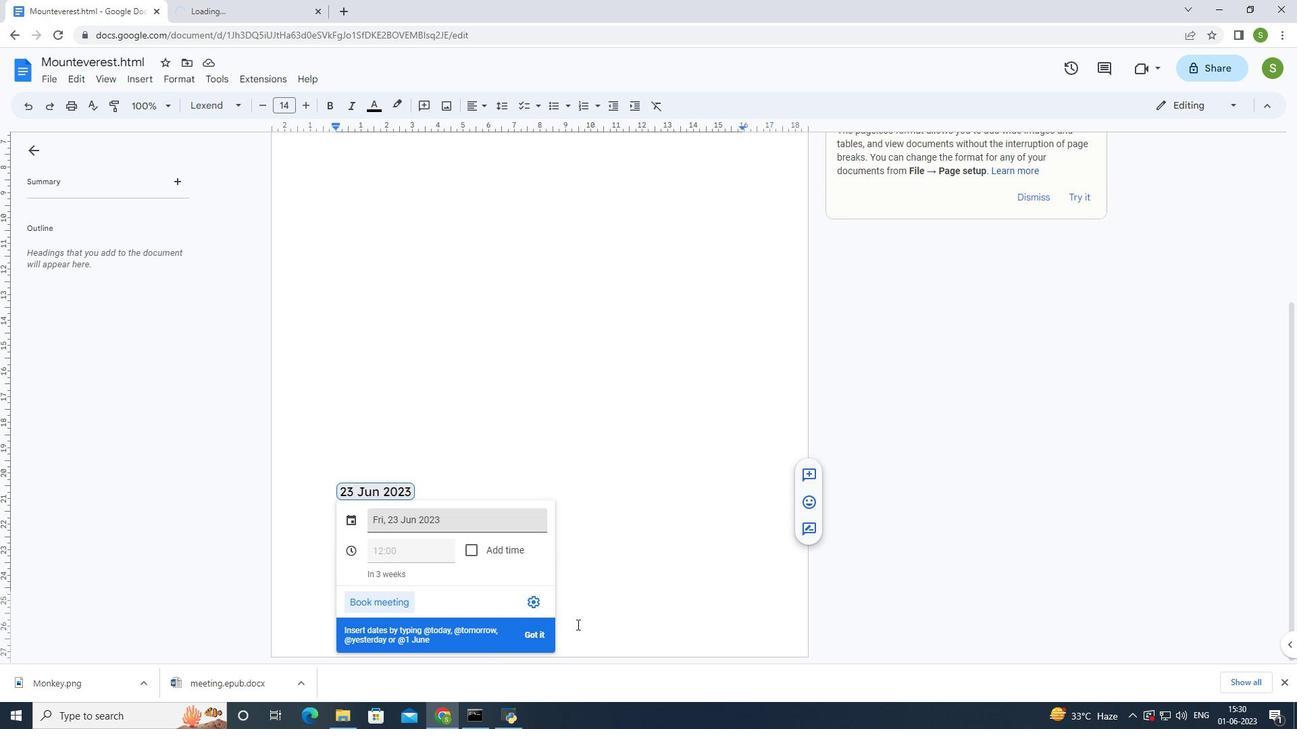 
Action: Mouse pressed left at (596, 612)
Screenshot: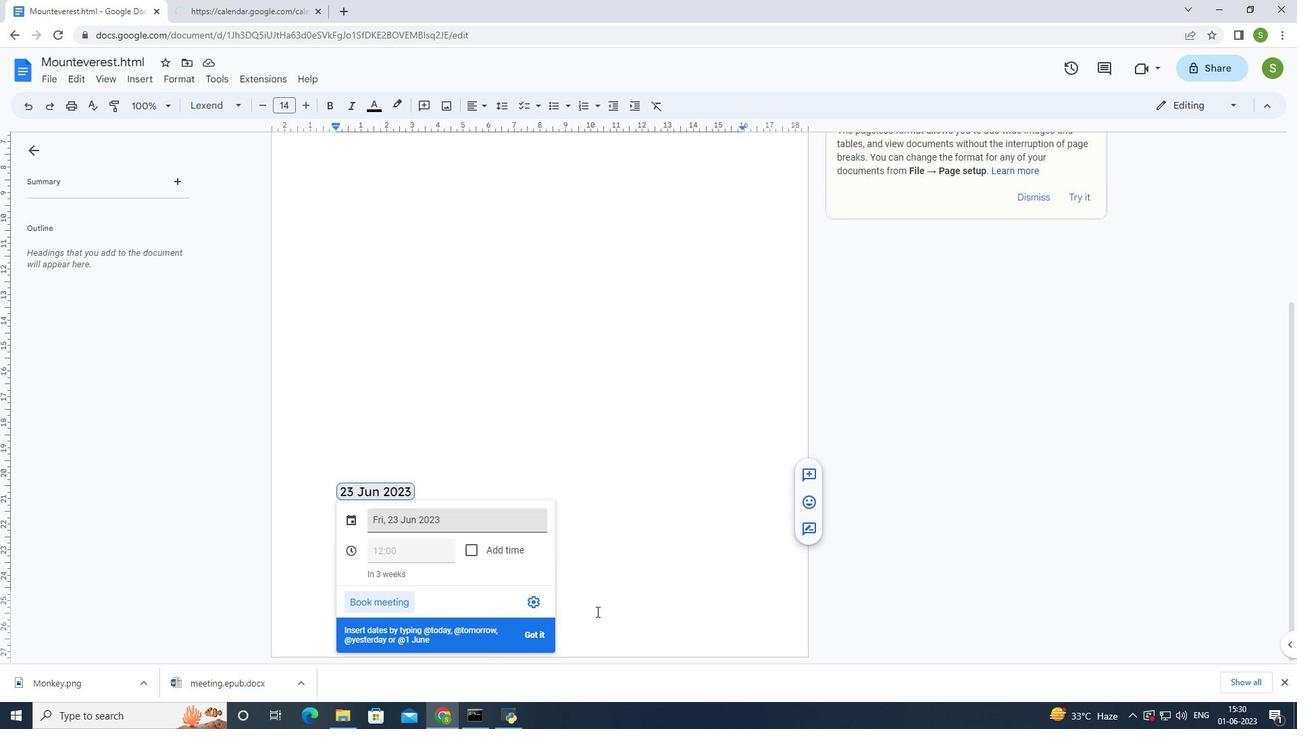 
Action: Mouse moved to (507, 627)
Screenshot: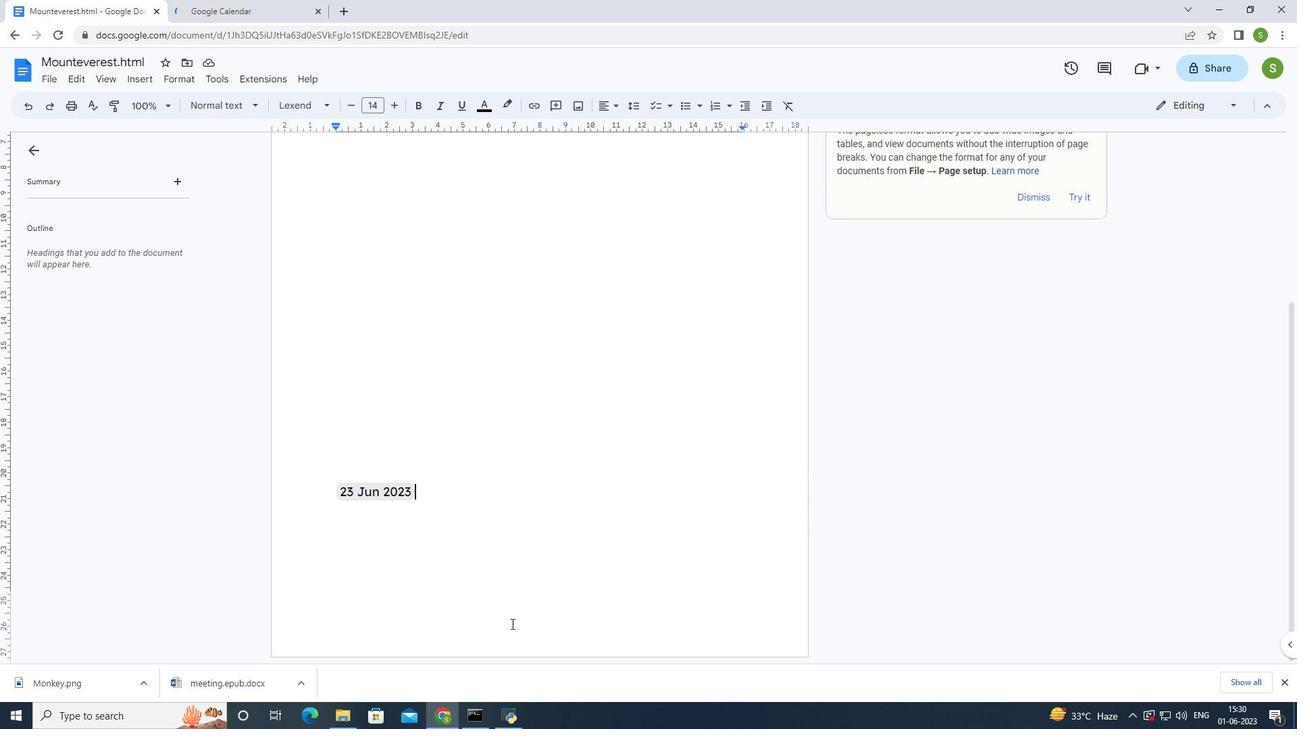 
Action: Mouse pressed left at (507, 627)
Screenshot: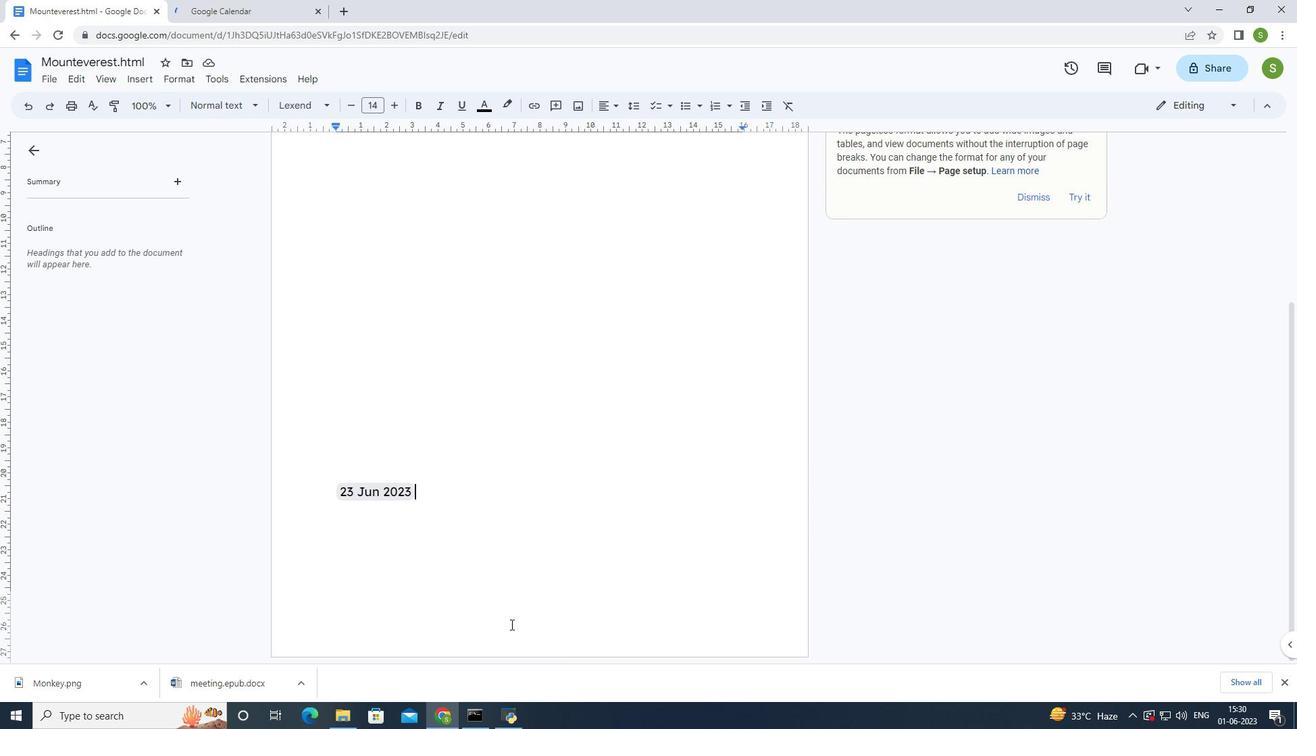 
Action: Mouse moved to (506, 627)
Screenshot: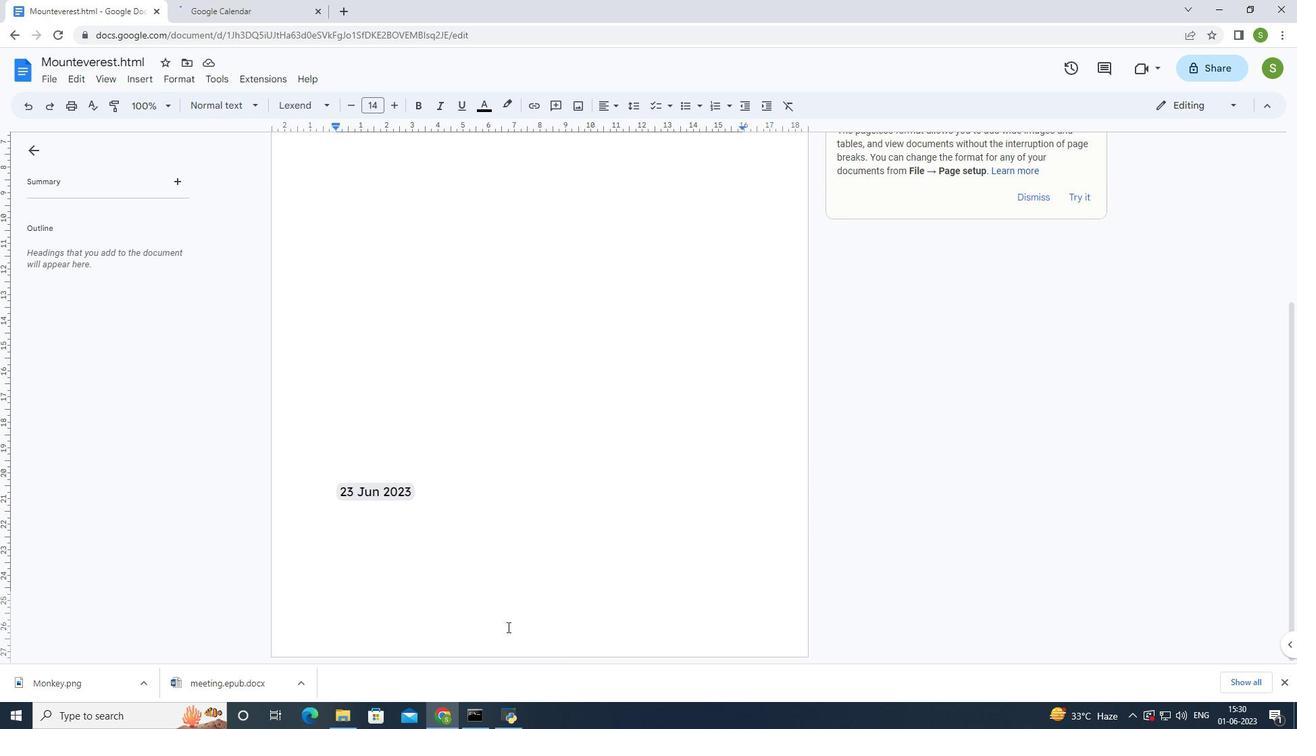 
Action: Mouse pressed left at (506, 627)
Screenshot: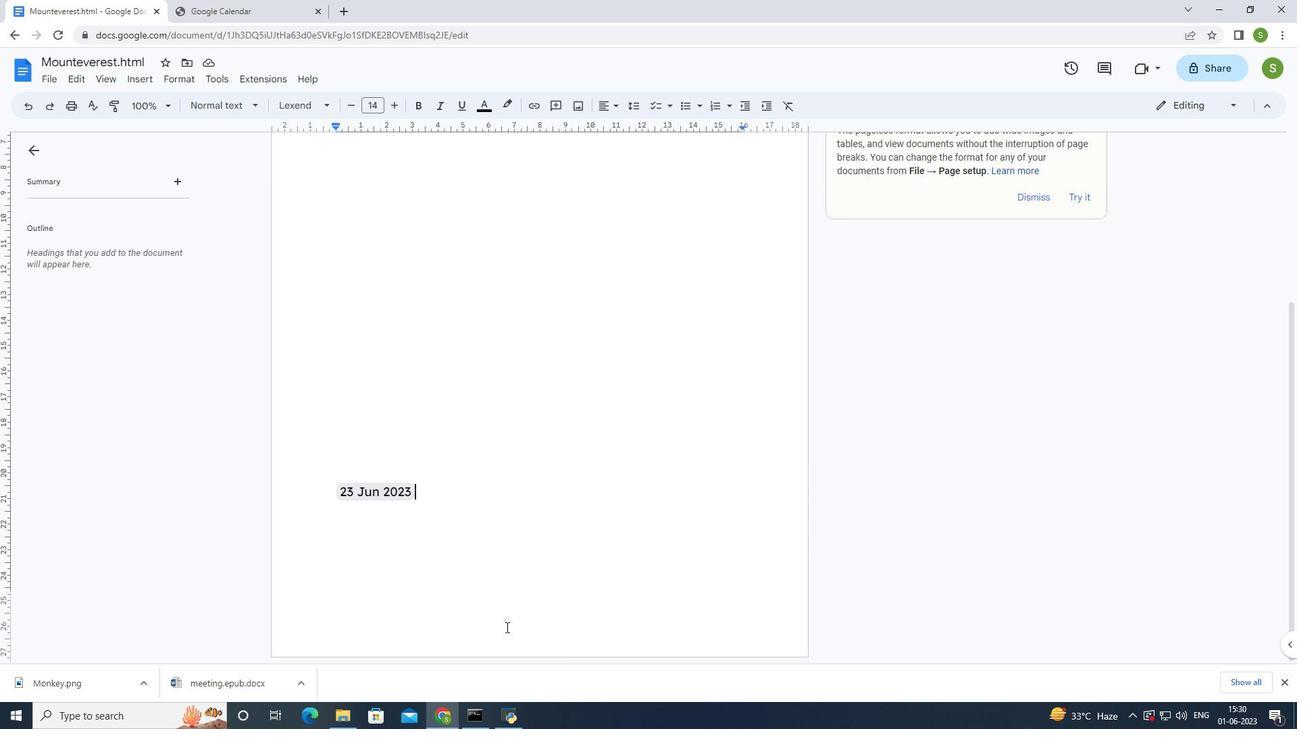 
Action: Mouse moved to (506, 628)
Screenshot: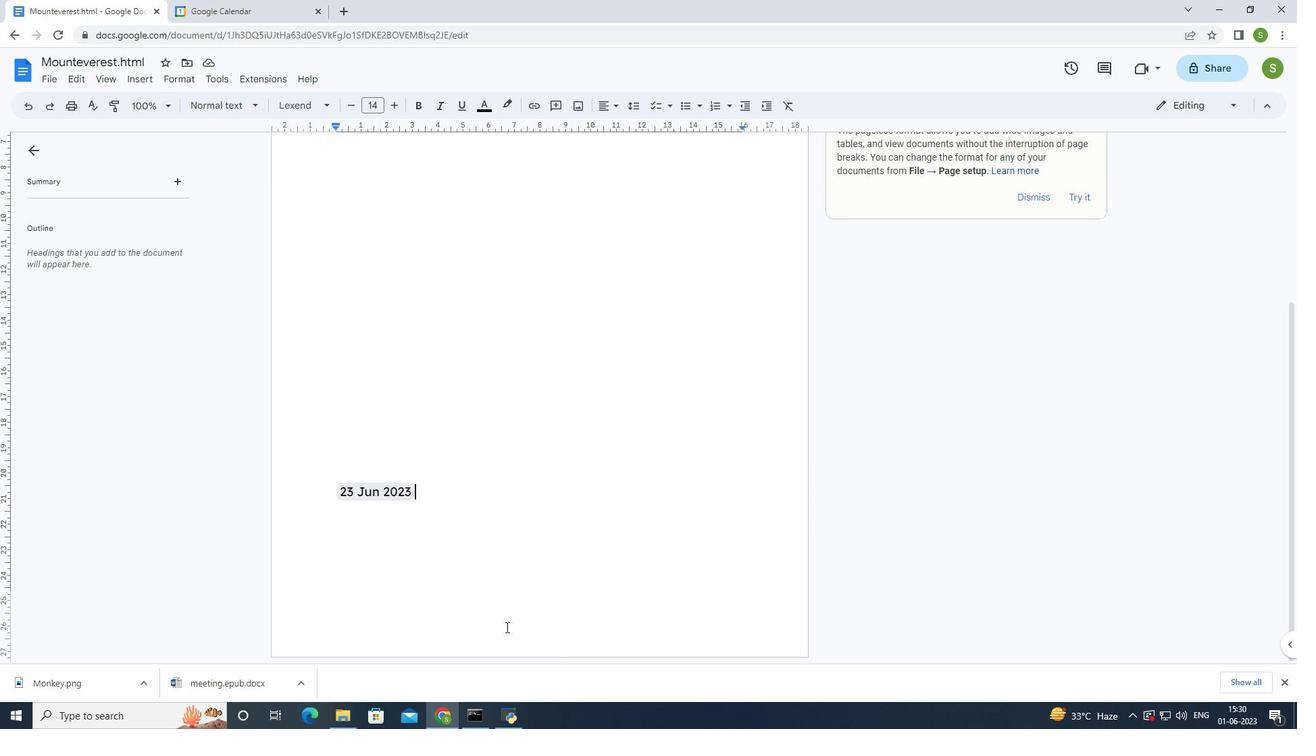 
Action: Mouse pressed left at (506, 628)
Screenshot: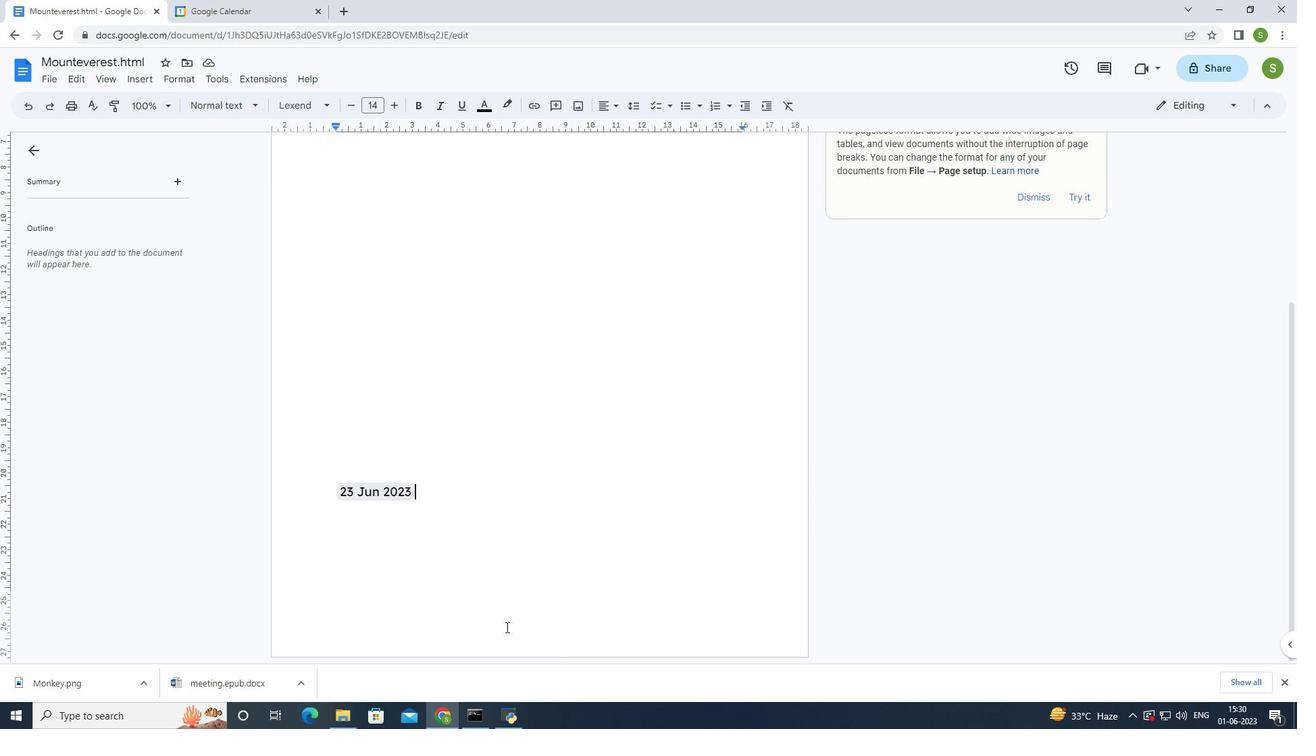 
Action: Mouse moved to (504, 627)
Screenshot: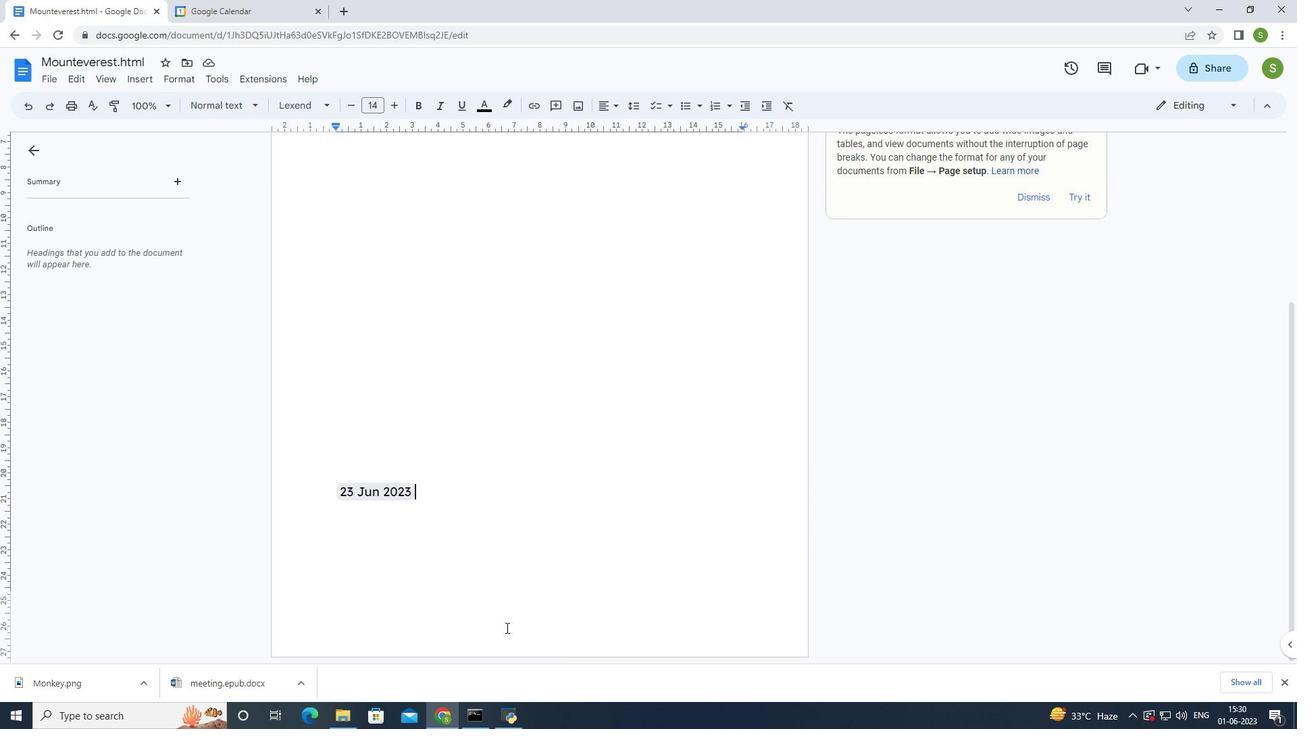 
Action: Mouse pressed left at (504, 627)
Screenshot: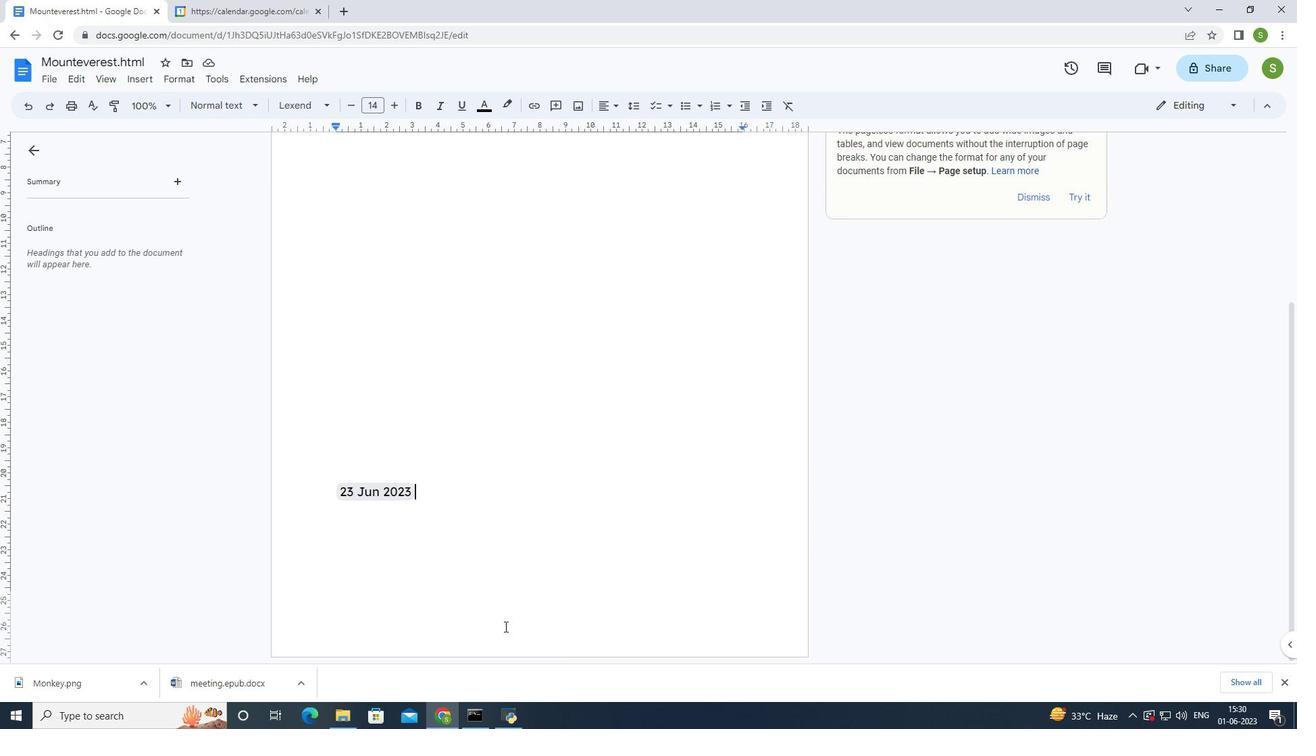 
Action: Mouse pressed left at (504, 627)
Screenshot: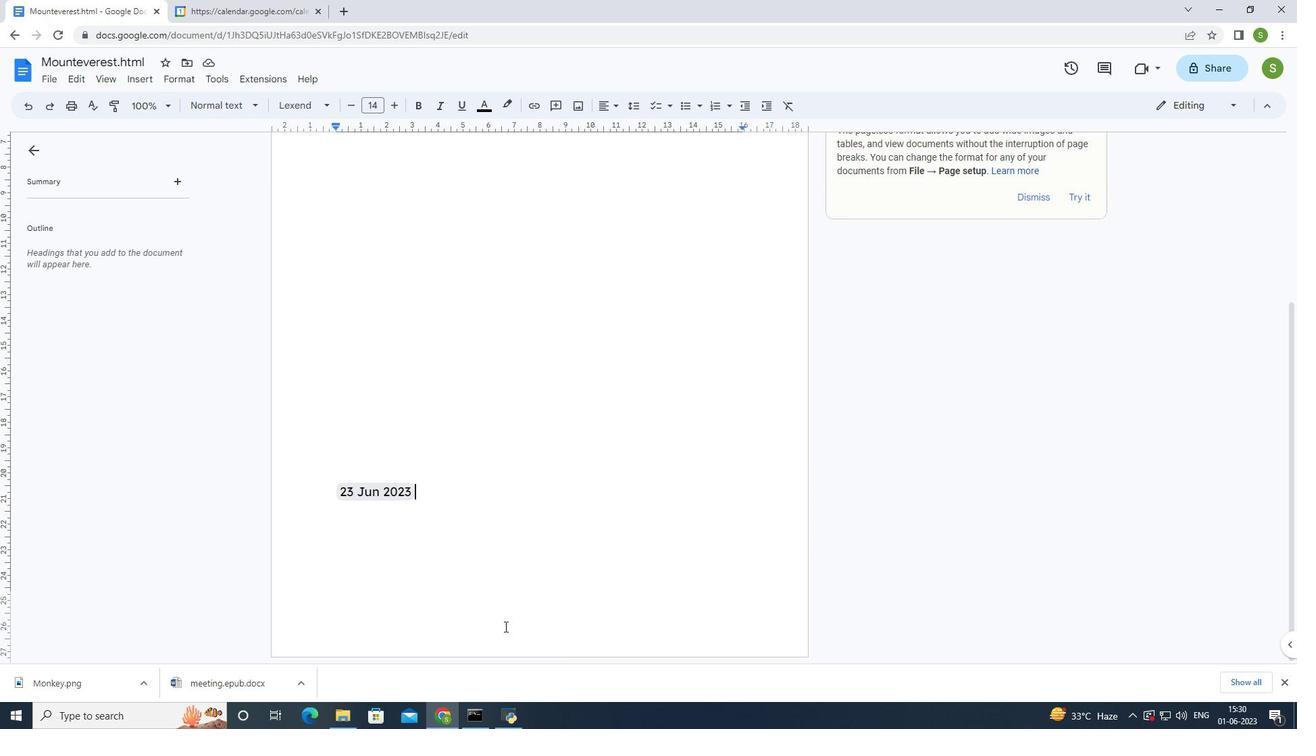 
Action: Mouse moved to (504, 626)
Screenshot: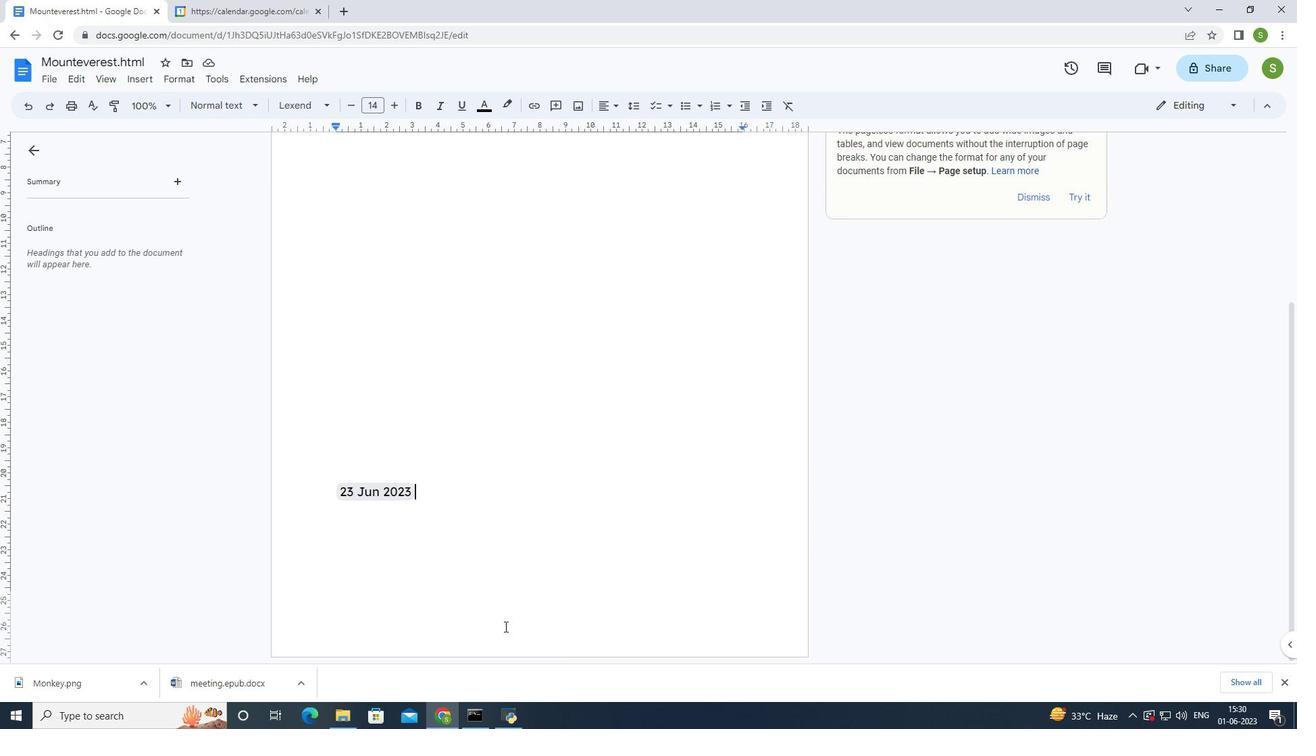 
Action: Mouse pressed left at (504, 626)
Screenshot: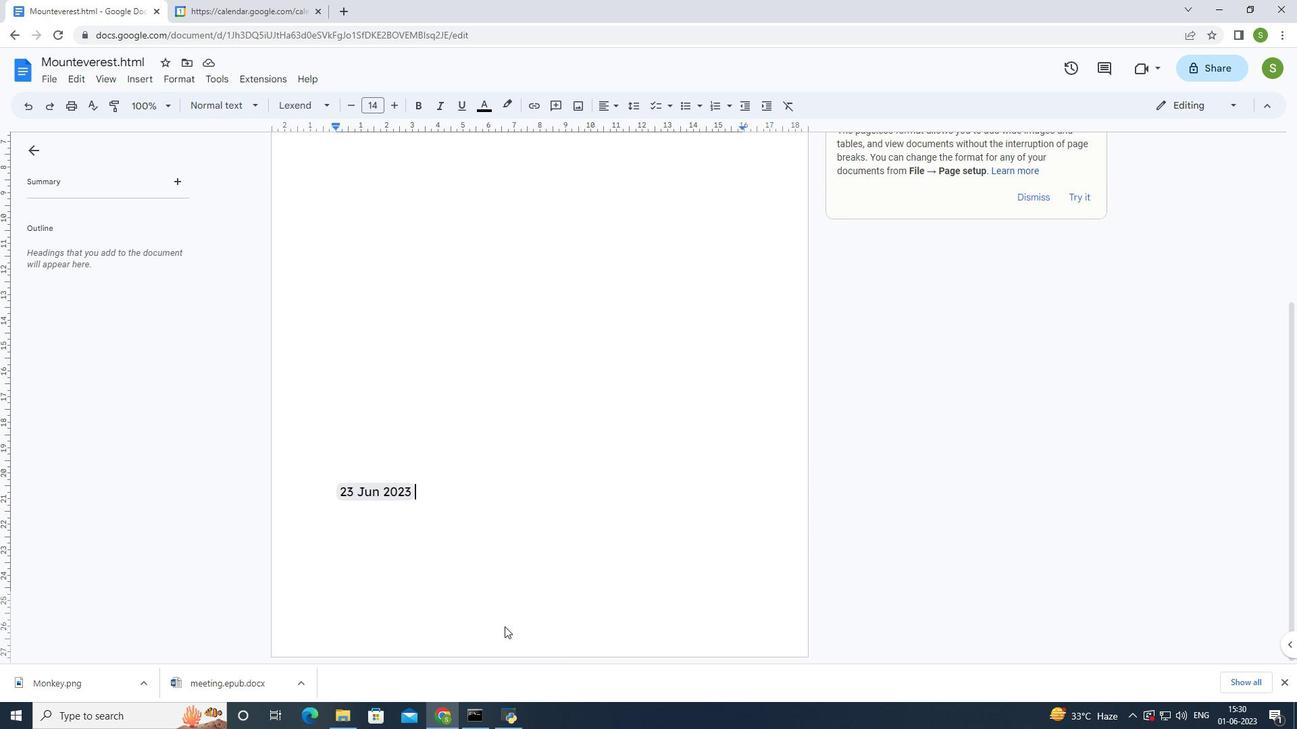 
Action: Mouse pressed left at (504, 626)
Screenshot: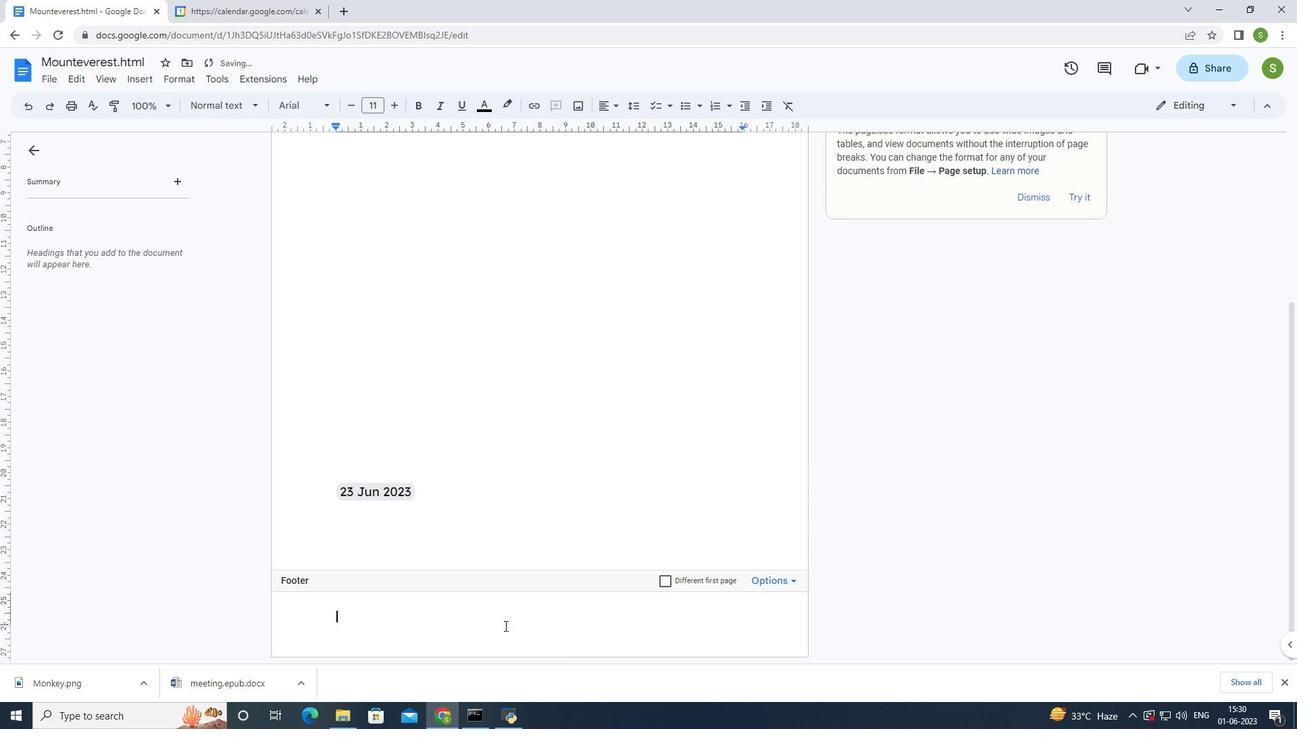 
Action: Mouse moved to (344, 106)
Screenshot: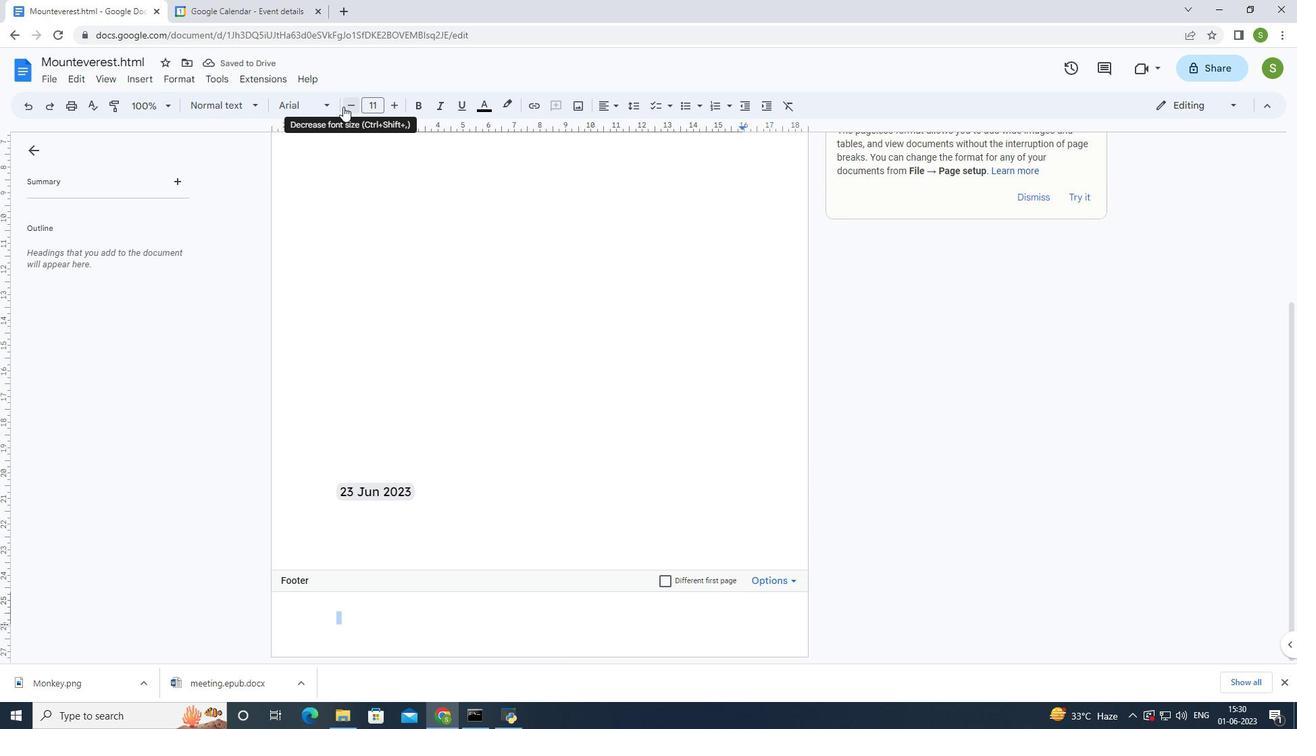 
Action: Mouse pressed left at (344, 106)
Screenshot: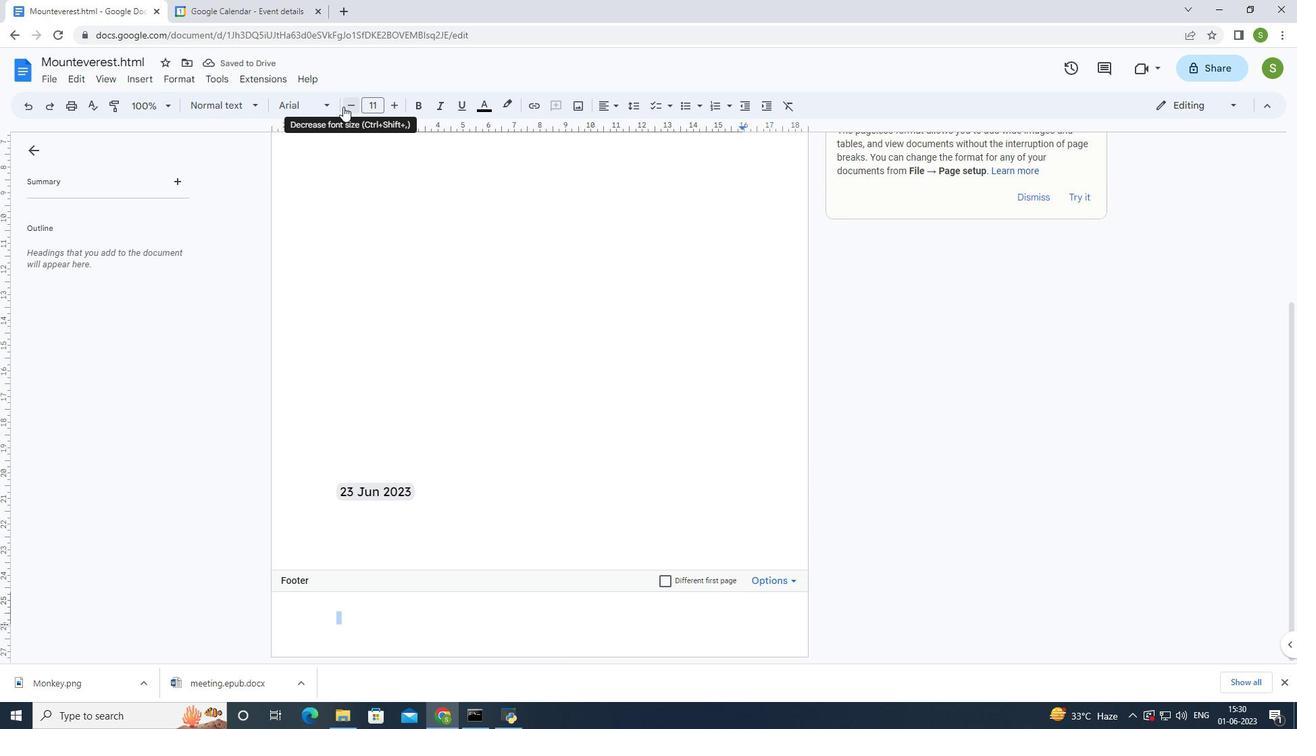 
Action: Mouse pressed left at (344, 106)
Screenshot: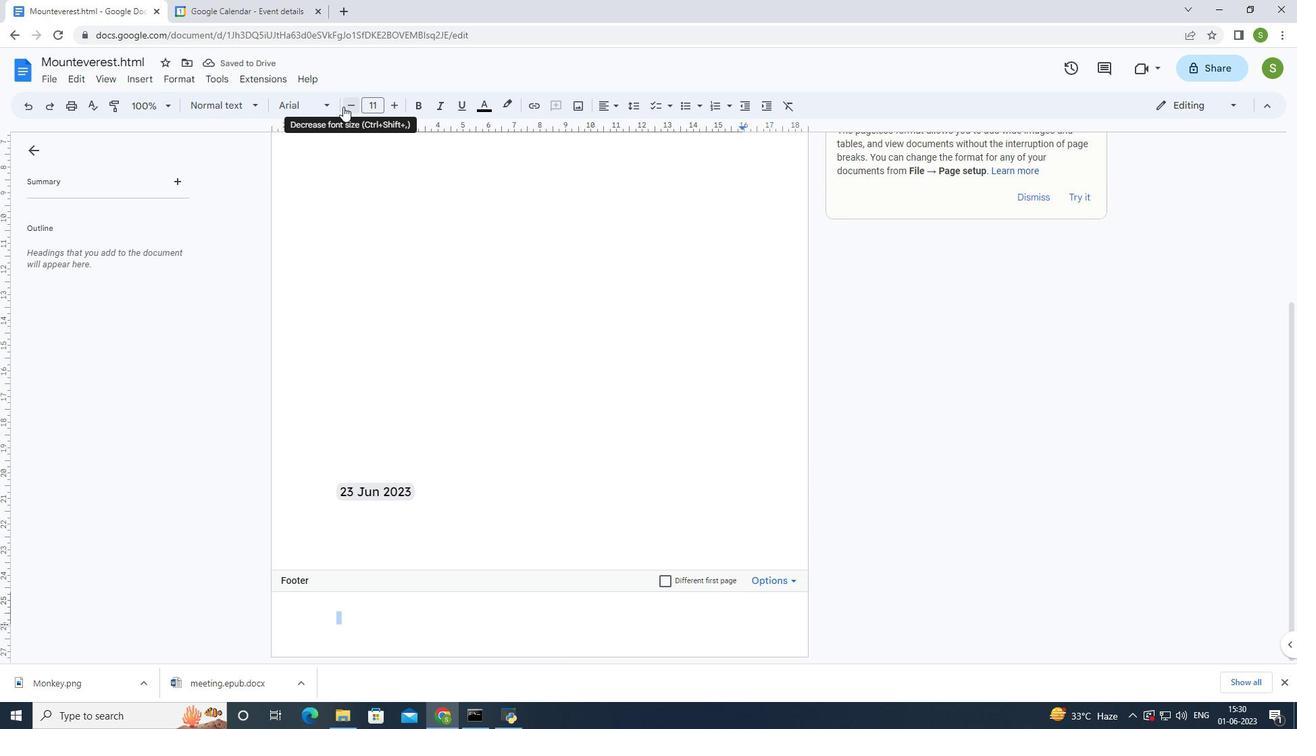 
Action: Mouse pressed left at (344, 106)
Screenshot: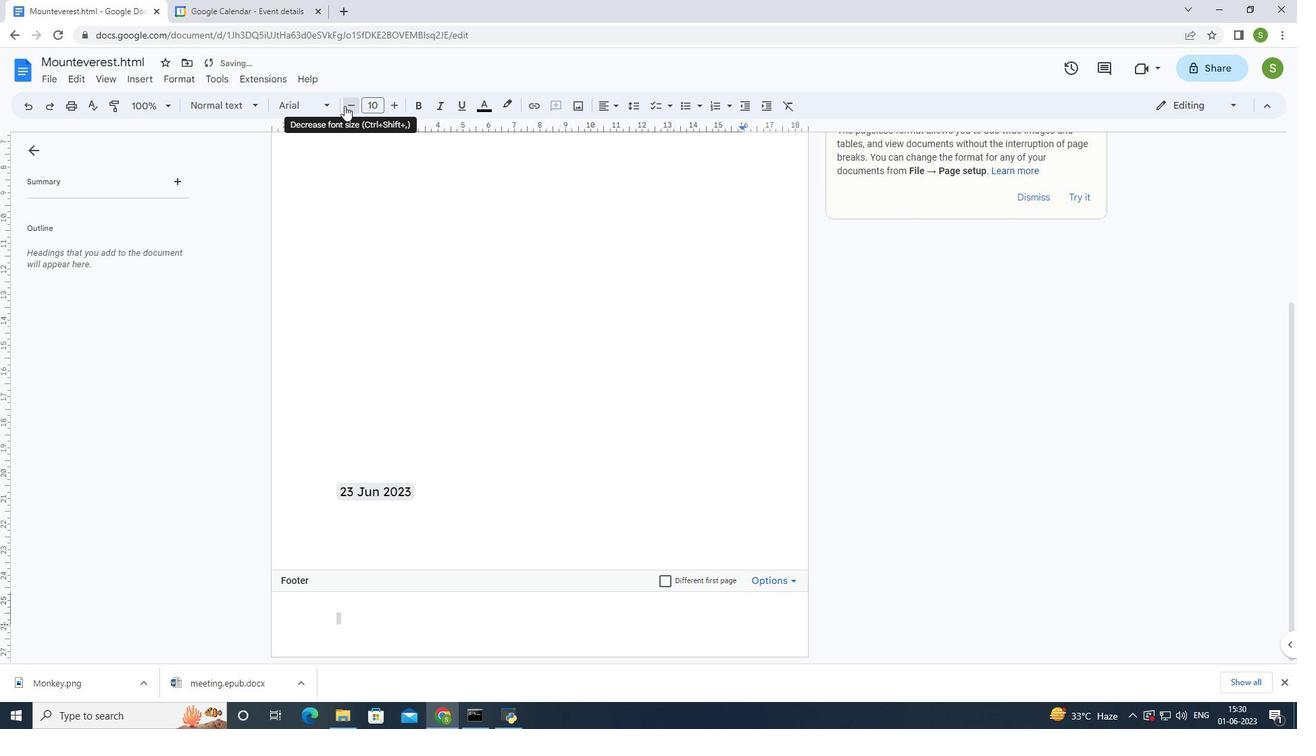 
Action: Mouse moved to (512, 467)
Screenshot: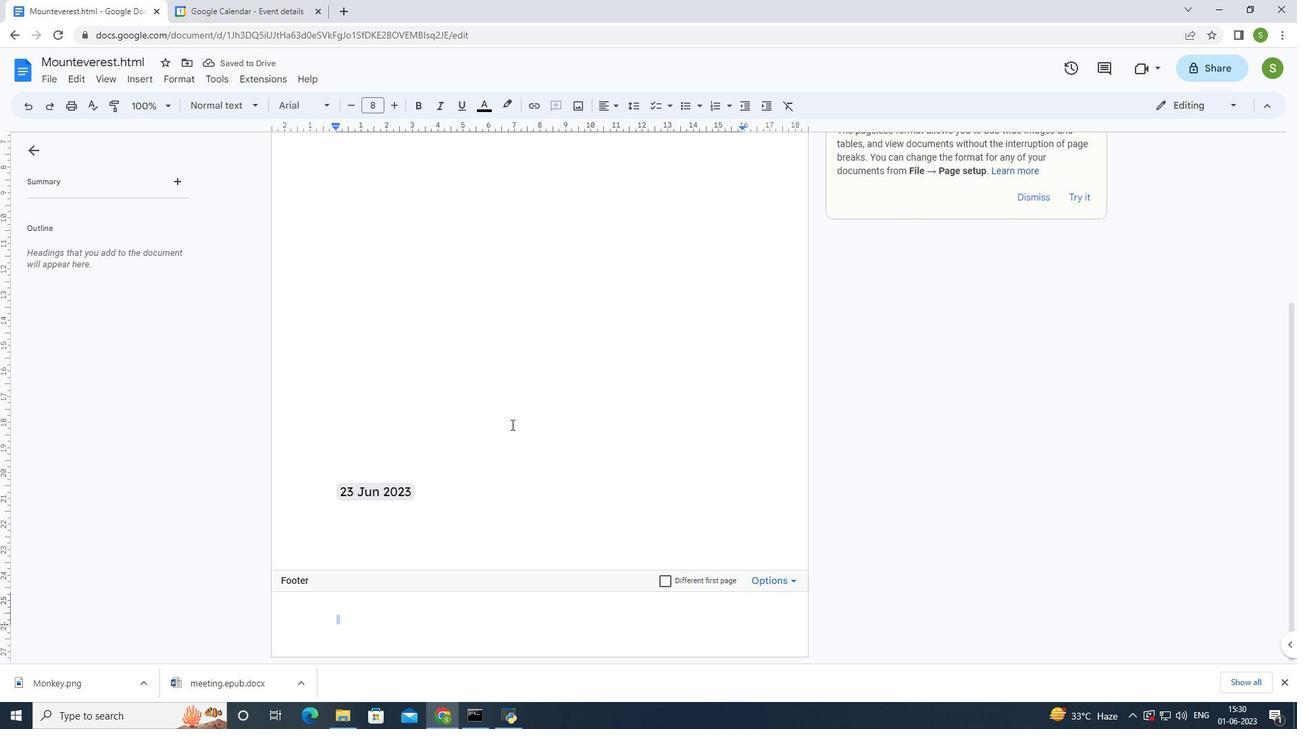
Action: Key pressed <Key.shift>The<Key.space>study<Key.space>was<Key.space>conducted<Key.space>anonymously
Screenshot: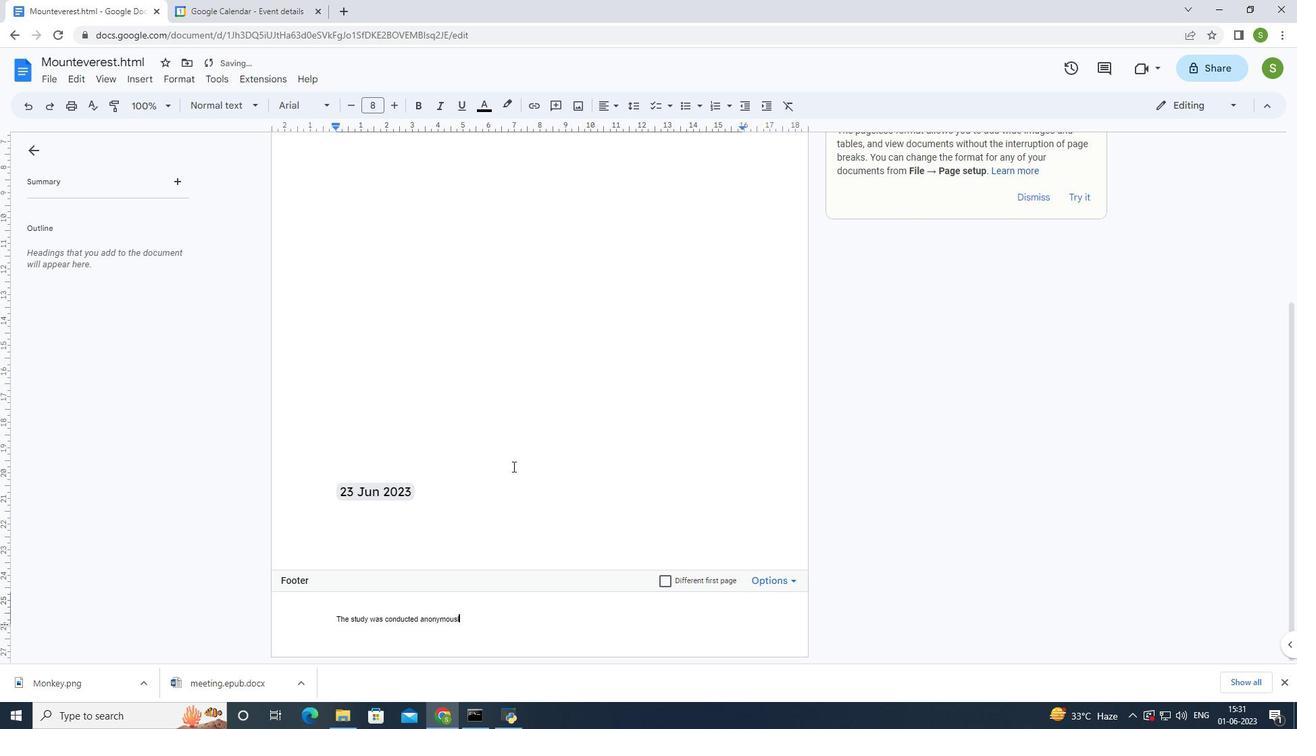 
Action: Mouse moved to (515, 467)
Screenshot: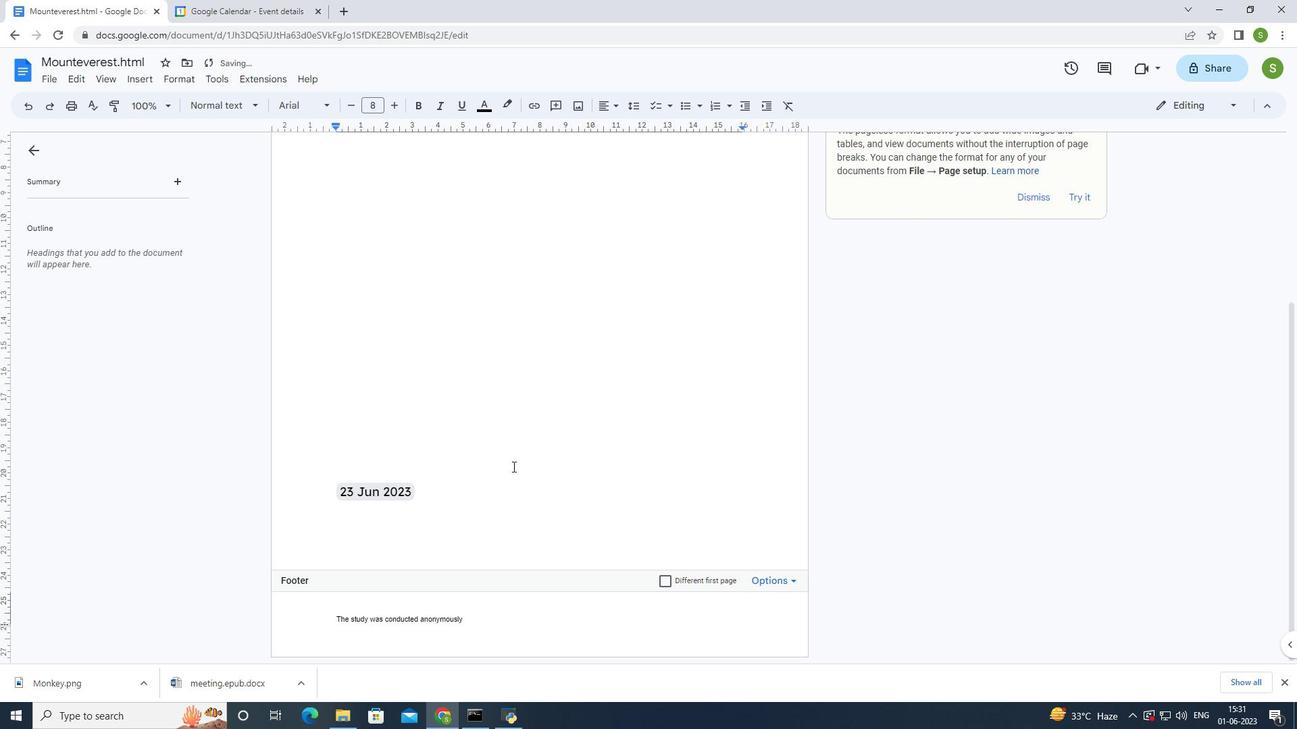 
Action: Key pressed <Key.enter>
Screenshot: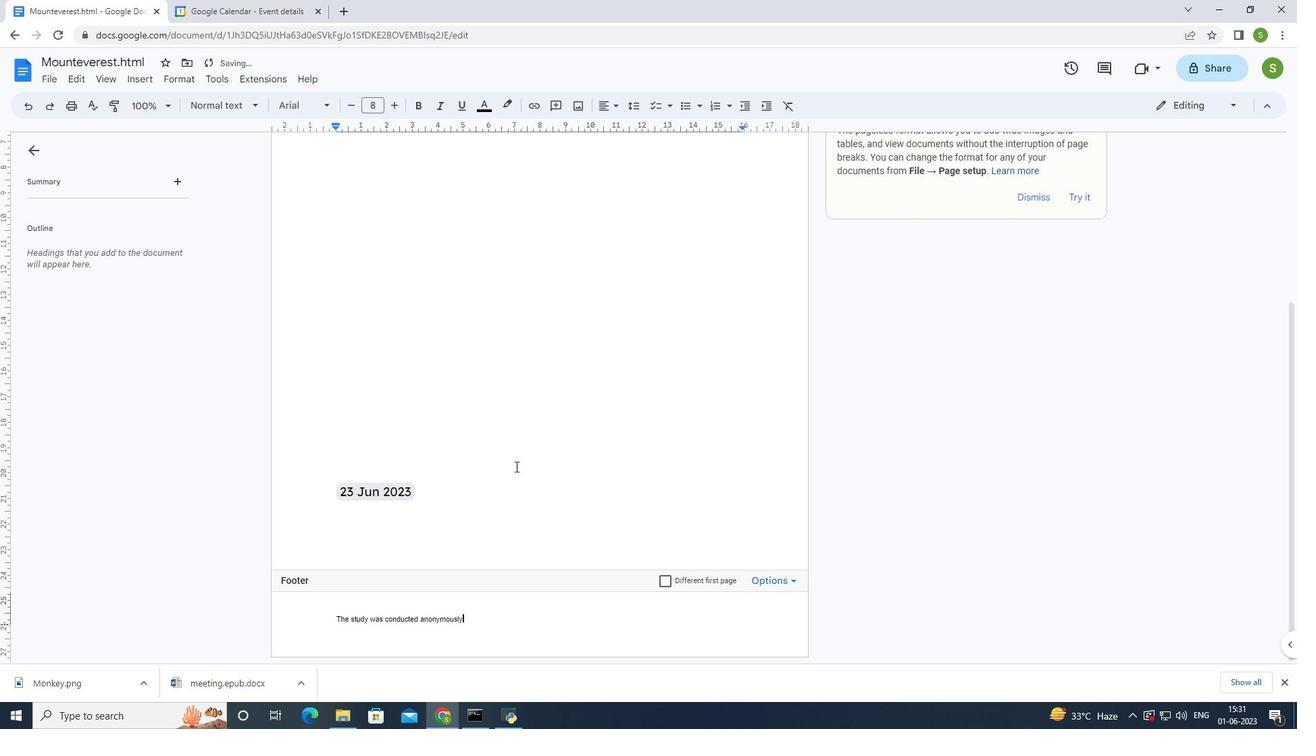 
Action: Mouse moved to (502, 347)
Screenshot: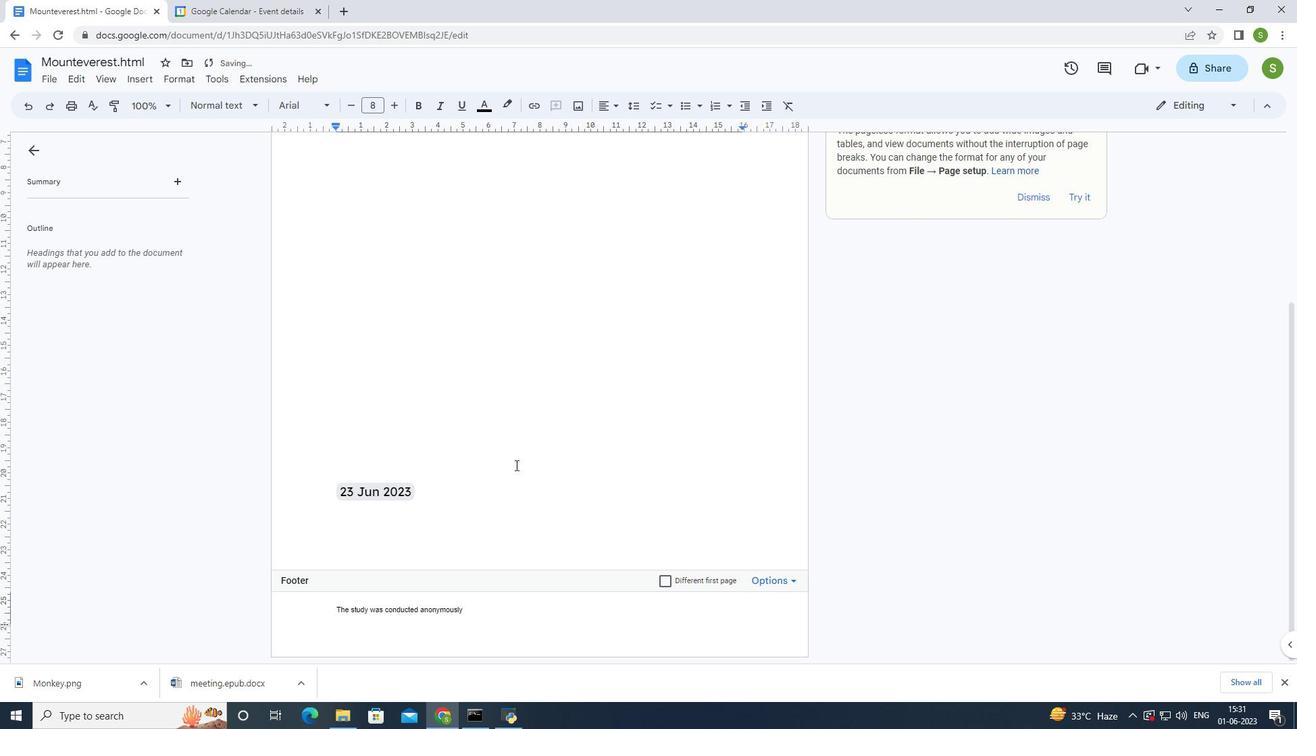 
